 Task: Select the current location as Channel Islands National Park, California, United States . Now zoom + , and verify the location . Show zoom slider
Action: Mouse moved to (329, 105)
Screenshot: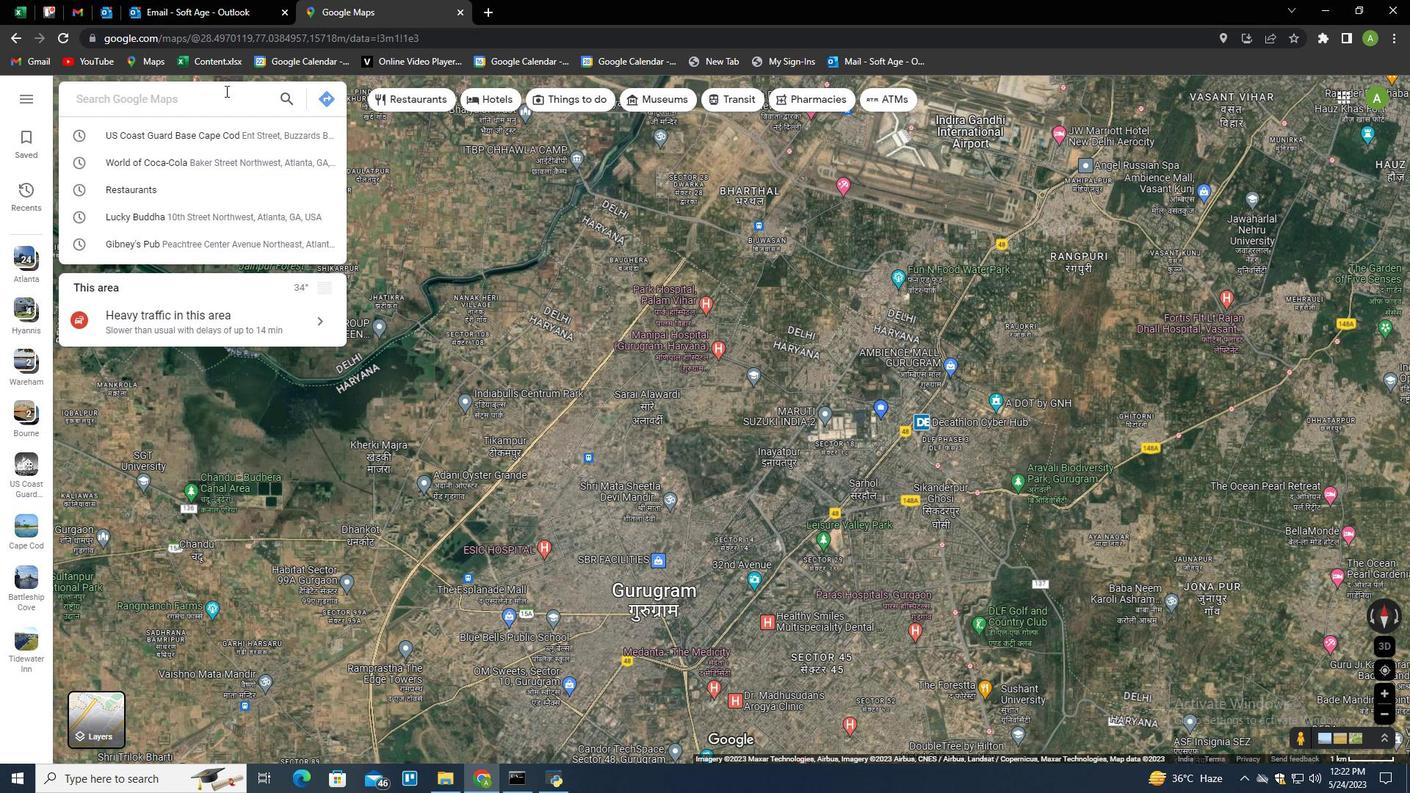 
Action: Mouse pressed left at (329, 105)
Screenshot: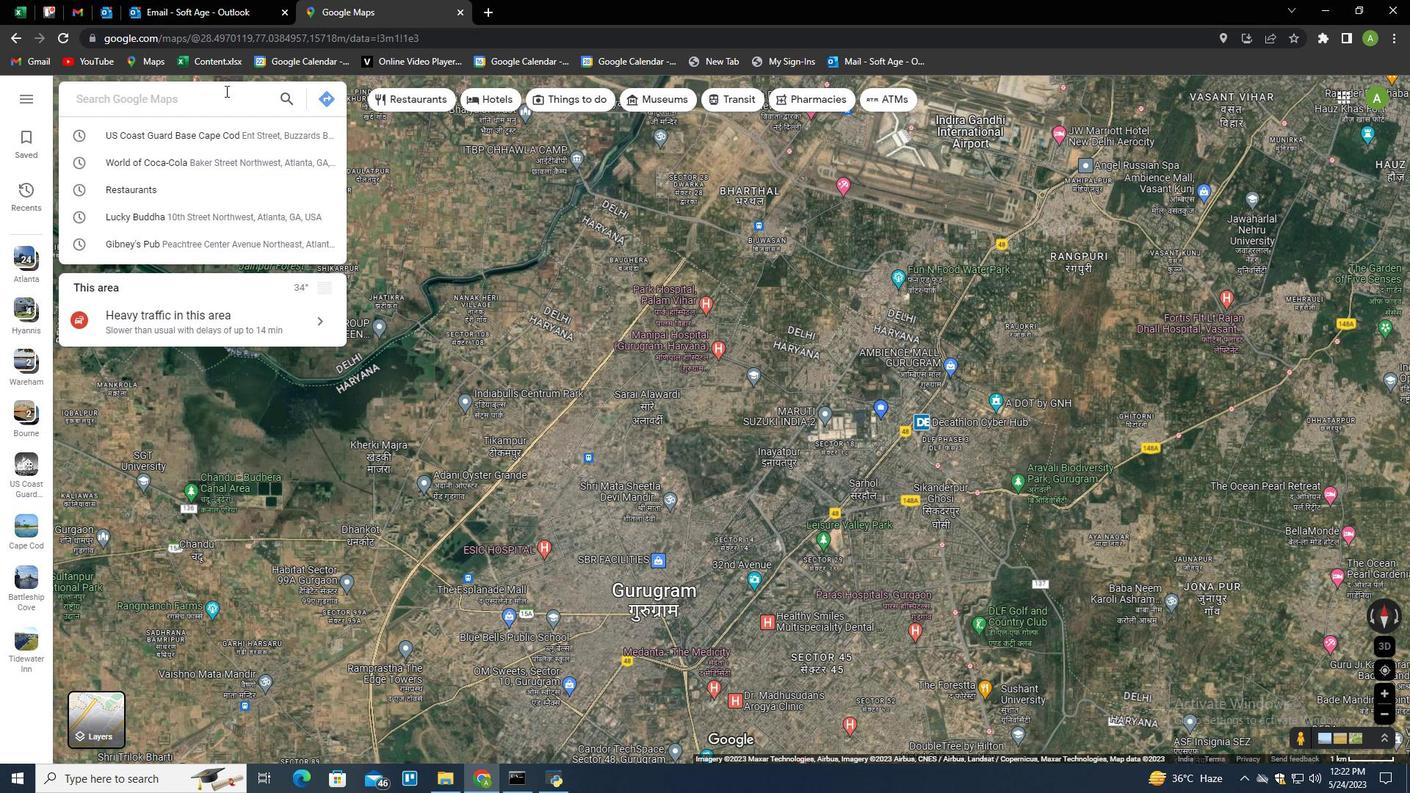 
Action: Mouse moved to (227, 141)
Screenshot: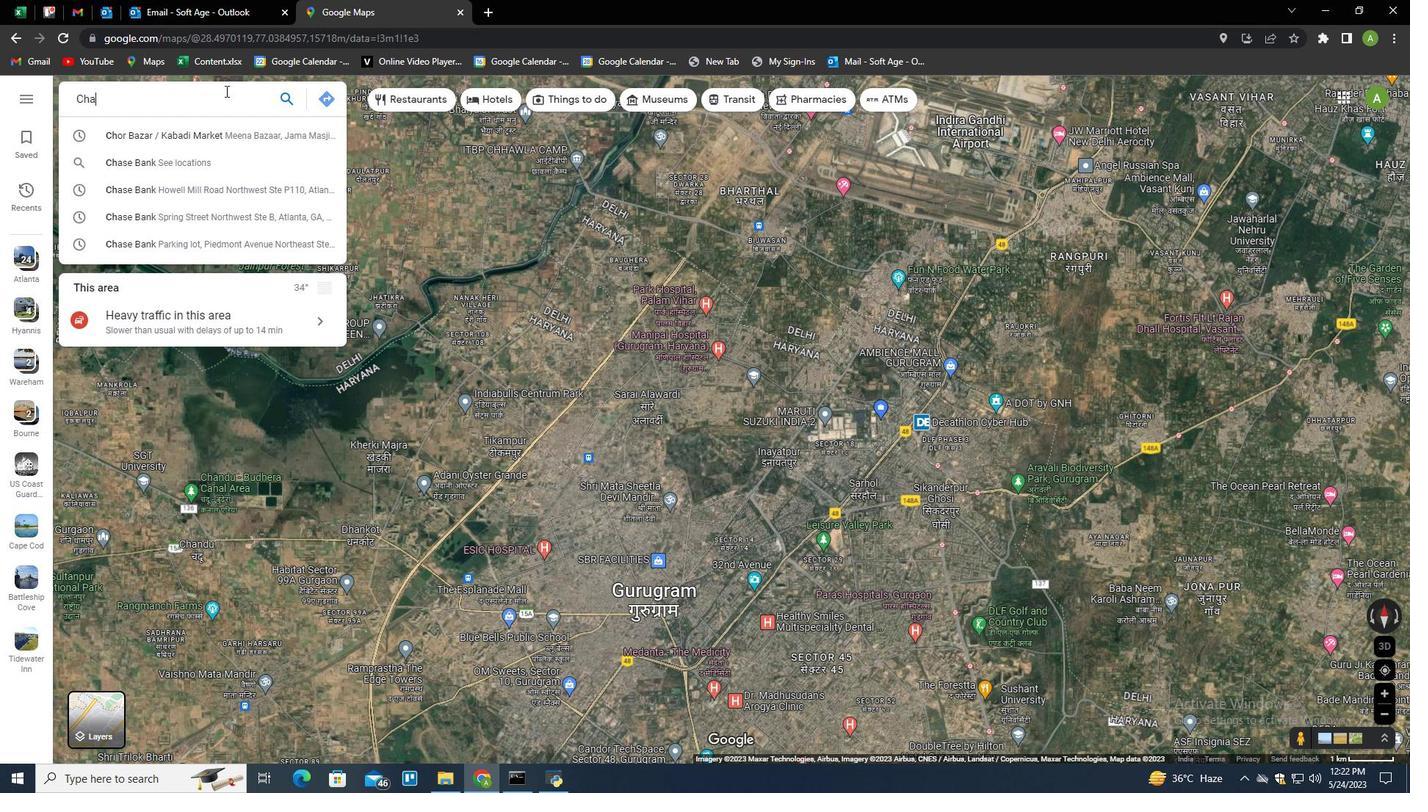 
Action: Mouse pressed left at (227, 141)
Screenshot: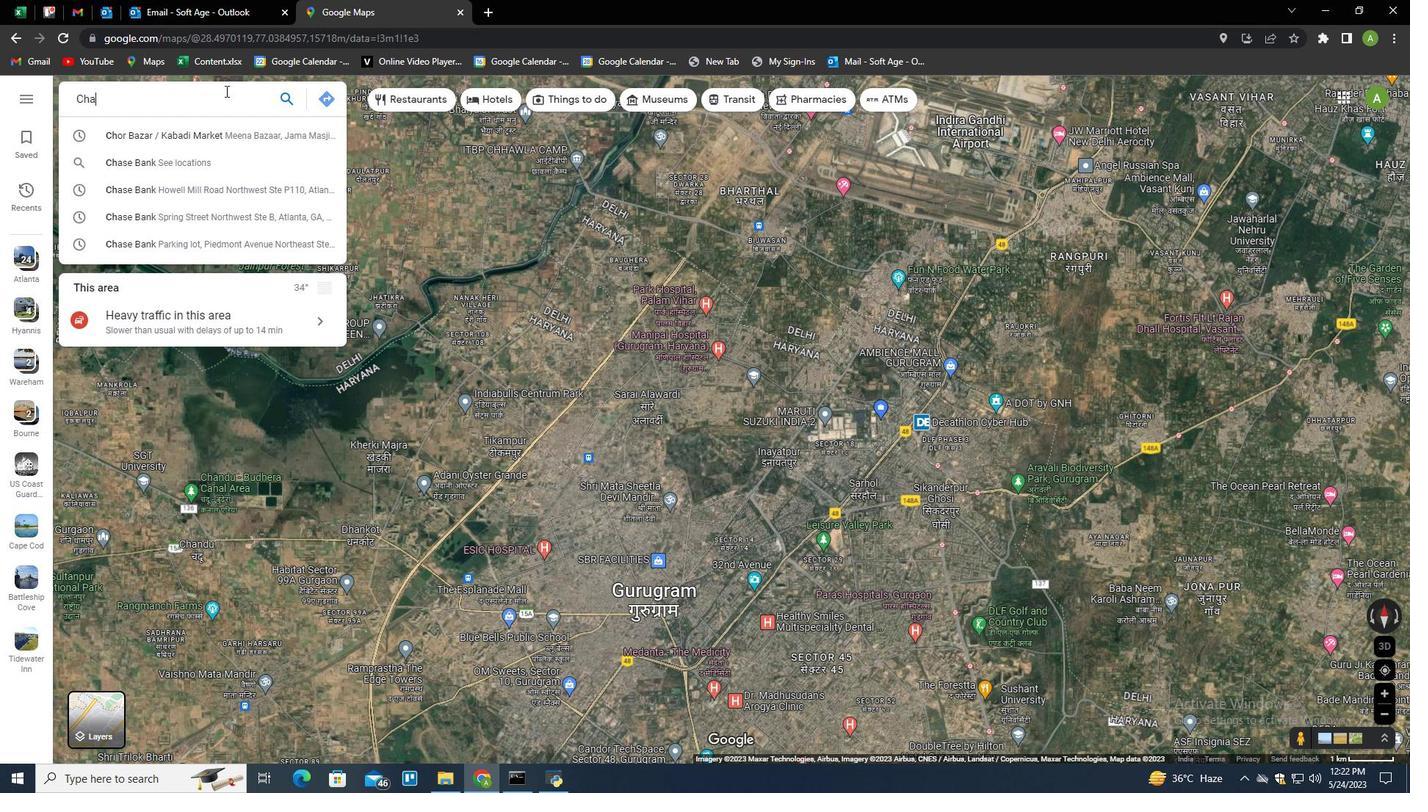 
Action: Mouse moved to (163, 222)
Screenshot: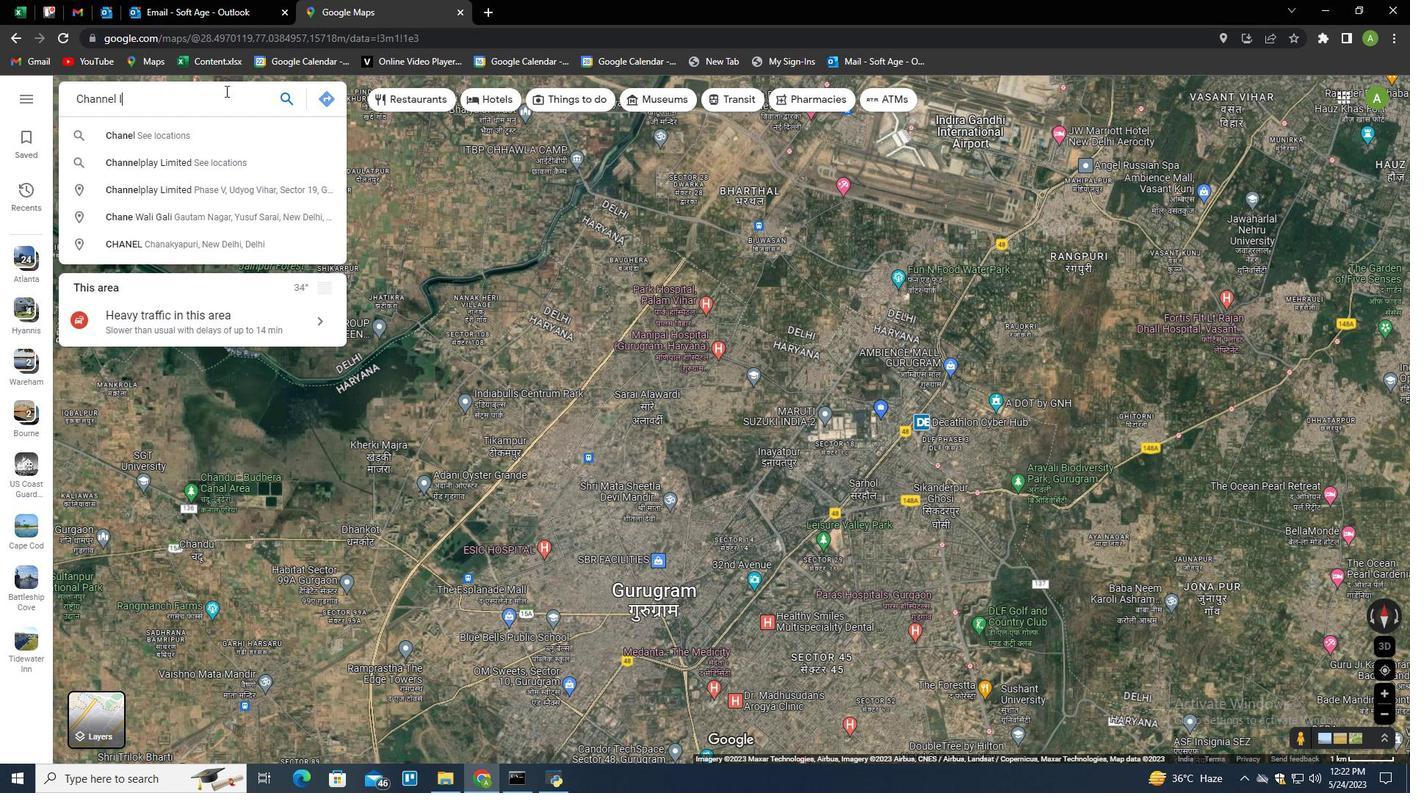 
Action: Mouse pressed left at (163, 222)
Screenshot: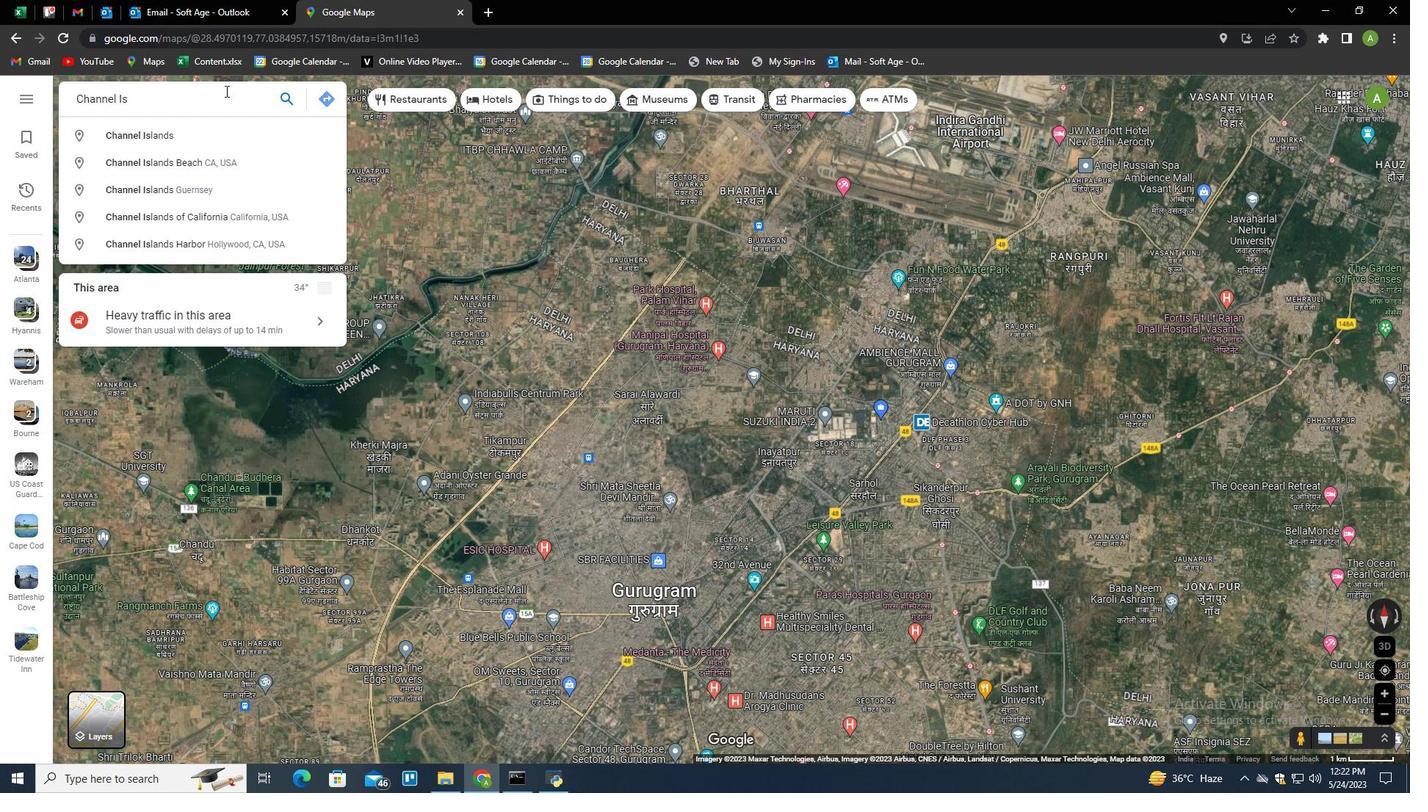 
Action: Mouse moved to (215, 171)
Screenshot: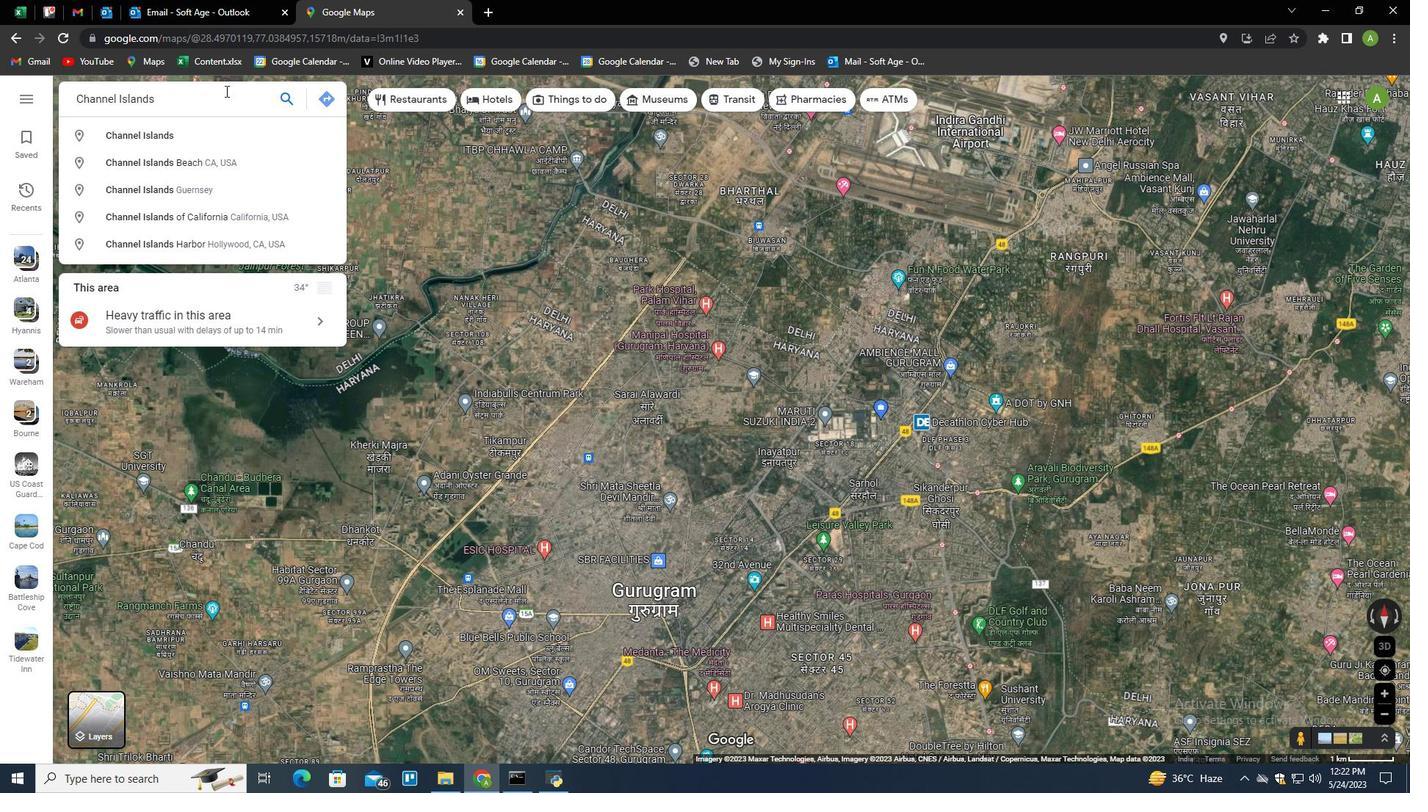 
Action: Mouse pressed left at (215, 171)
Screenshot: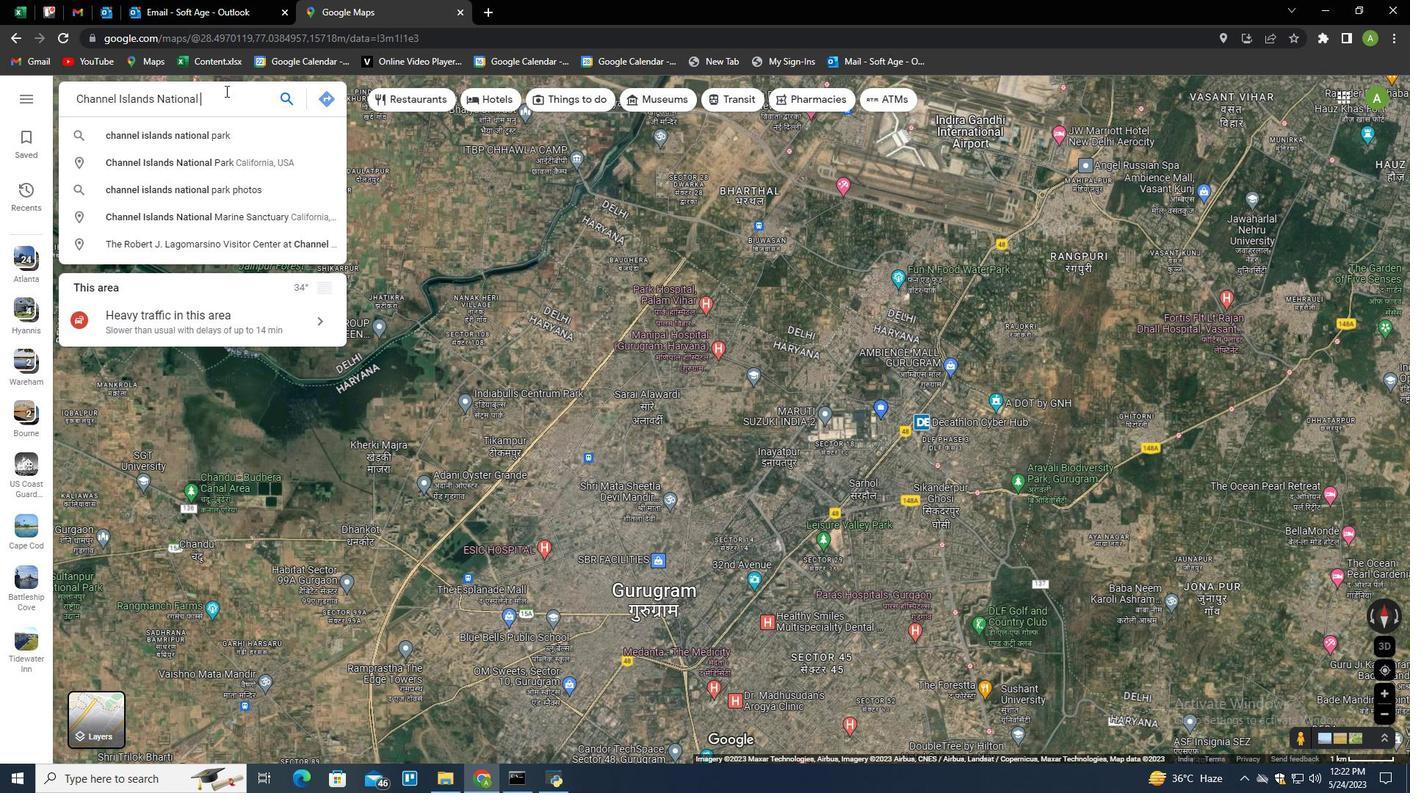 
Action: Key pressed <Key.shift><Key.shift><Key.shift><Key.shift><Key.shift><Key.shift><Key.shift><Key.shift><Key.shift><Key.shift><Key.shift><Key.shift><Key.shift><Key.shift><Key.shift><Key.shift><Key.shift><Key.shift><Key.shift><Key.shift><Key.shift><Key.shift><Key.shift><Key.shift><Key.shift><Key.shift><Key.shift><Key.shift><Key.shift><Key.shift><Key.shift><Key.shift><Key.shift><Key.shift><Key.shift><Key.shift><Key.shift><Key.shift><Key.shift><Key.shift><Key.shift><Key.shift><Key.shift><Key.shift><Key.shift><Key.shift><Key.shift><Key.shift><Key.shift><Key.shift><Key.shift><Key.shift><Key.shift><Key.shift><Key.shift><Key.shift><Key.shift><Key.shift><Key.shift><Key.shift><Key.shift><Key.shift><Key.shift><Key.shift><Key.shift><Key.shift><Key.shift><Key.shift><Key.shift><Key.shift><Key.shift><Key.shift><Key.shift><Key.shift><Key.shift><Key.shift><Key.shift><Key.shift><Key.shift>
Screenshot: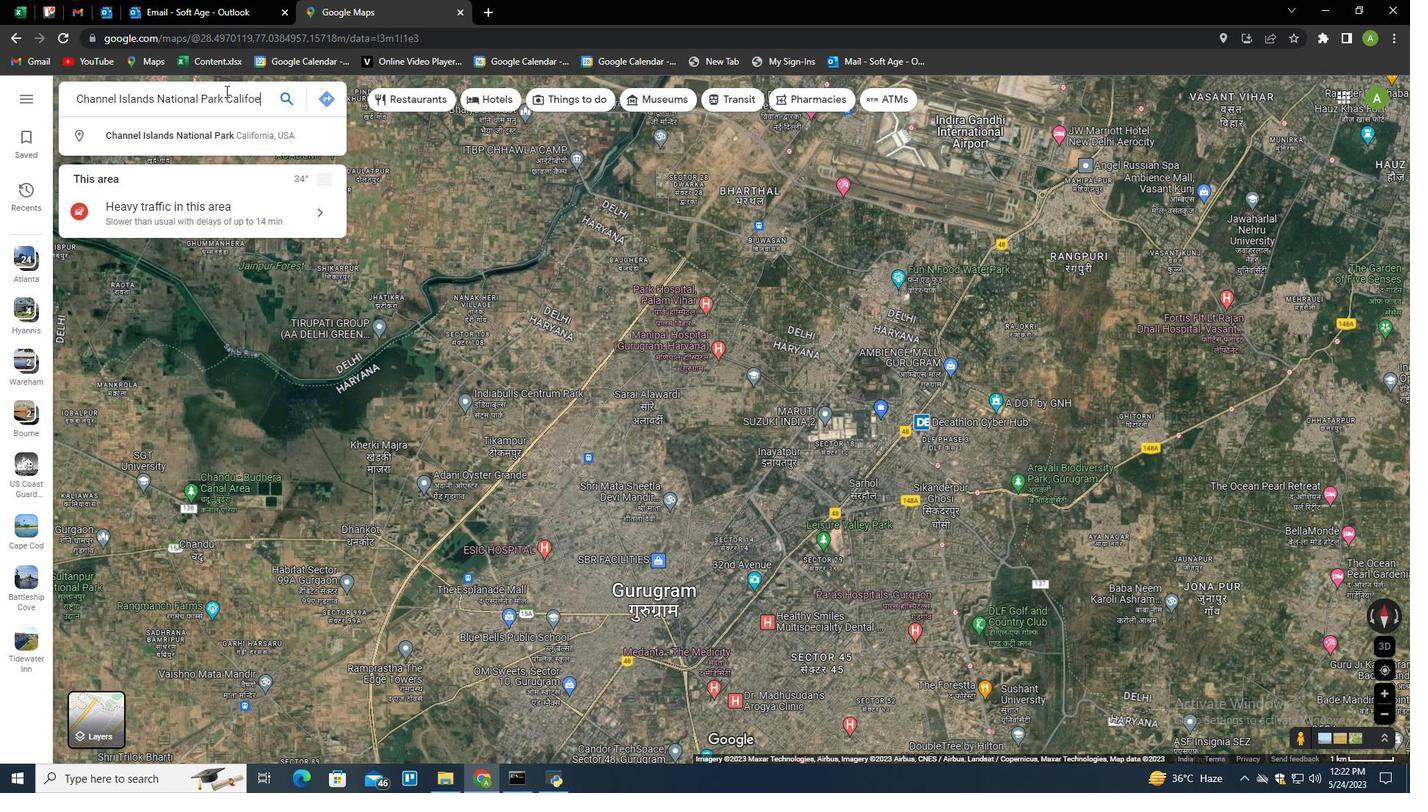 
Action: Mouse moved to (225, 91)
Screenshot: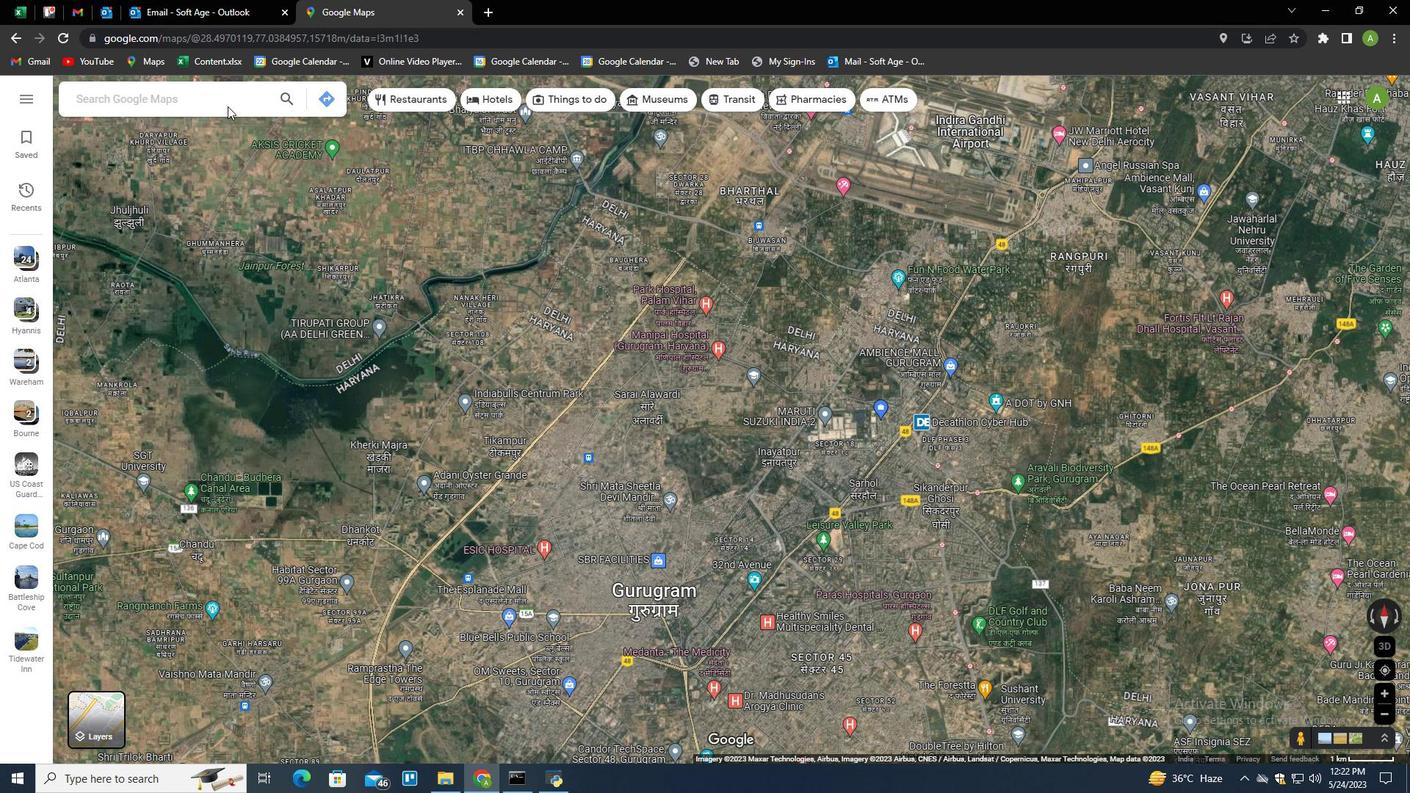 
Action: Mouse pressed left at (225, 91)
Screenshot: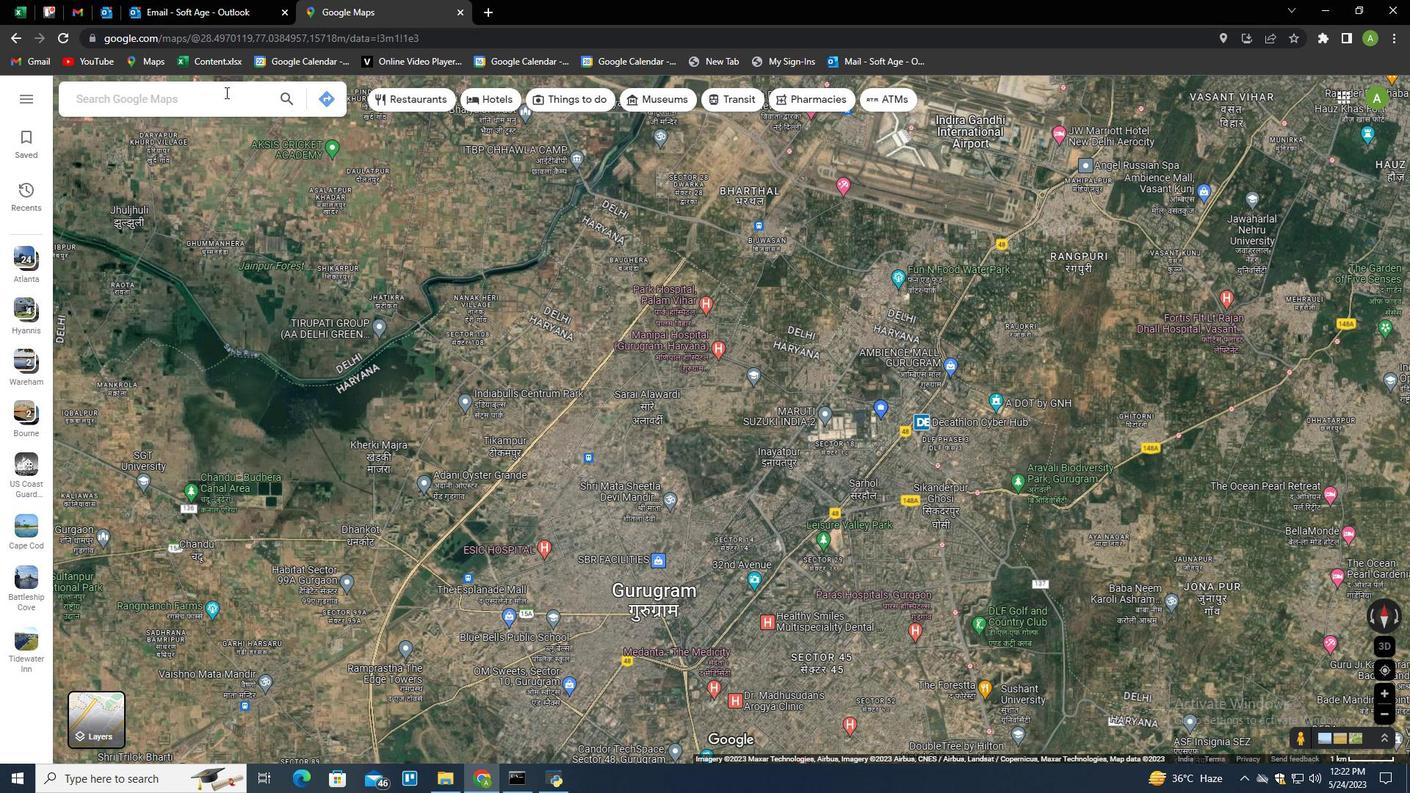 
Action: Key pressed <Key.shift>Channel<Key.space><Key.shift>Islands<Key.space><Key.shift>National<Key.space><Key.shift>Park<Key.space><Key.shift>Califoenia,<Key.shift><Key.space><Key.shift>Unites<Key.backspace>d<Key.space><Key.shift>States<Key.down>'
Screenshot: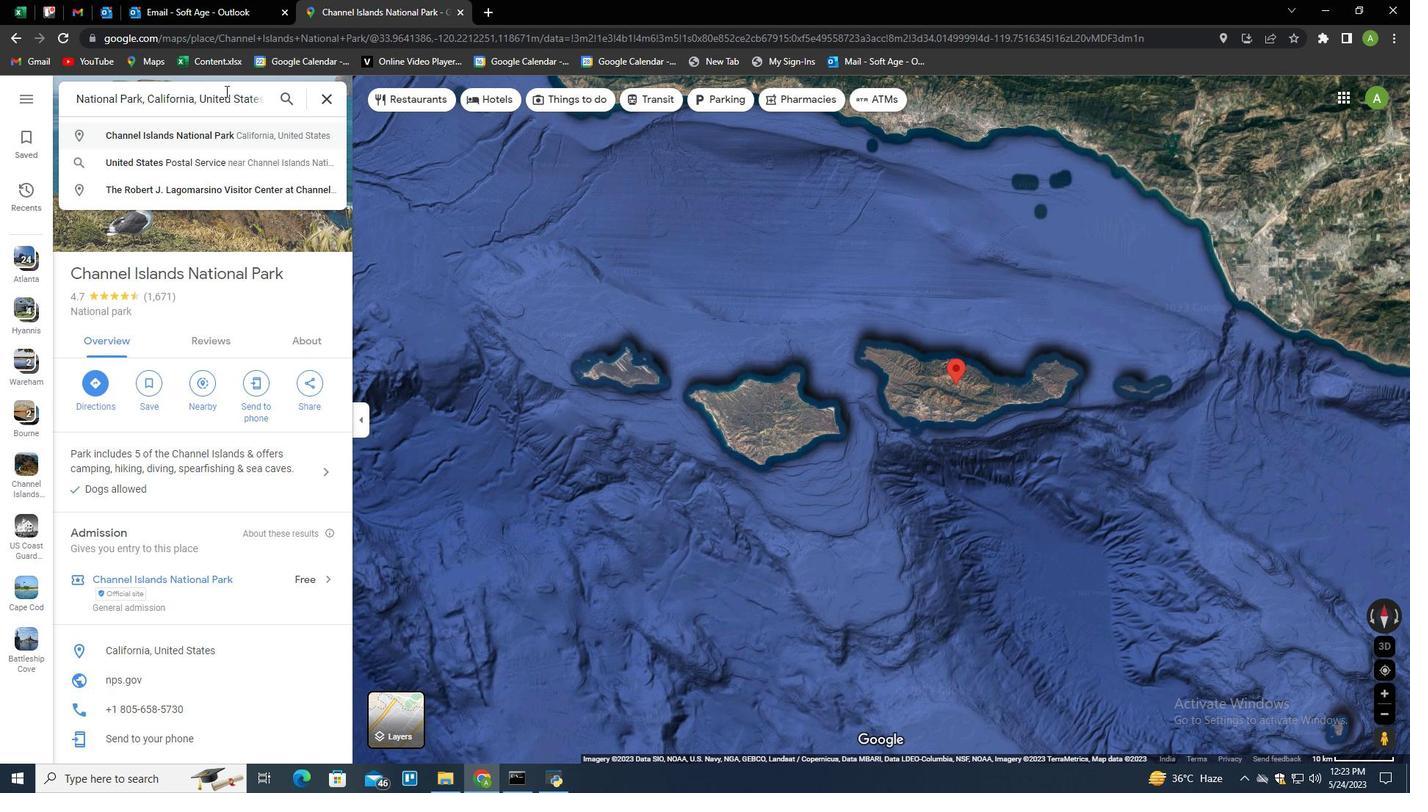 
Action: Mouse moved to (1158, 619)
Screenshot: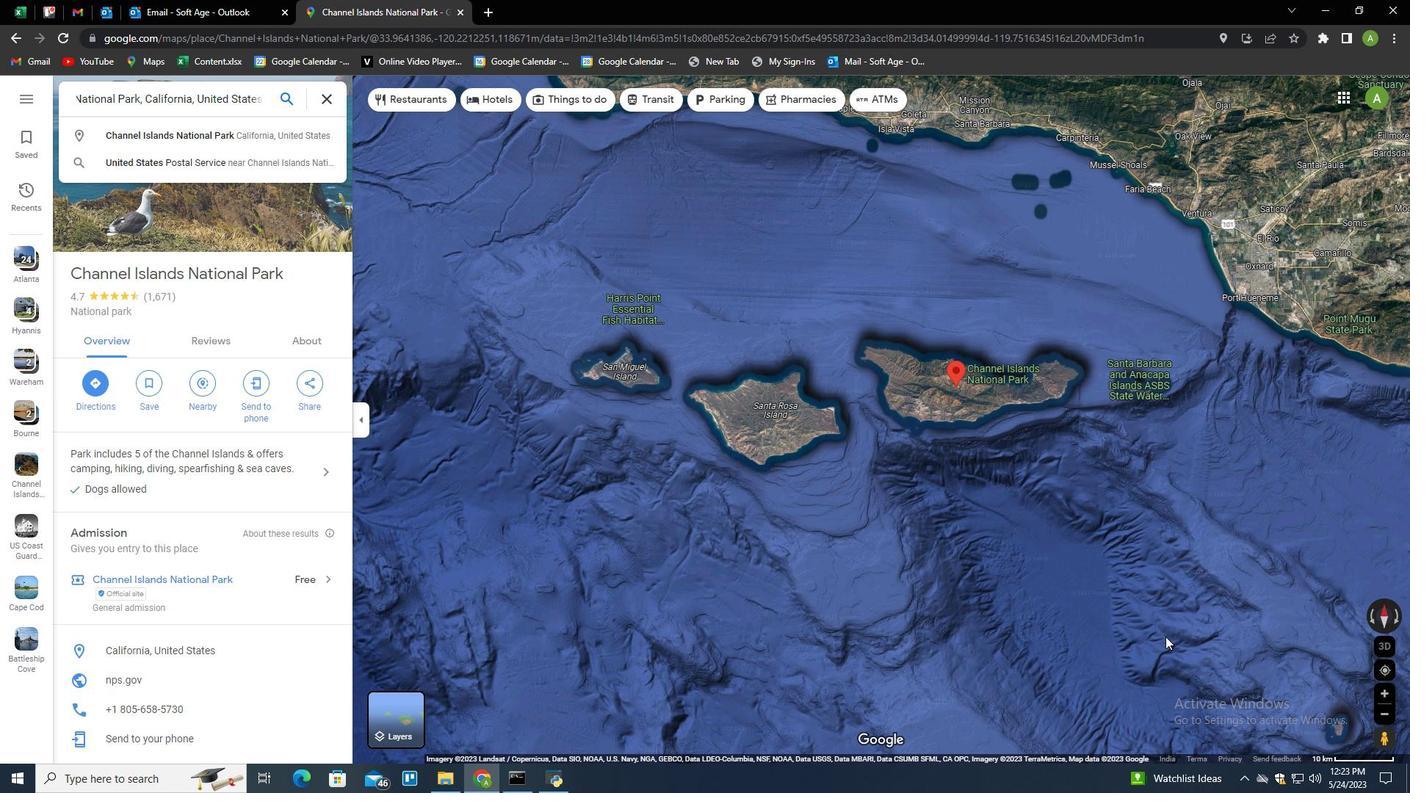 
Action: Mouse scrolled (1158, 619) with delta (0, 0)
Screenshot: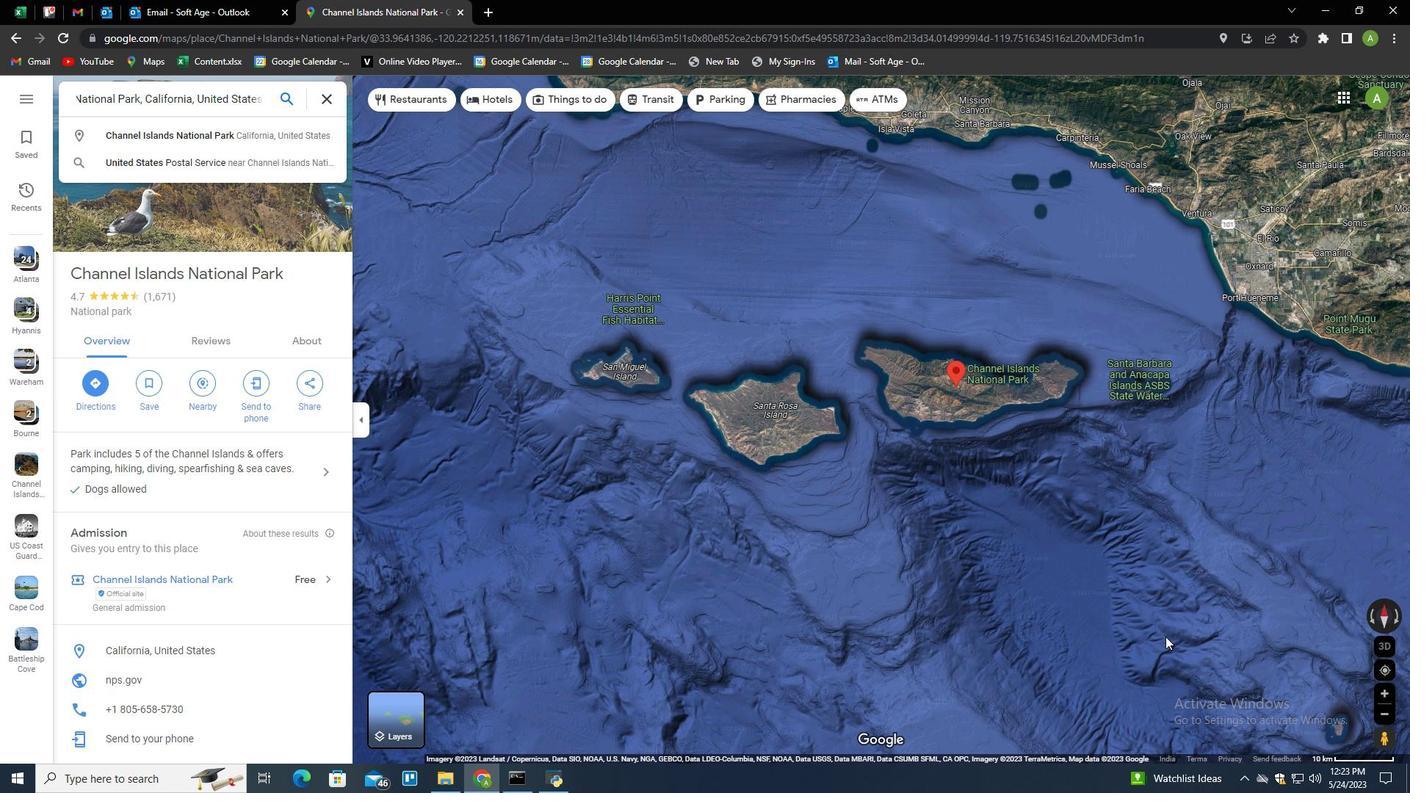 
Action: Mouse scrolled (1158, 619) with delta (0, 0)
Screenshot: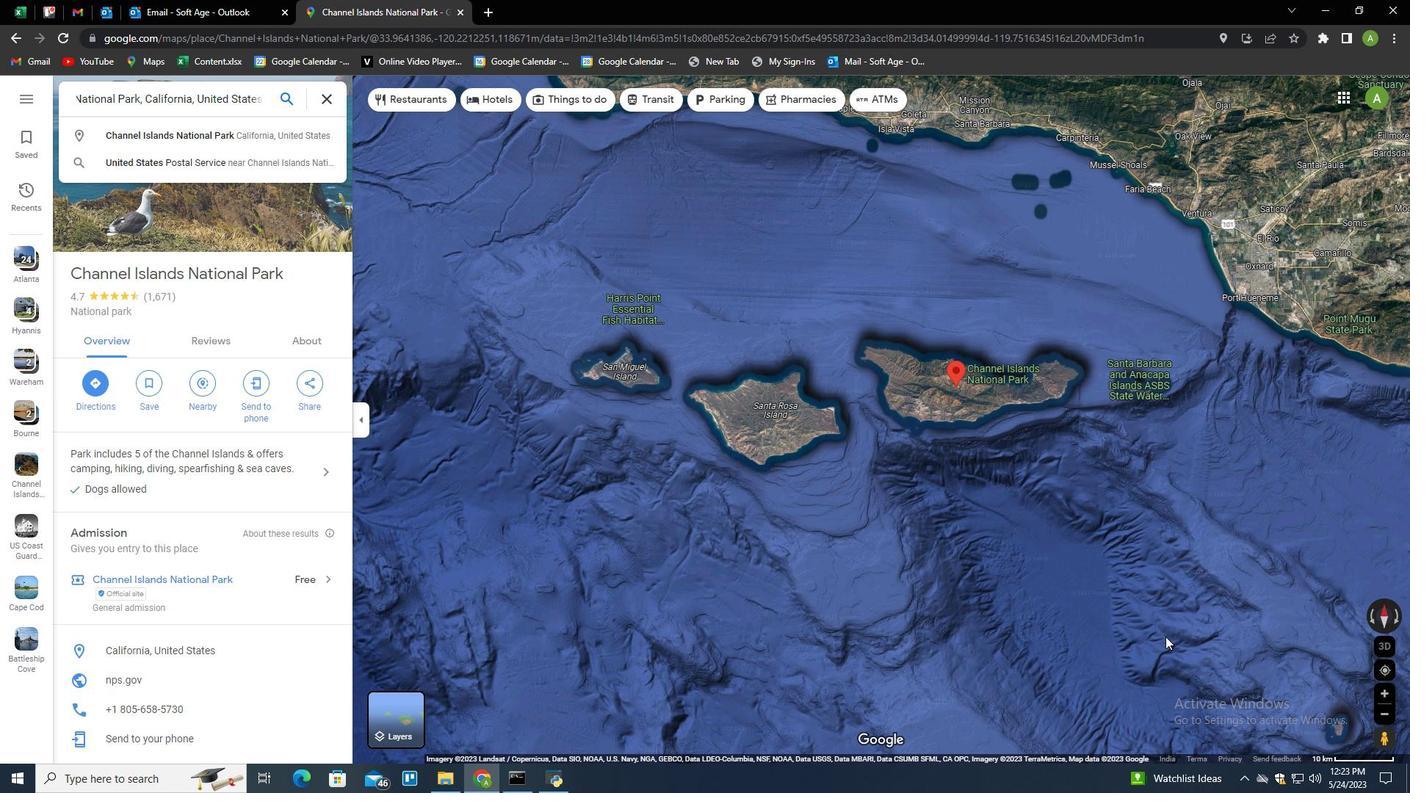 
Action: Mouse scrolled (1158, 619) with delta (0, 0)
Screenshot: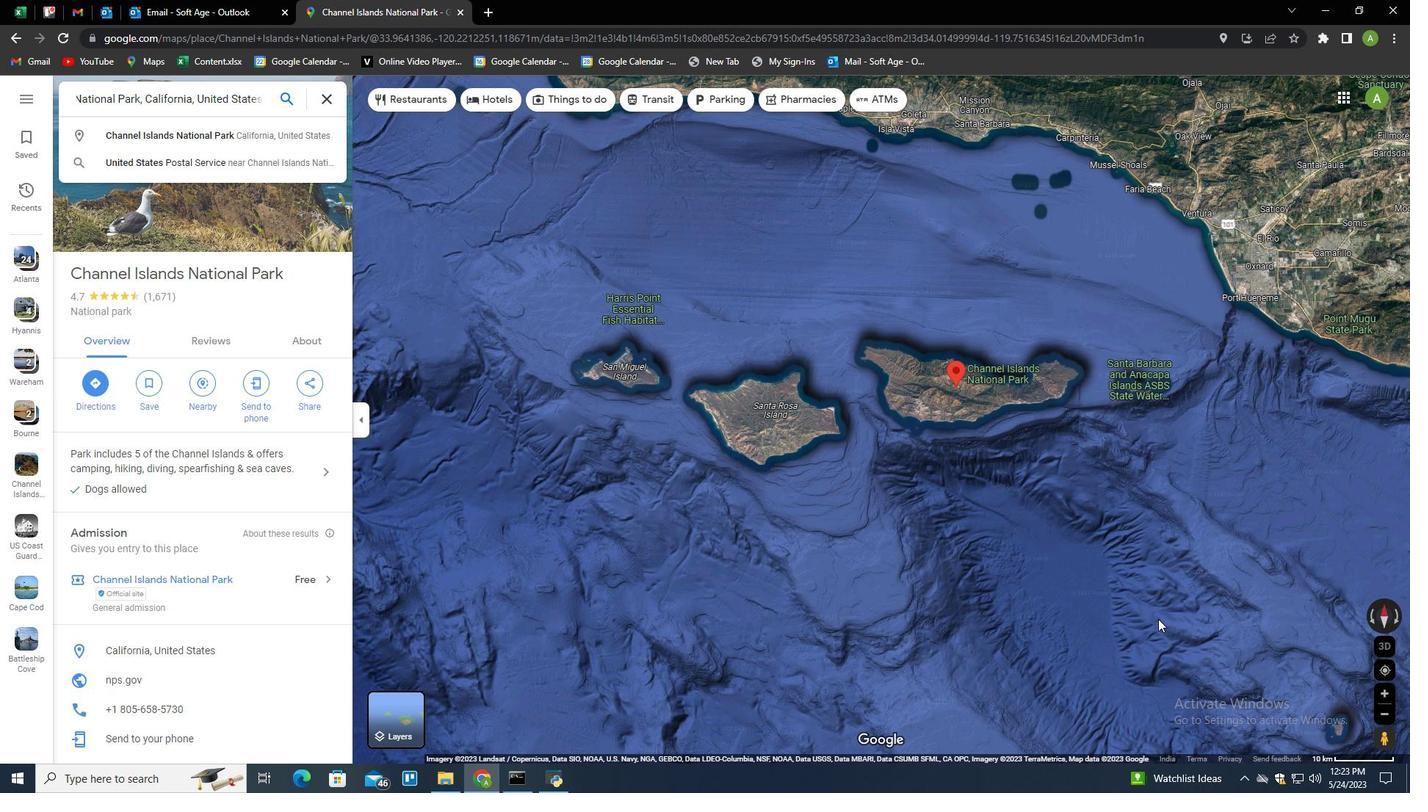 
Action: Mouse scrolled (1158, 619) with delta (0, 0)
Screenshot: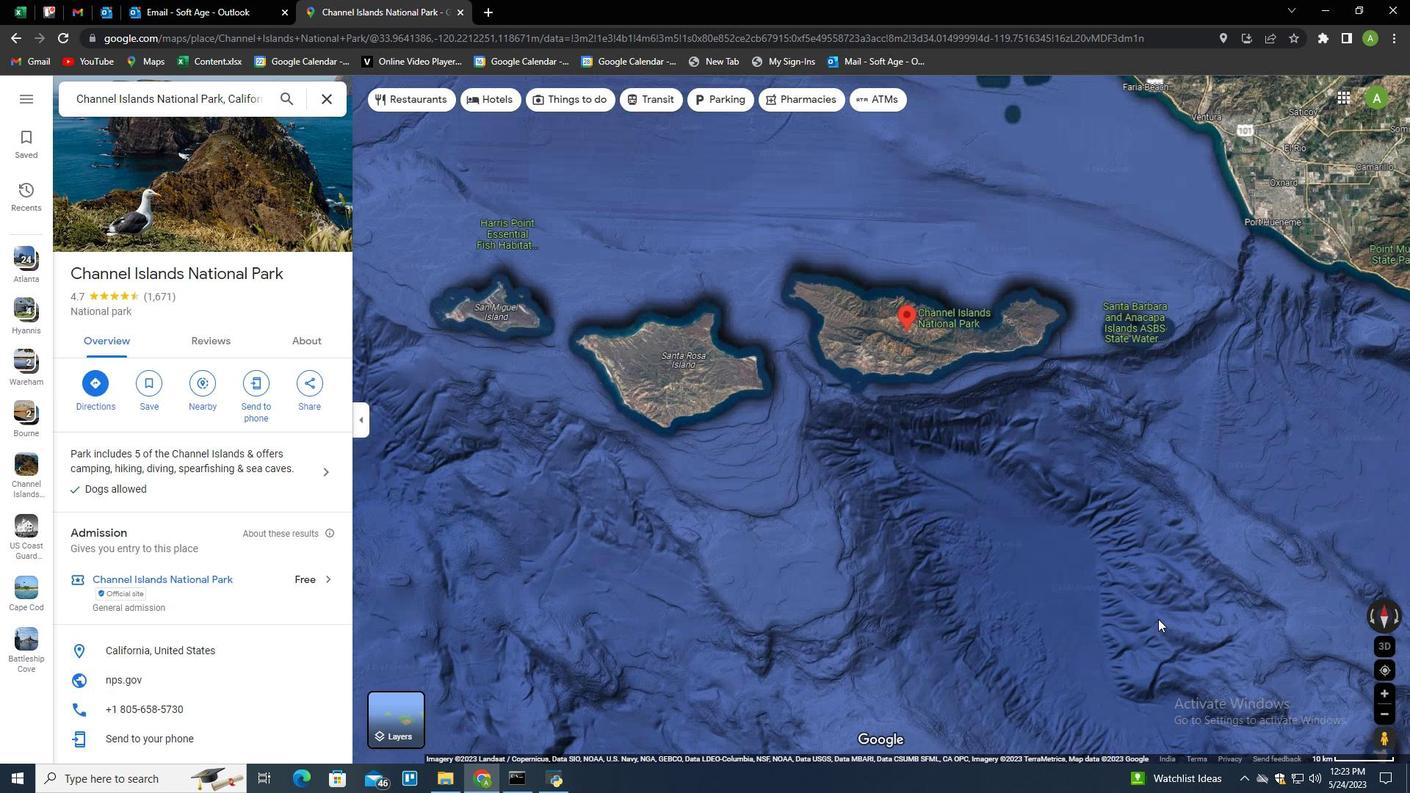 
Action: Mouse moved to (934, 321)
Screenshot: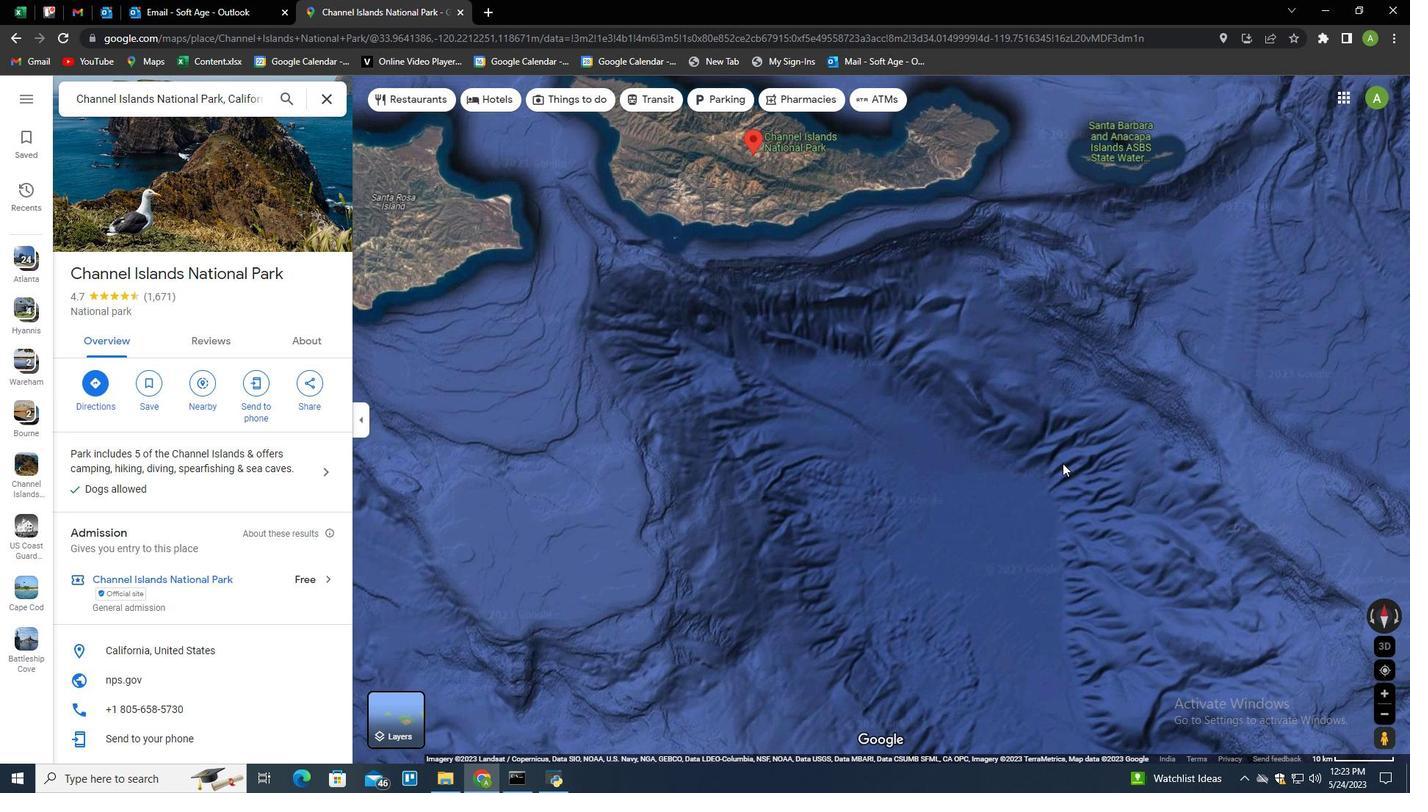
Action: Mouse pressed left at (934, 321)
Screenshot: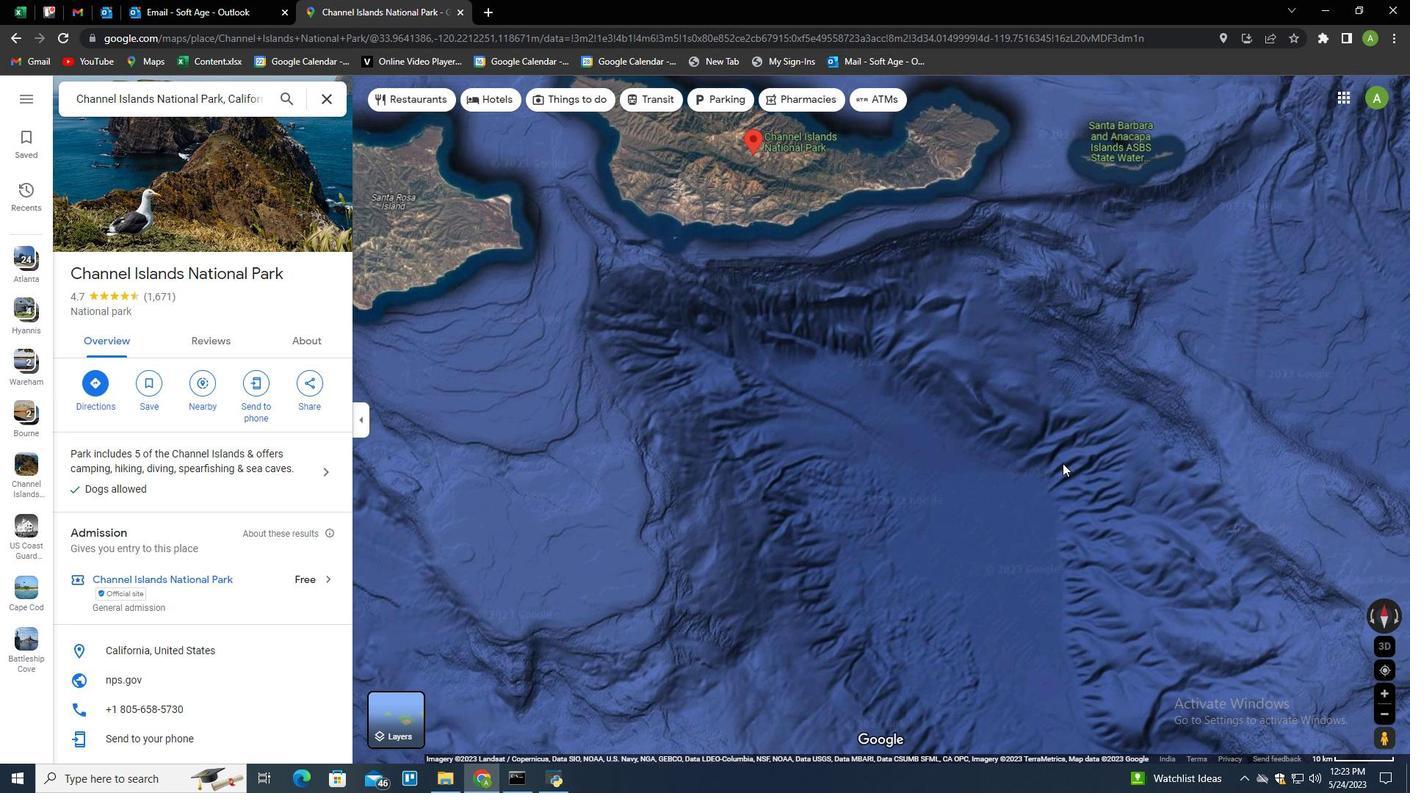 
Action: Mouse moved to (991, 552)
Screenshot: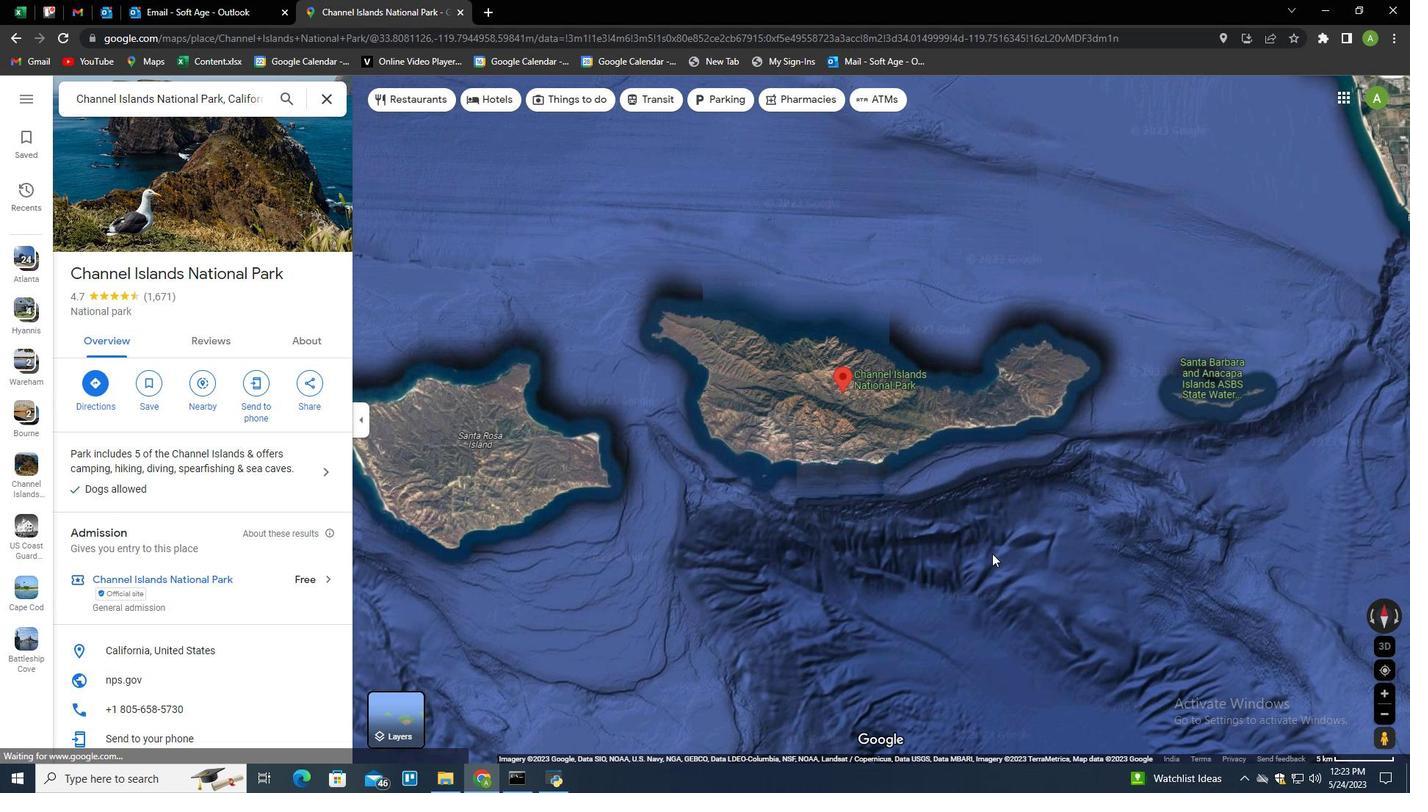 
Action: Mouse scrolled (991, 553) with delta (0, 0)
Screenshot: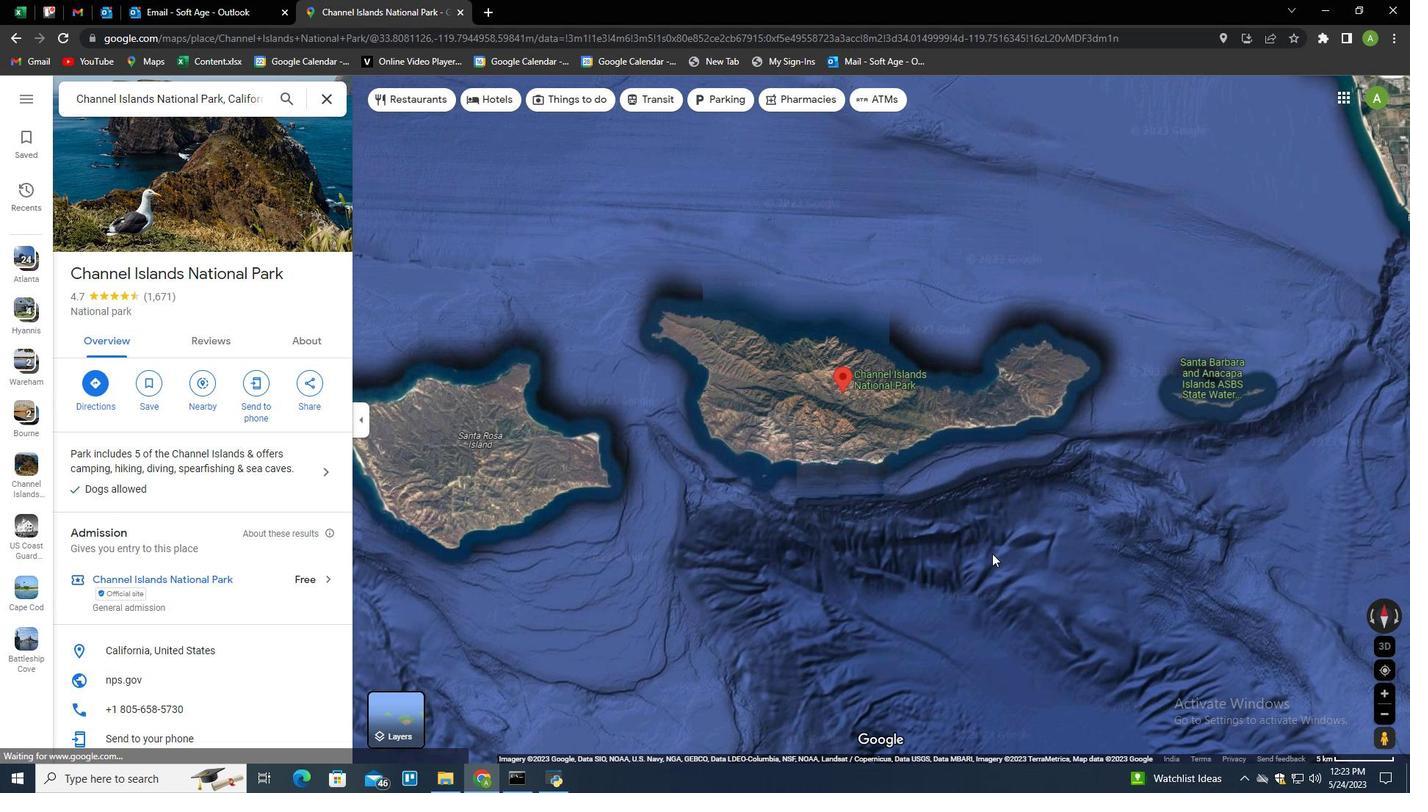 
Action: Mouse scrolled (991, 553) with delta (0, 0)
Screenshot: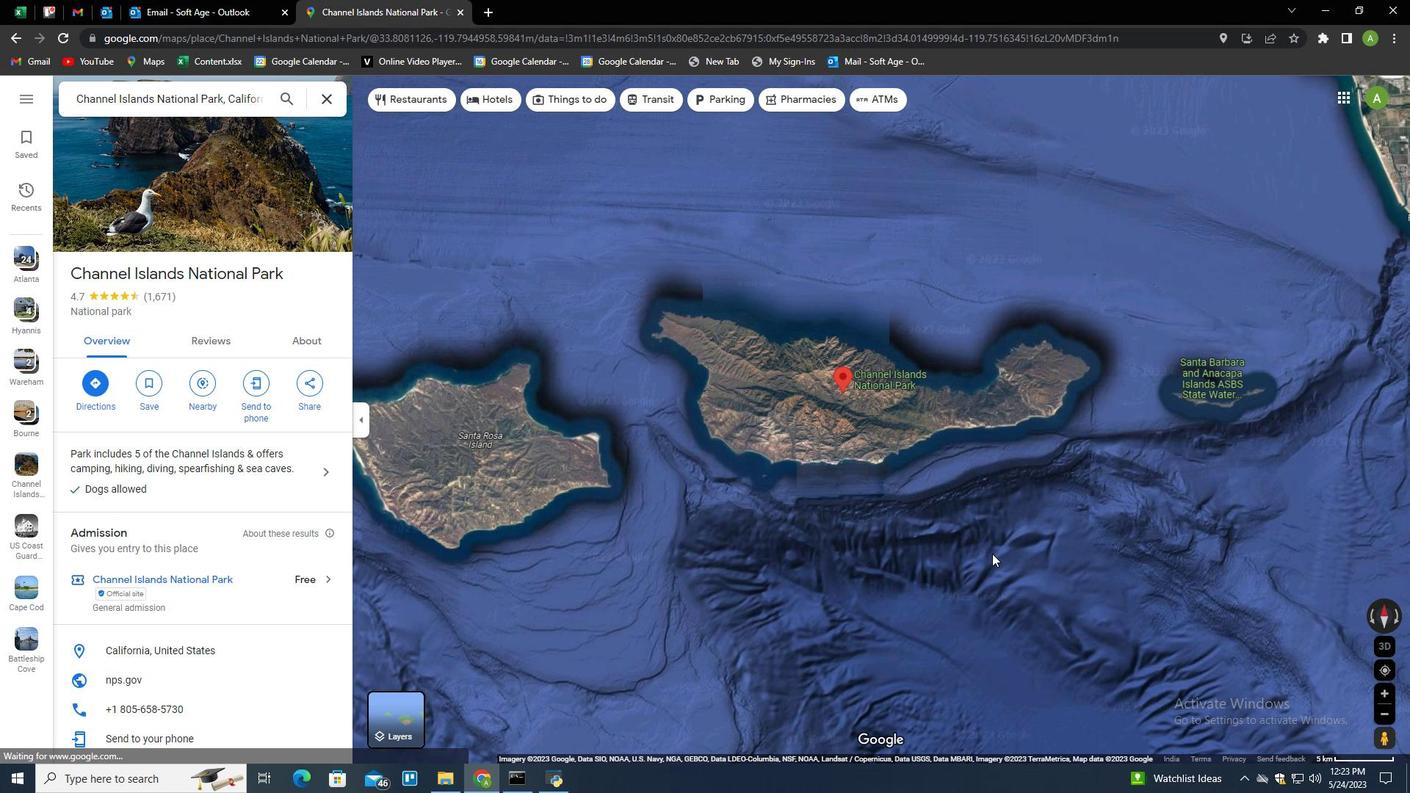 
Action: Mouse scrolled (991, 553) with delta (0, 0)
Screenshot: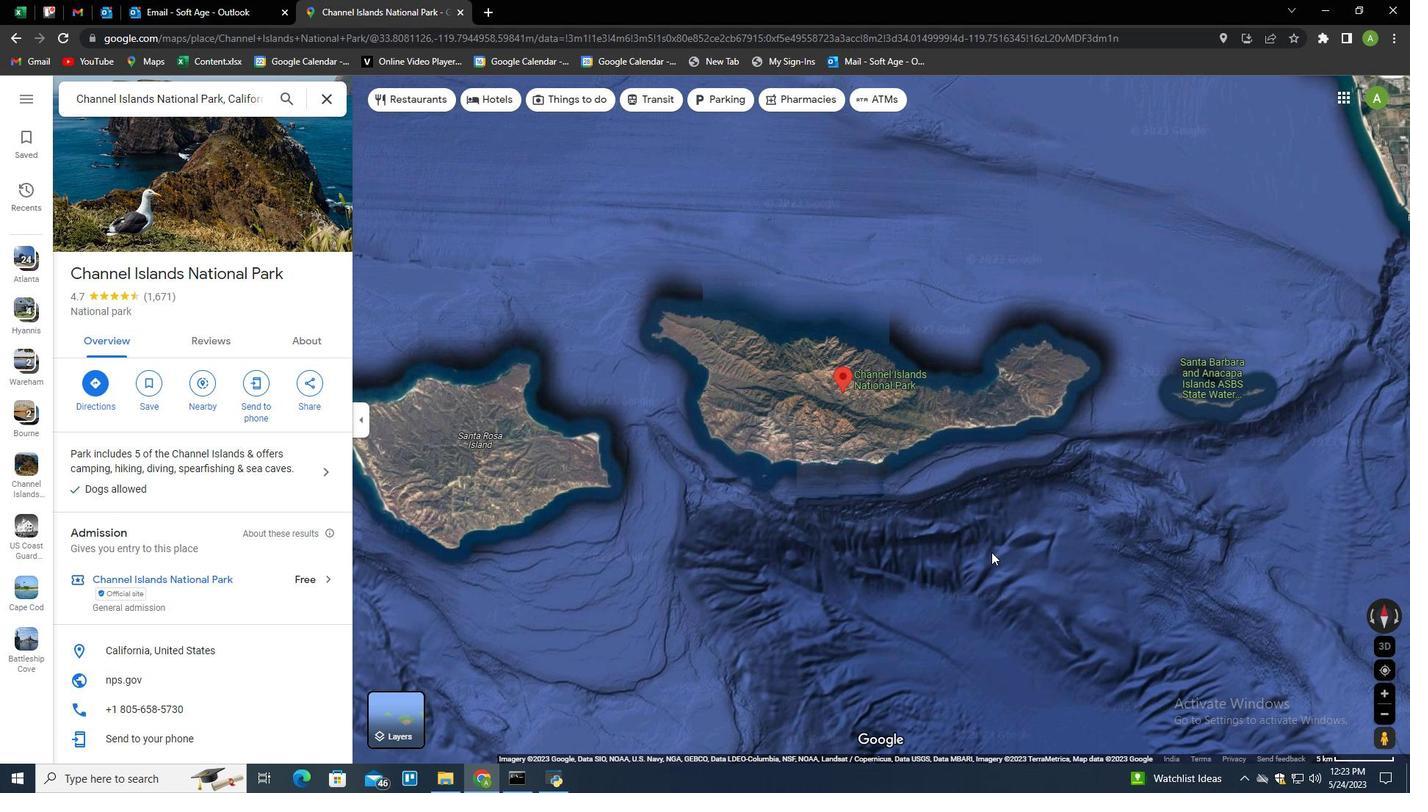 
Action: Mouse scrolled (991, 553) with delta (0, 0)
Screenshot: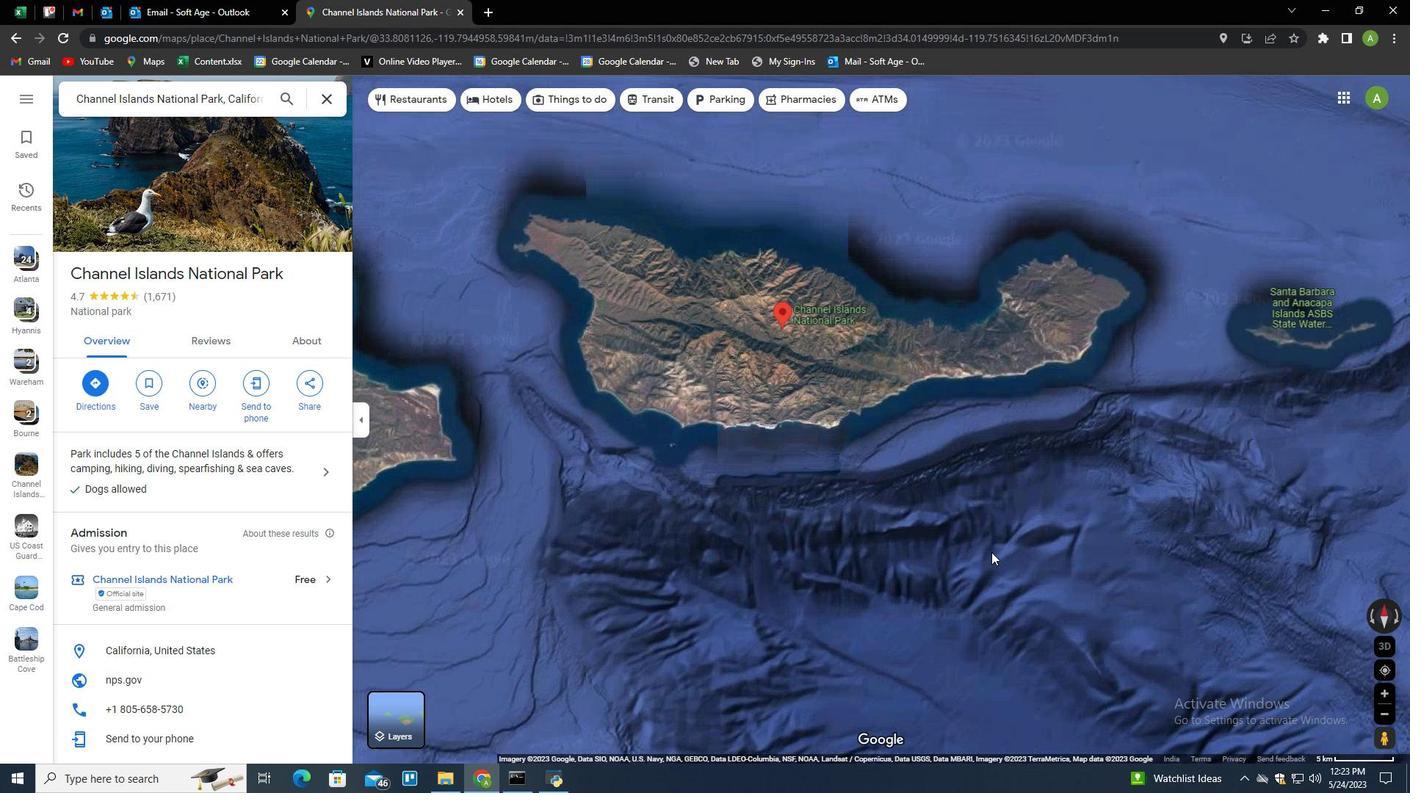 
Action: Mouse moved to (843, 392)
Screenshot: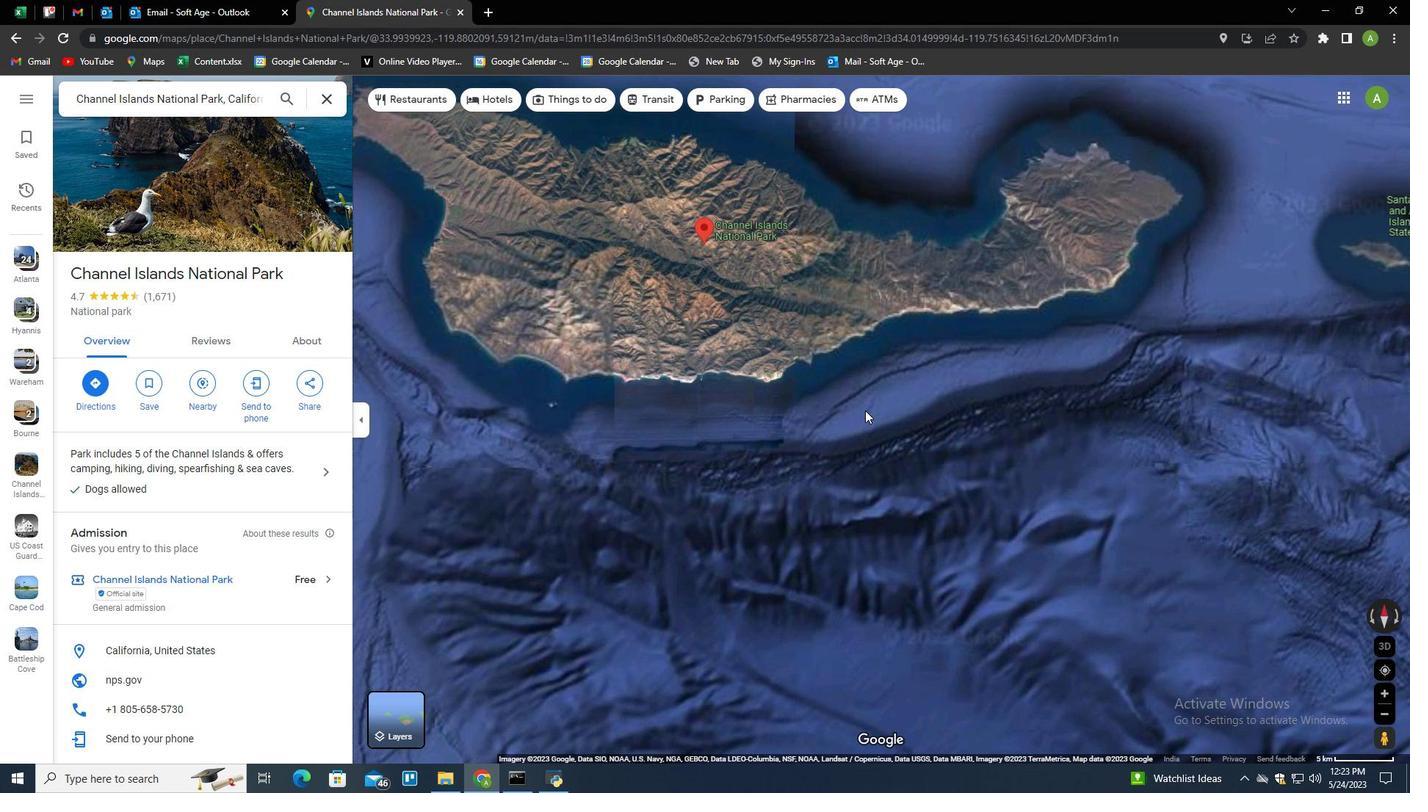 
Action: Mouse pressed left at (843, 392)
Screenshot: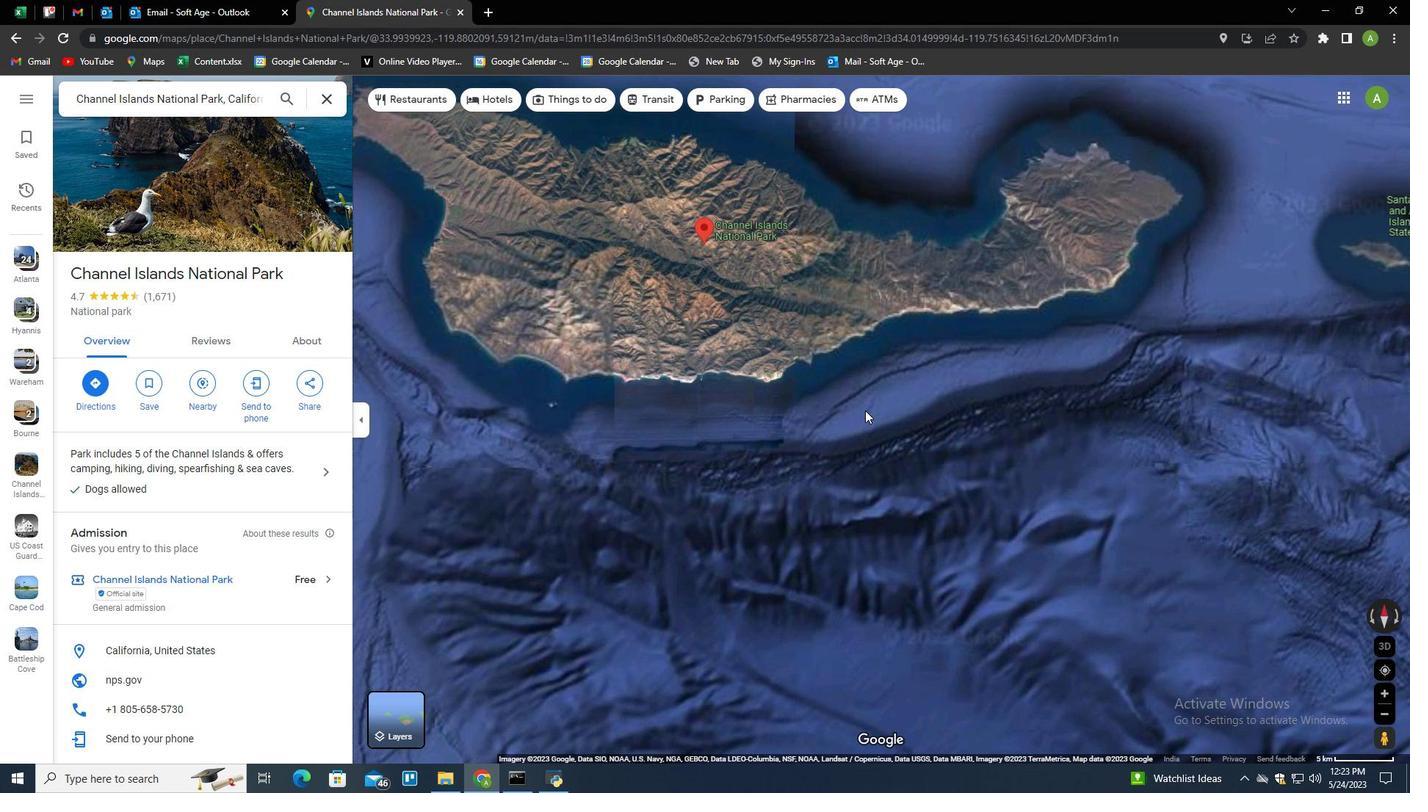 
Action: Mouse moved to (1020, 615)
Screenshot: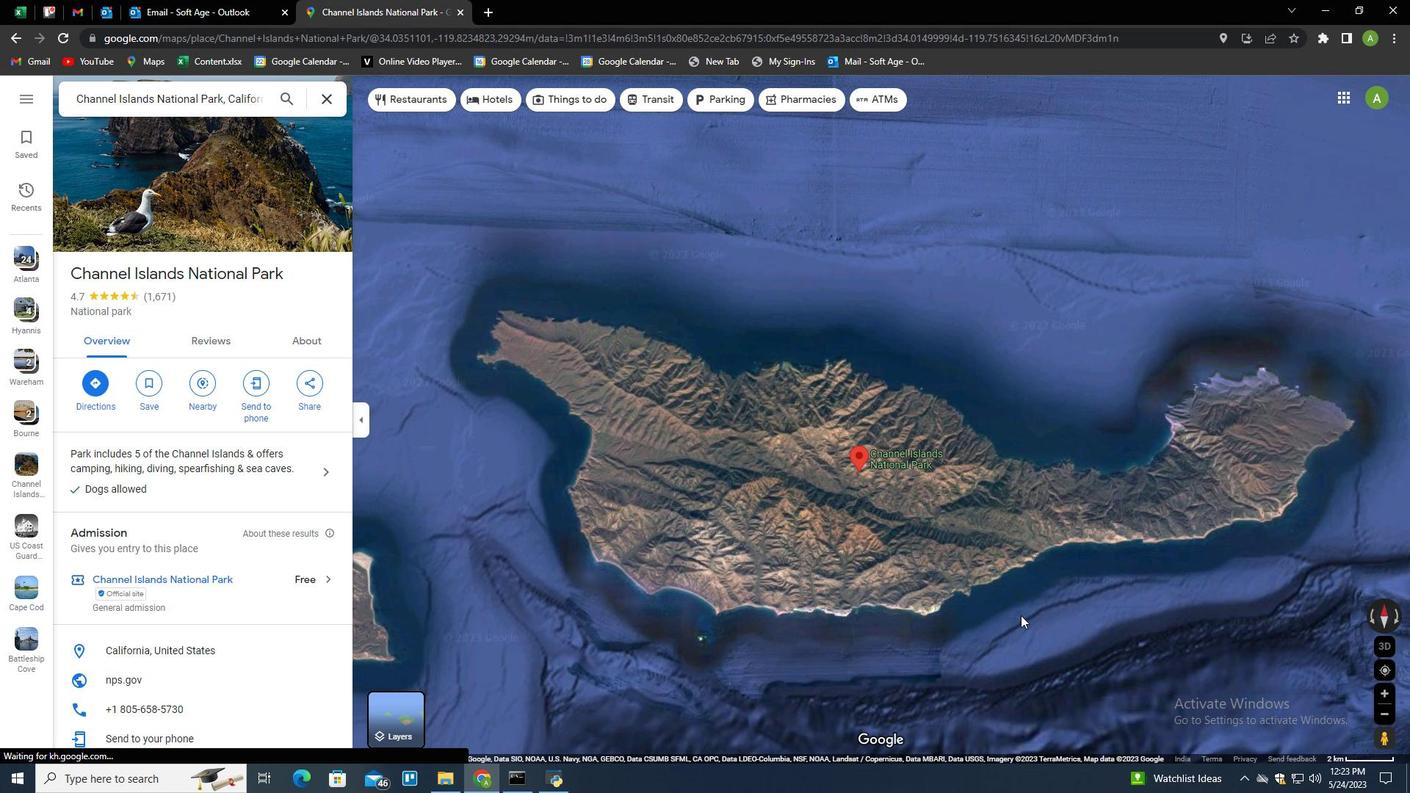 
Action: Mouse scrolled (1020, 616) with delta (0, 0)
Screenshot: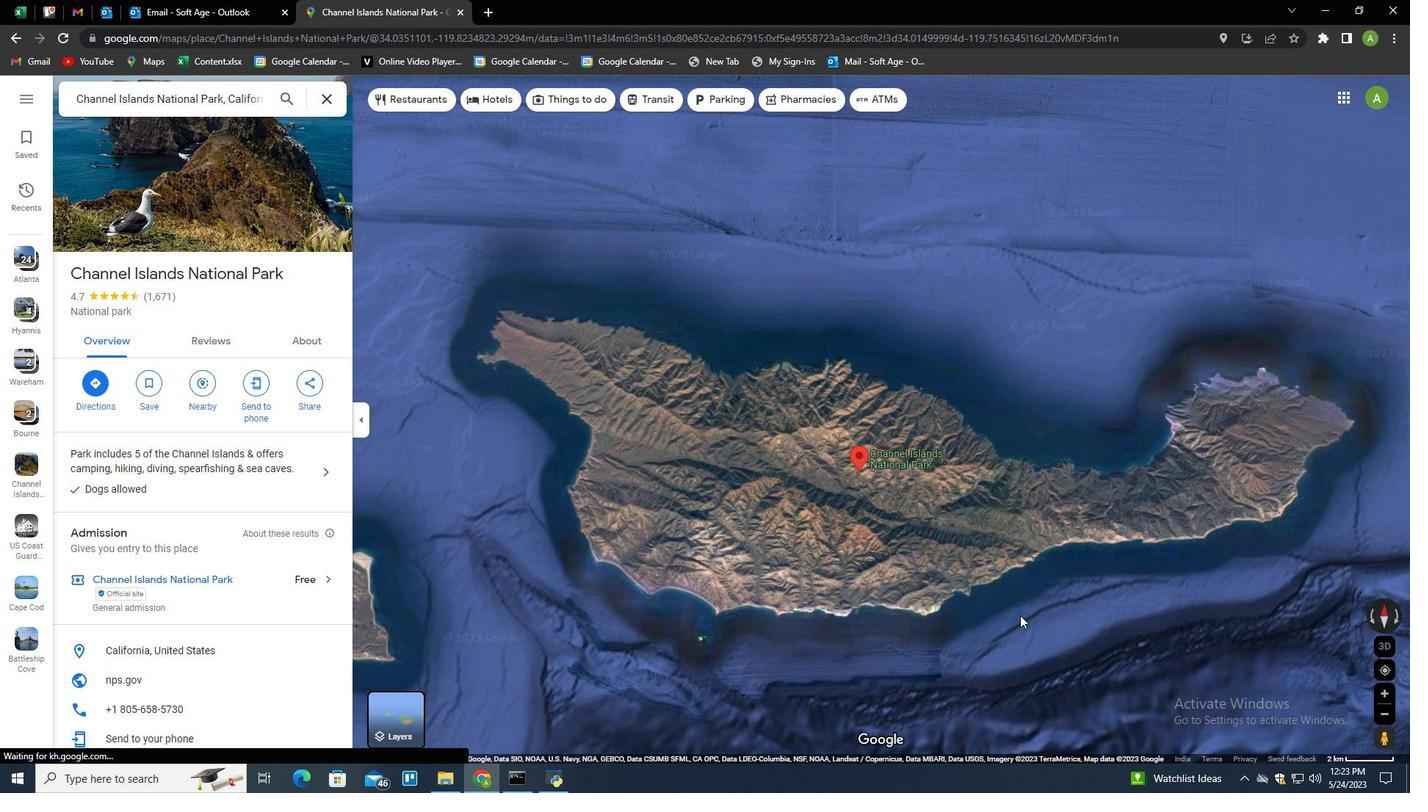 
Action: Mouse moved to (1391, 693)
Screenshot: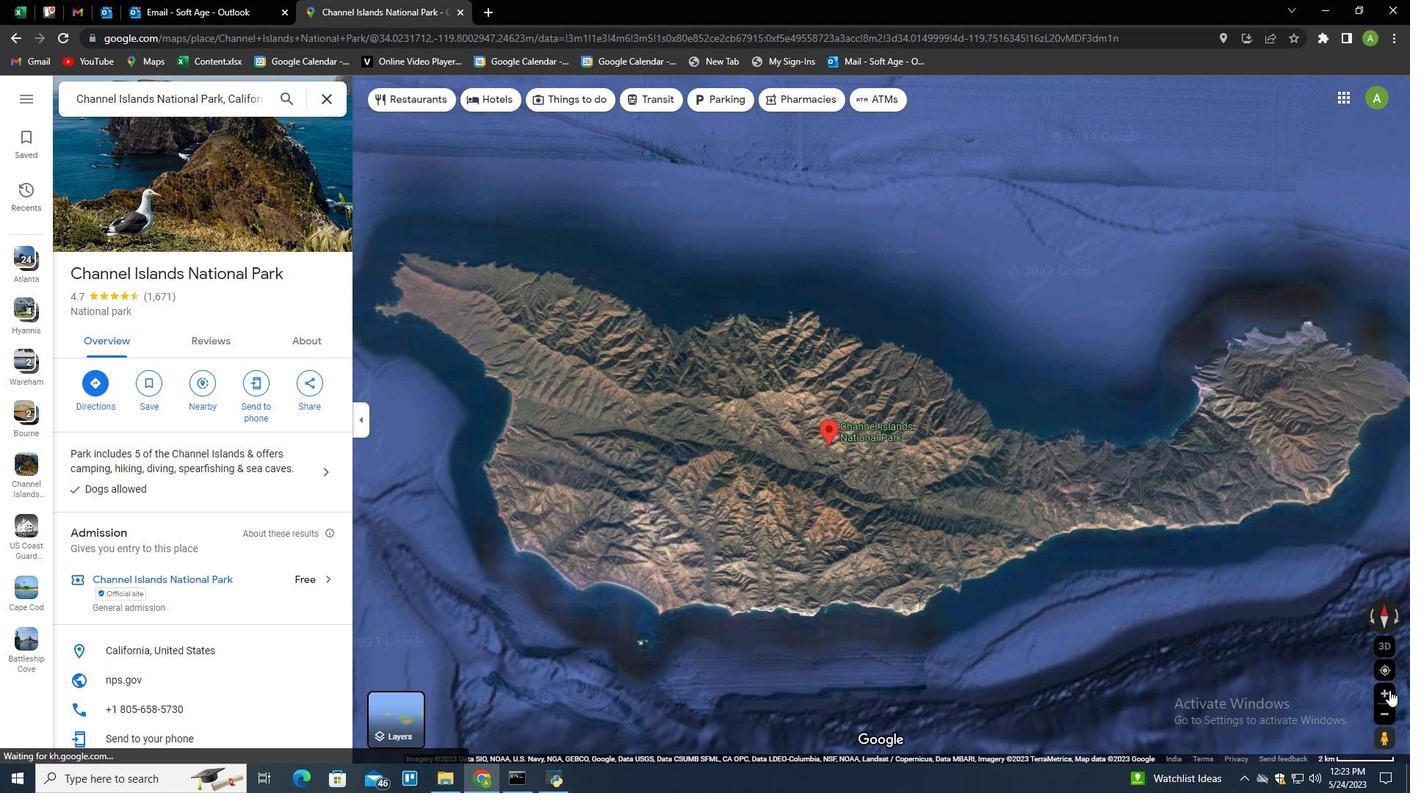 
Action: Mouse pressed left at (1391, 693)
Screenshot: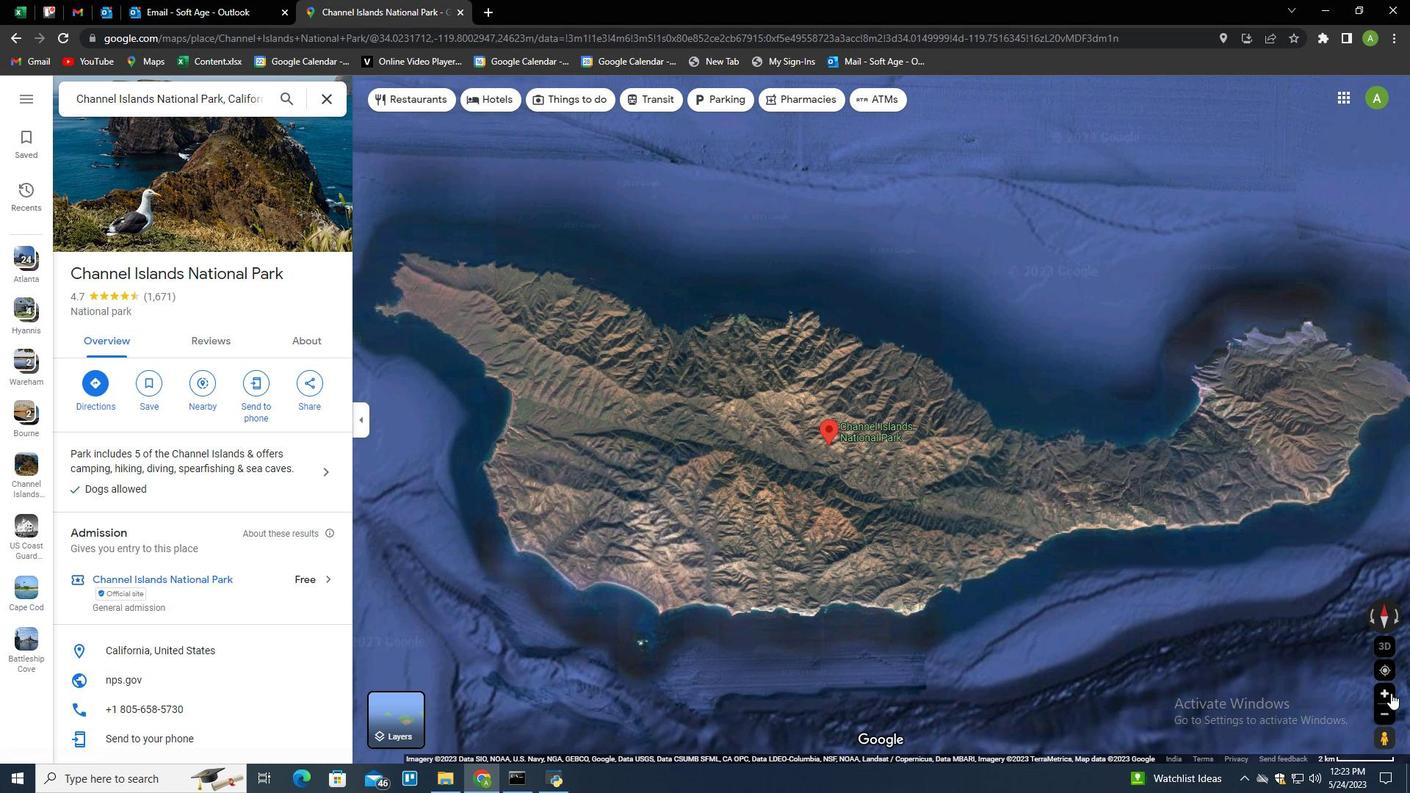 
Action: Mouse pressed left at (1391, 693)
Screenshot: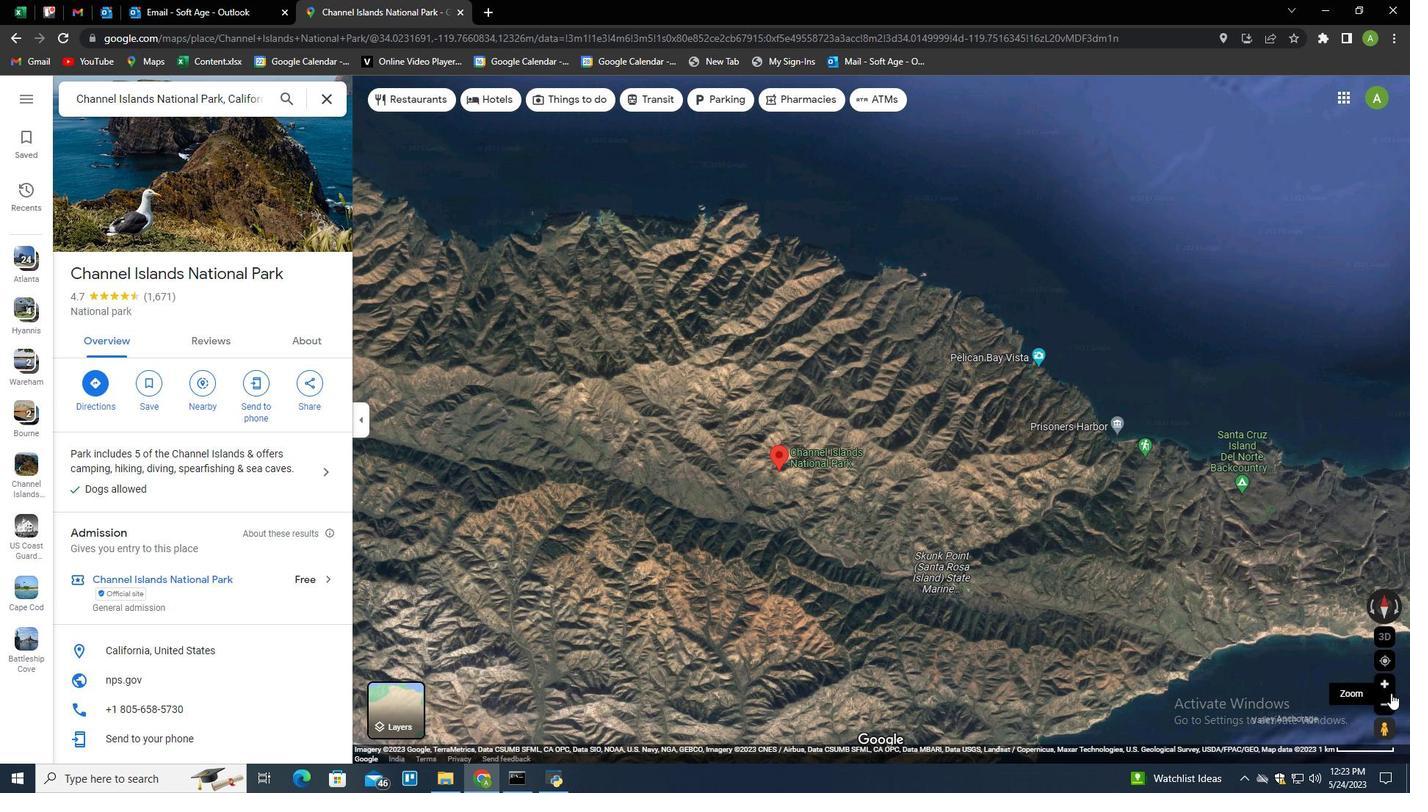 
Action: Mouse pressed left at (1391, 693)
Screenshot: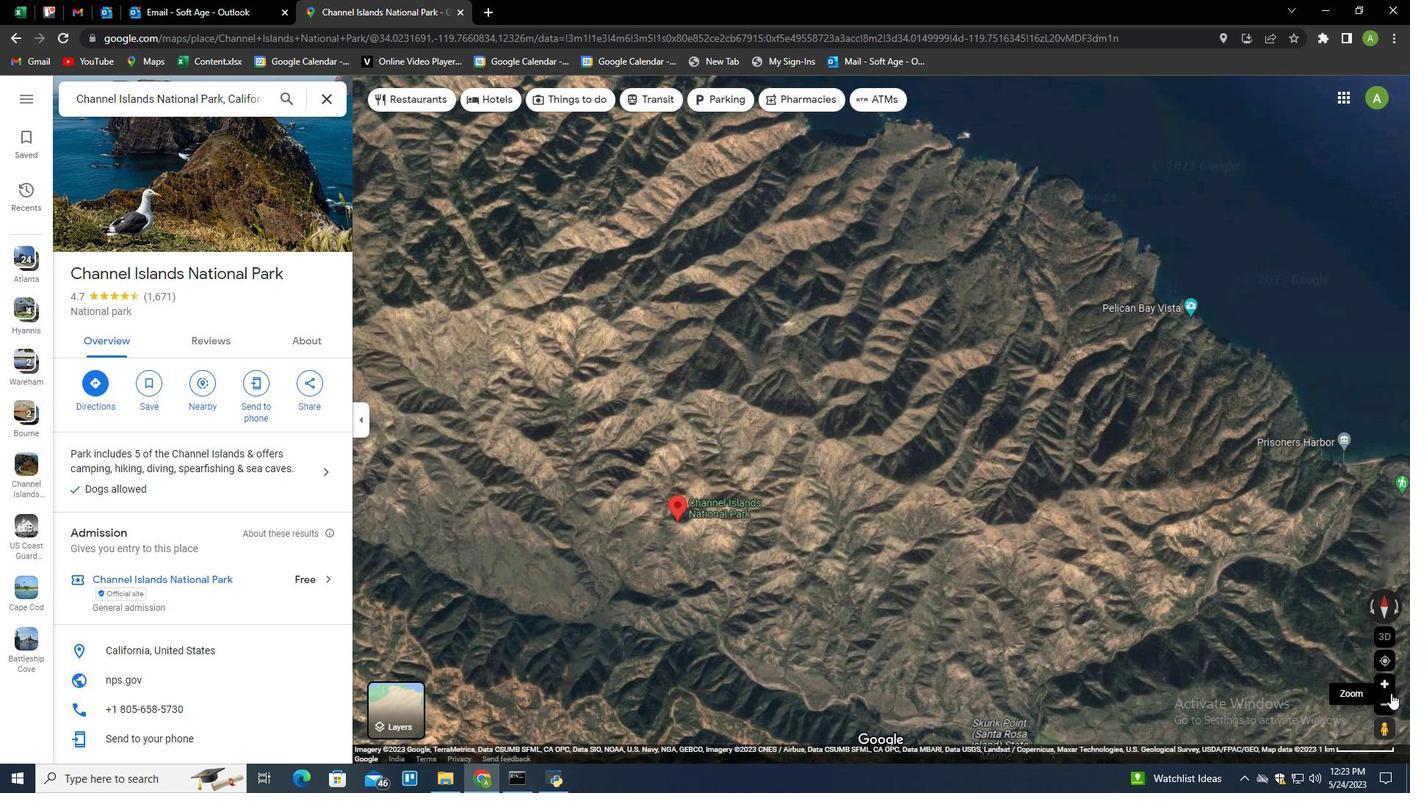 
Action: Mouse pressed left at (1391, 693)
Screenshot: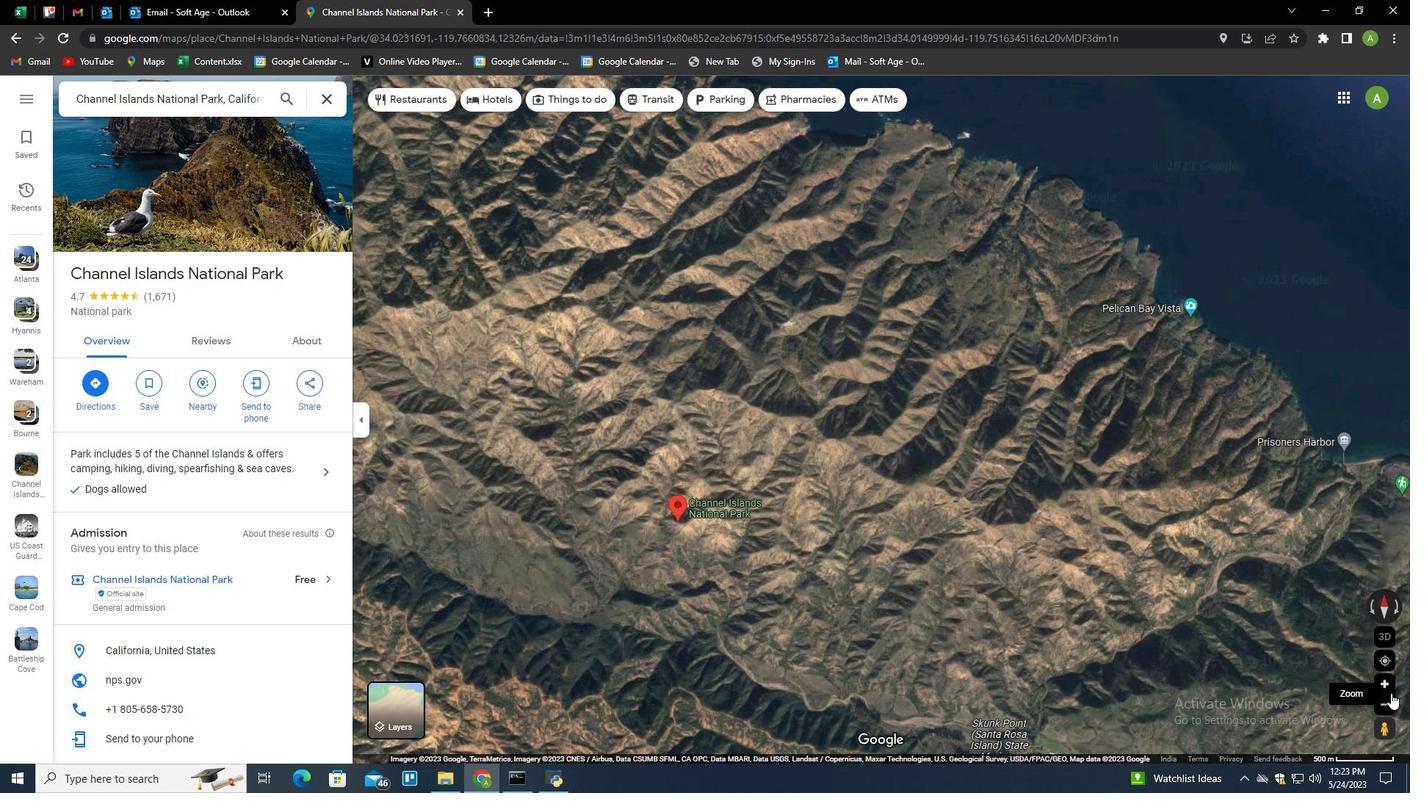 
Action: Mouse pressed left at (1391, 693)
Screenshot: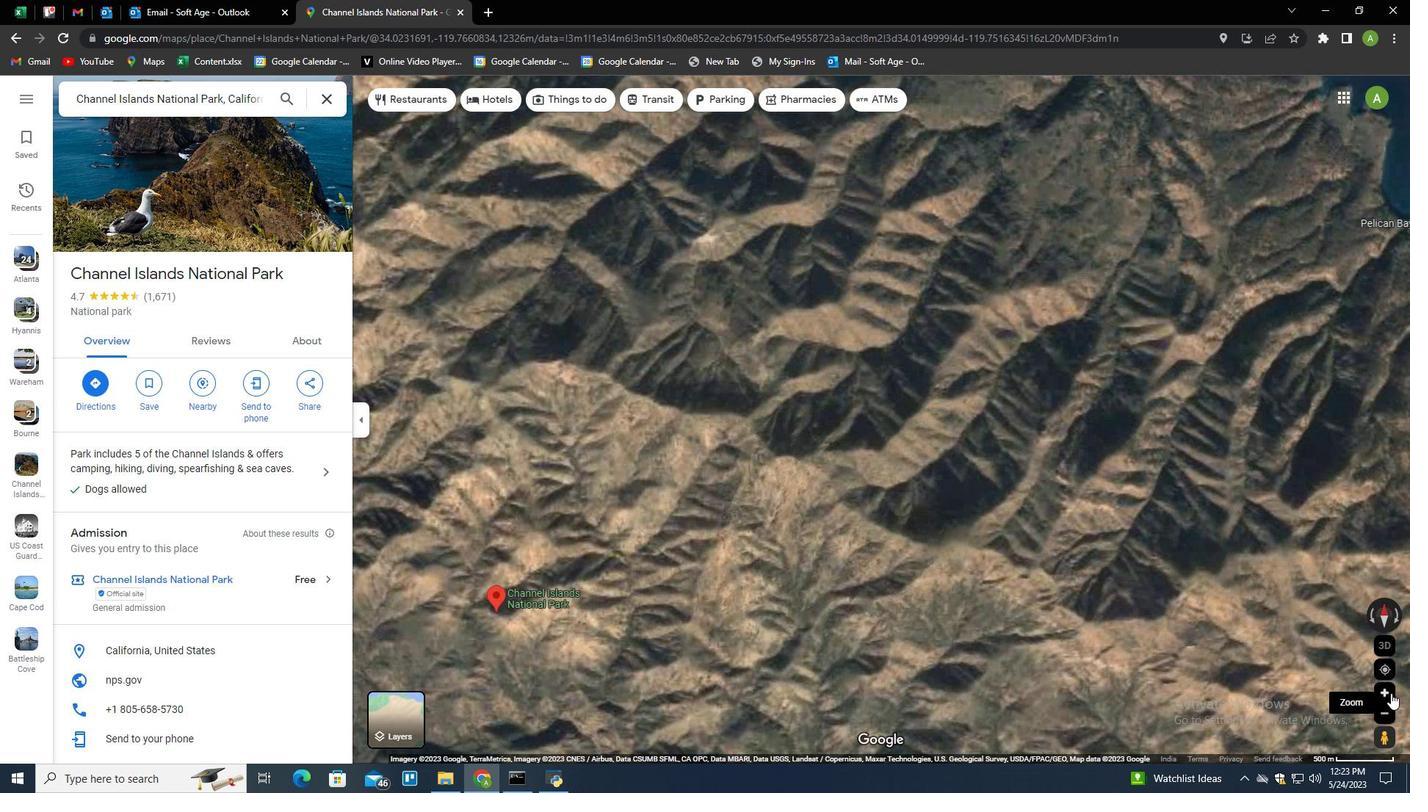 
Action: Mouse pressed left at (1391, 693)
Screenshot: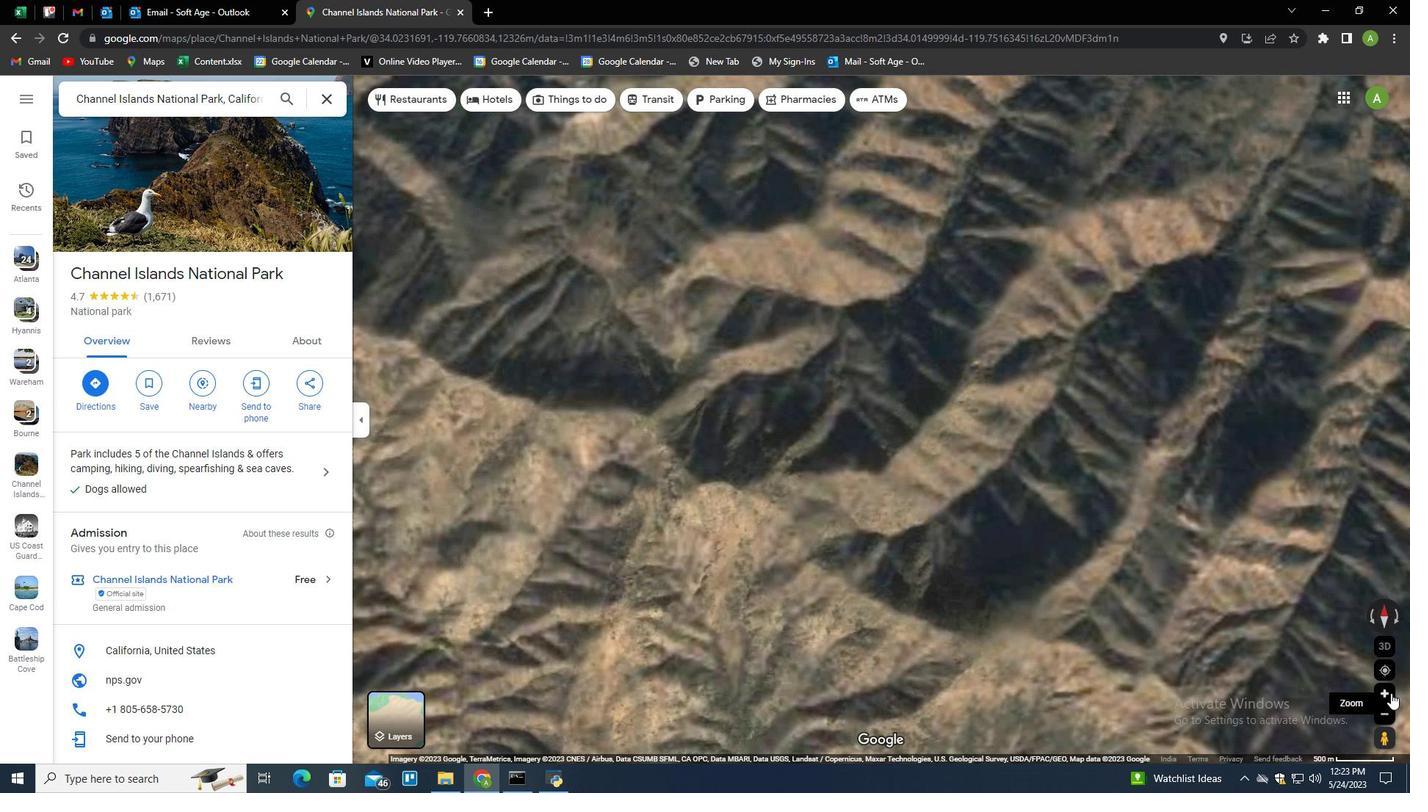 
Action: Mouse pressed left at (1391, 693)
Screenshot: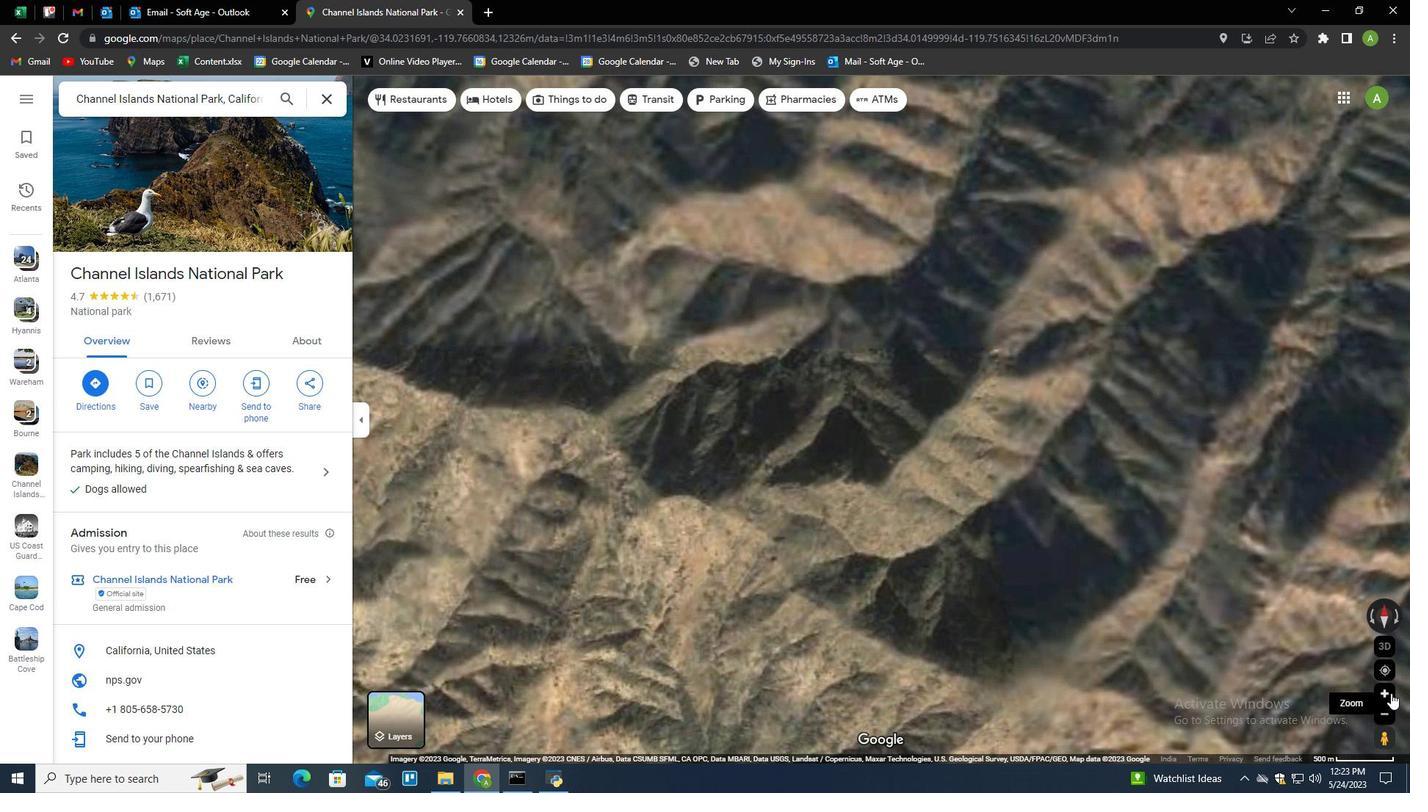 
Action: Mouse pressed left at (1391, 693)
Screenshot: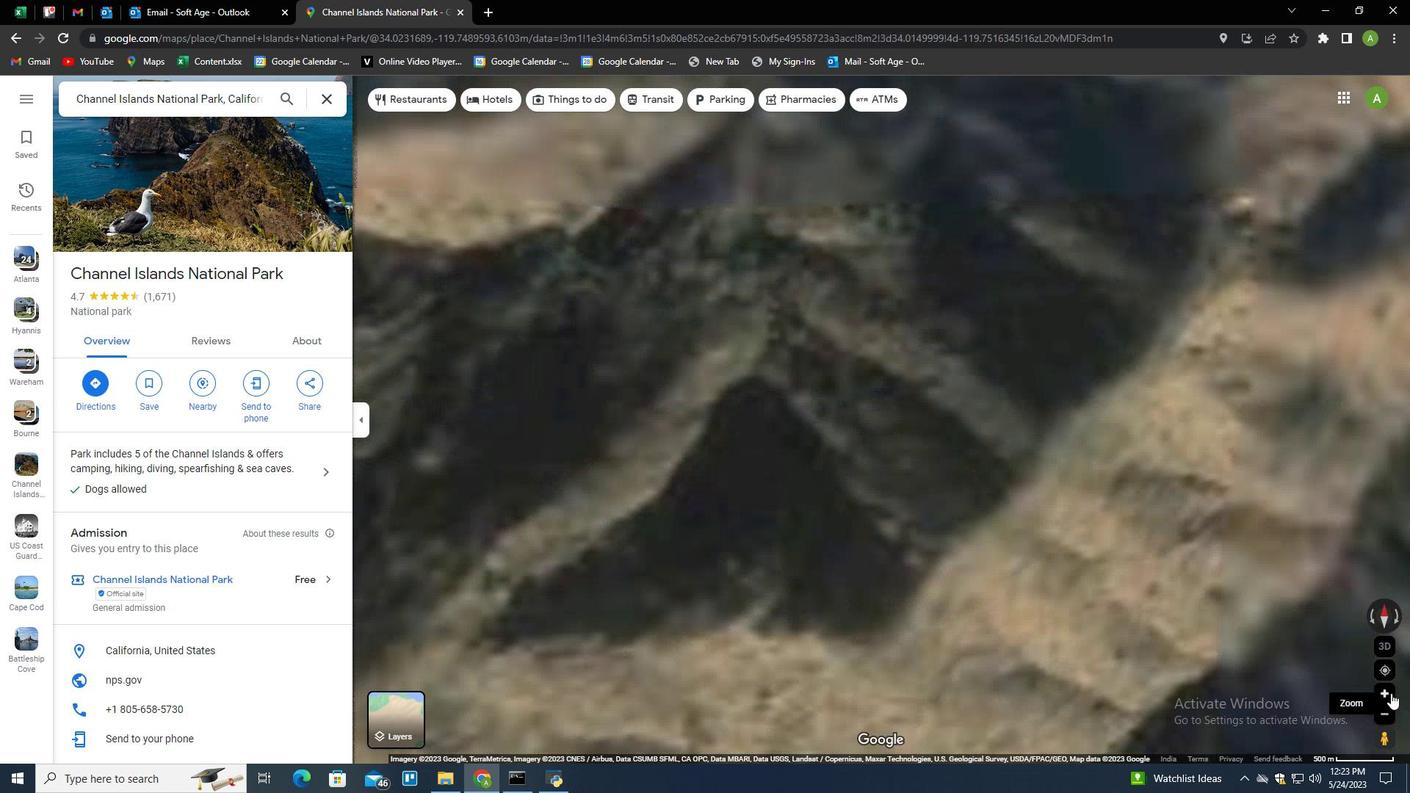 
Action: Mouse pressed left at (1391, 693)
Screenshot: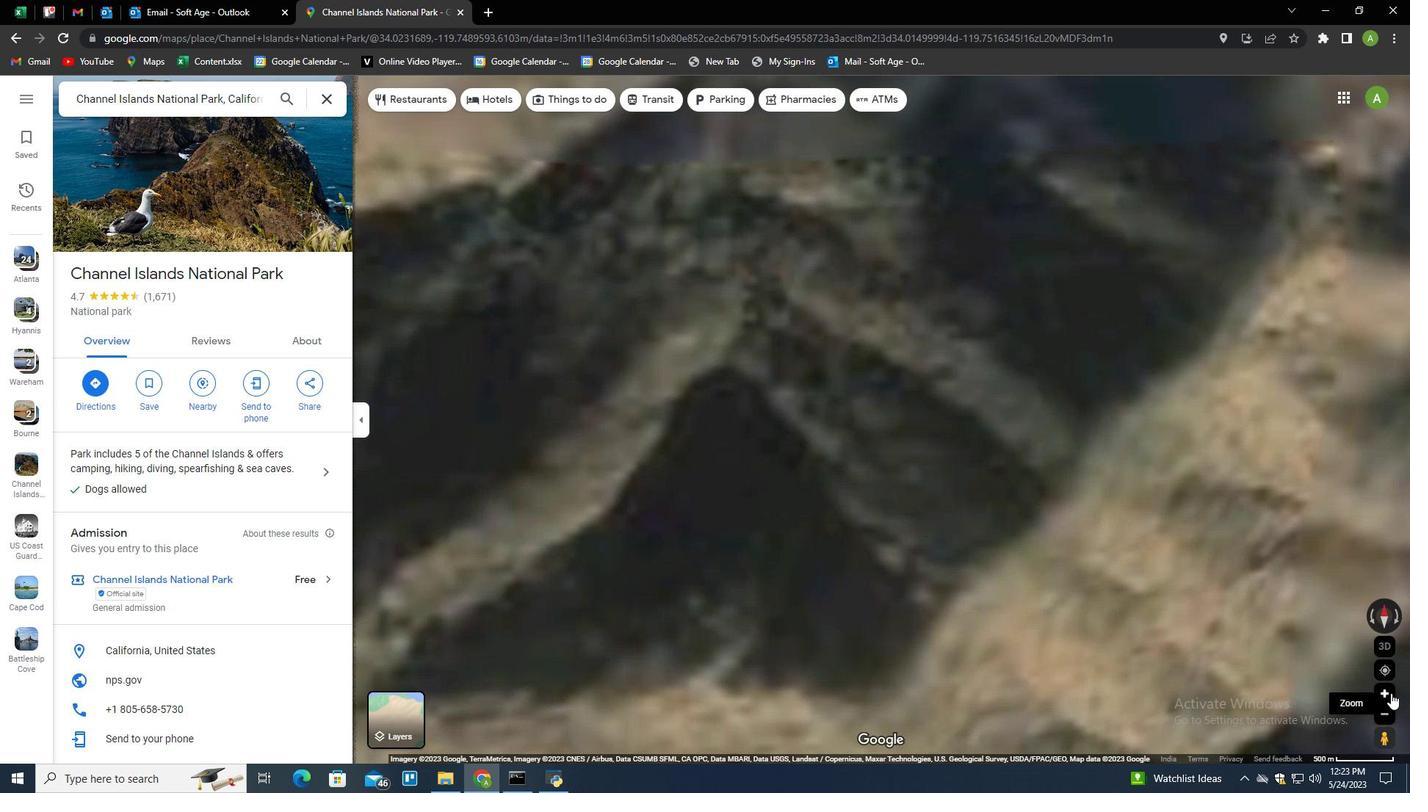 
Action: Mouse moved to (1053, 481)
Screenshot: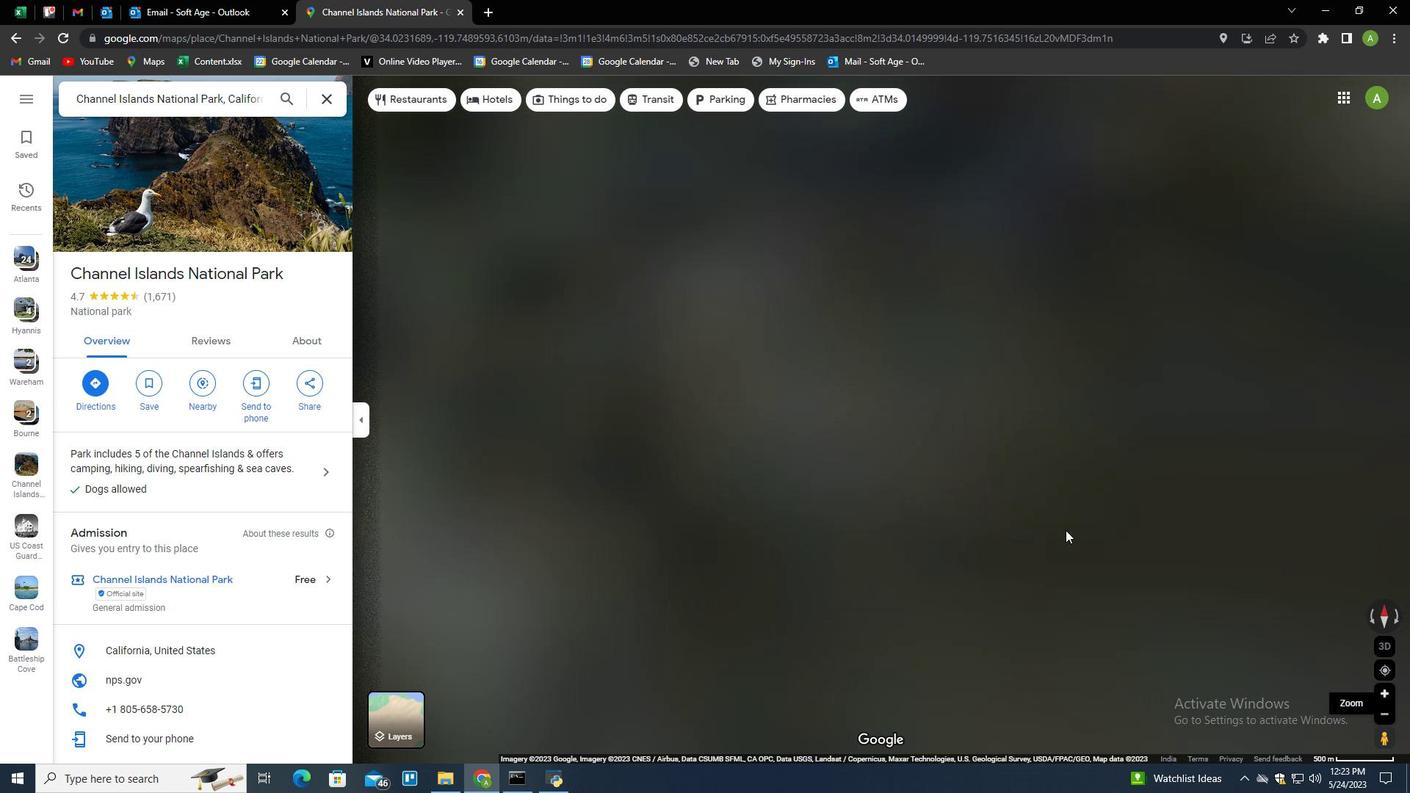 
Action: Mouse scrolled (1053, 480) with delta (0, 0)
Screenshot: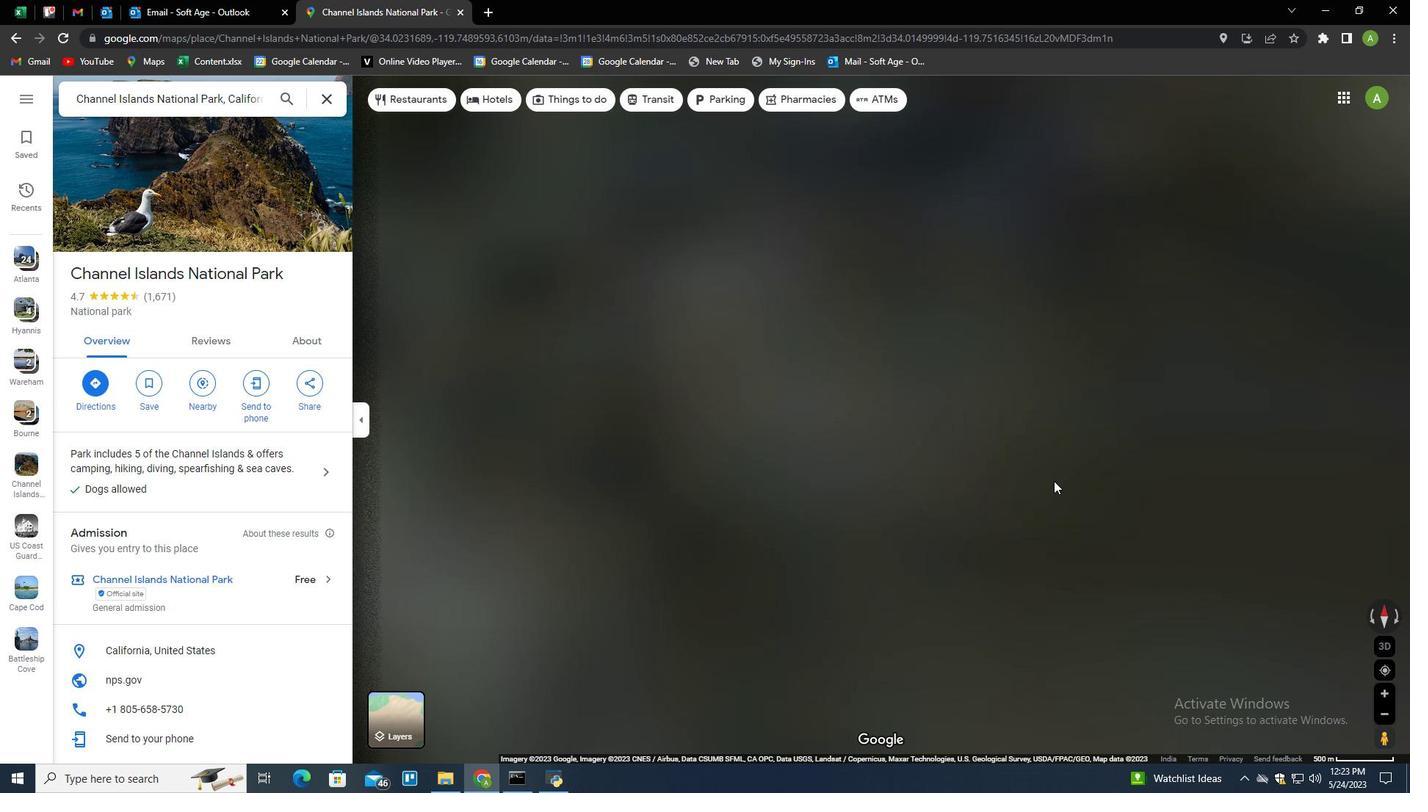 
Action: Mouse scrolled (1053, 480) with delta (0, 0)
Screenshot: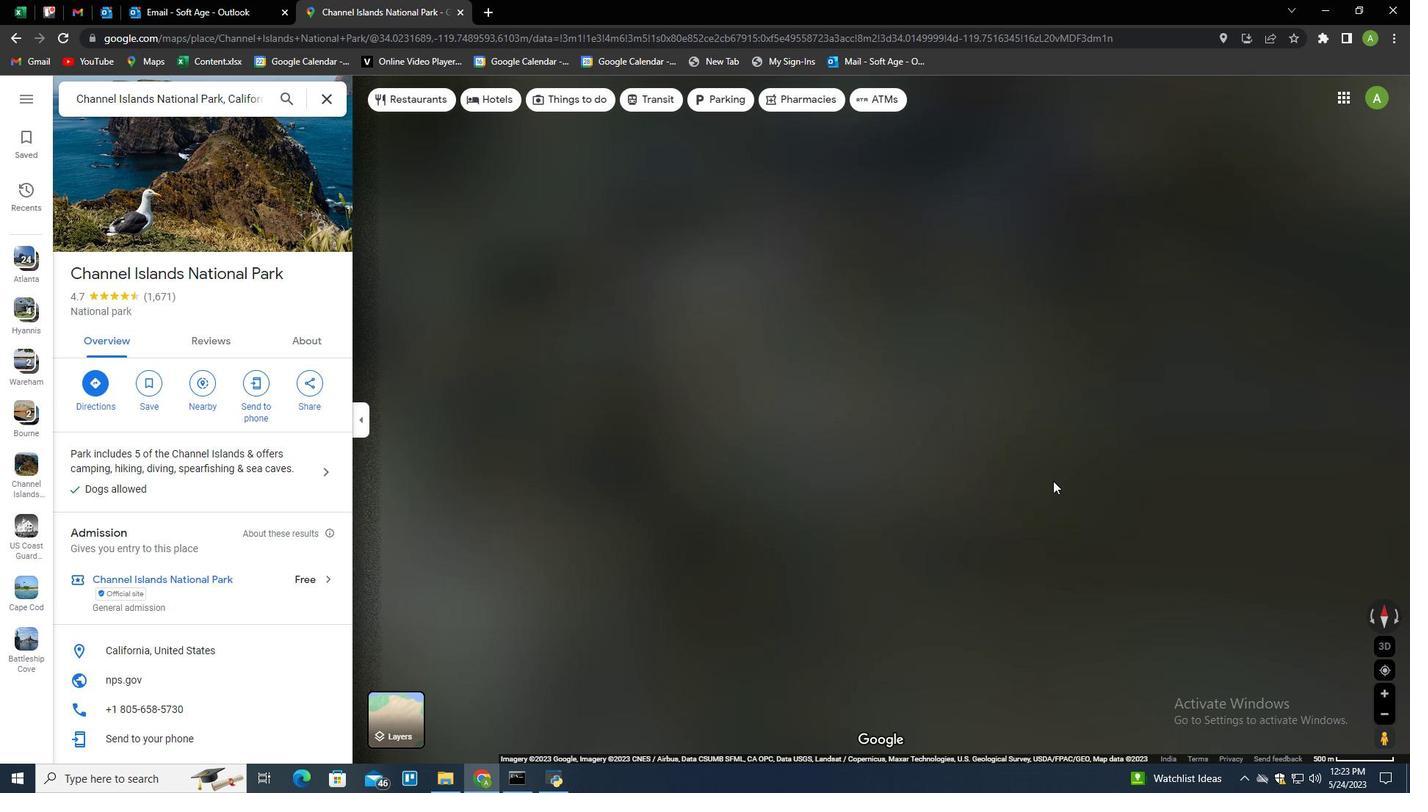 
Action: Mouse scrolled (1053, 480) with delta (0, 0)
Screenshot: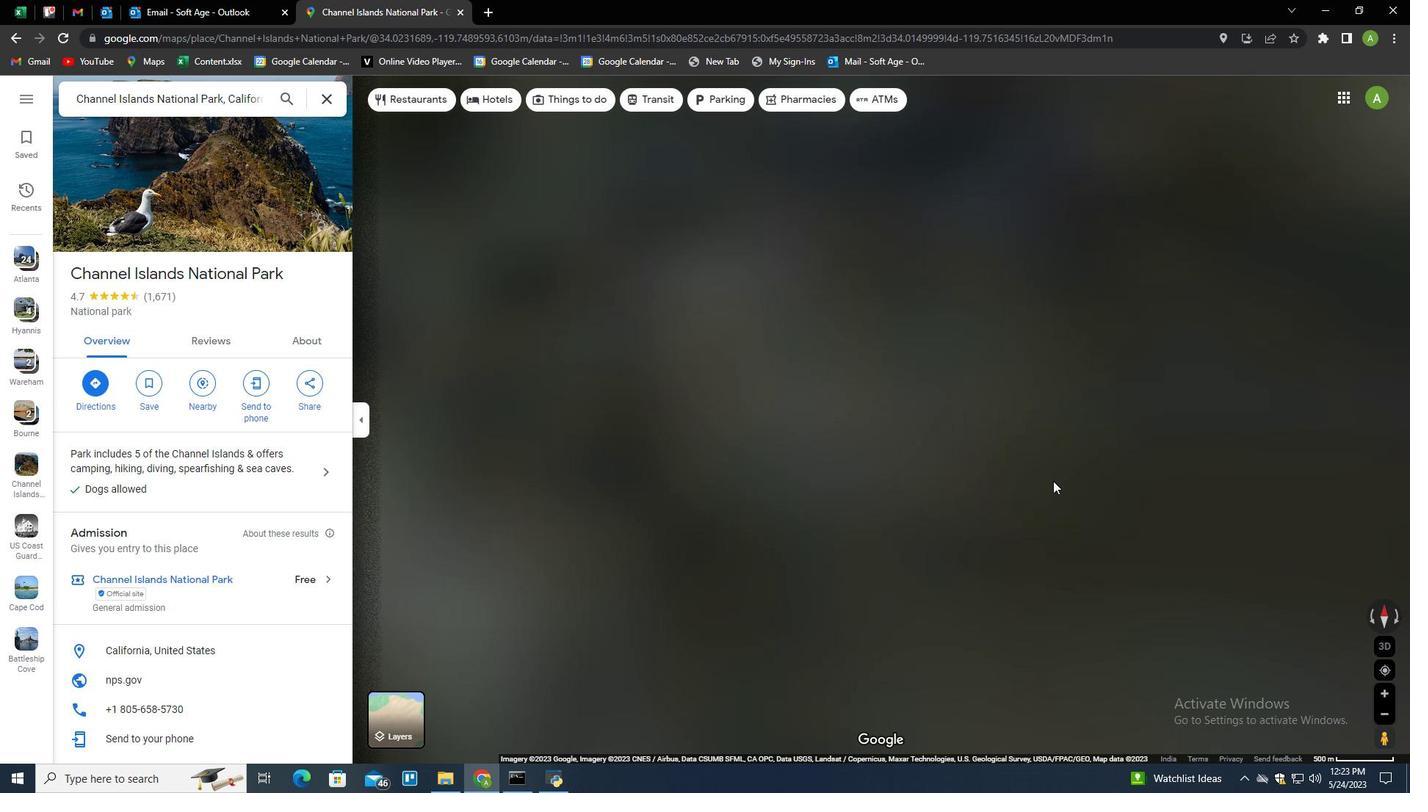 
Action: Mouse scrolled (1053, 480) with delta (0, 0)
Screenshot: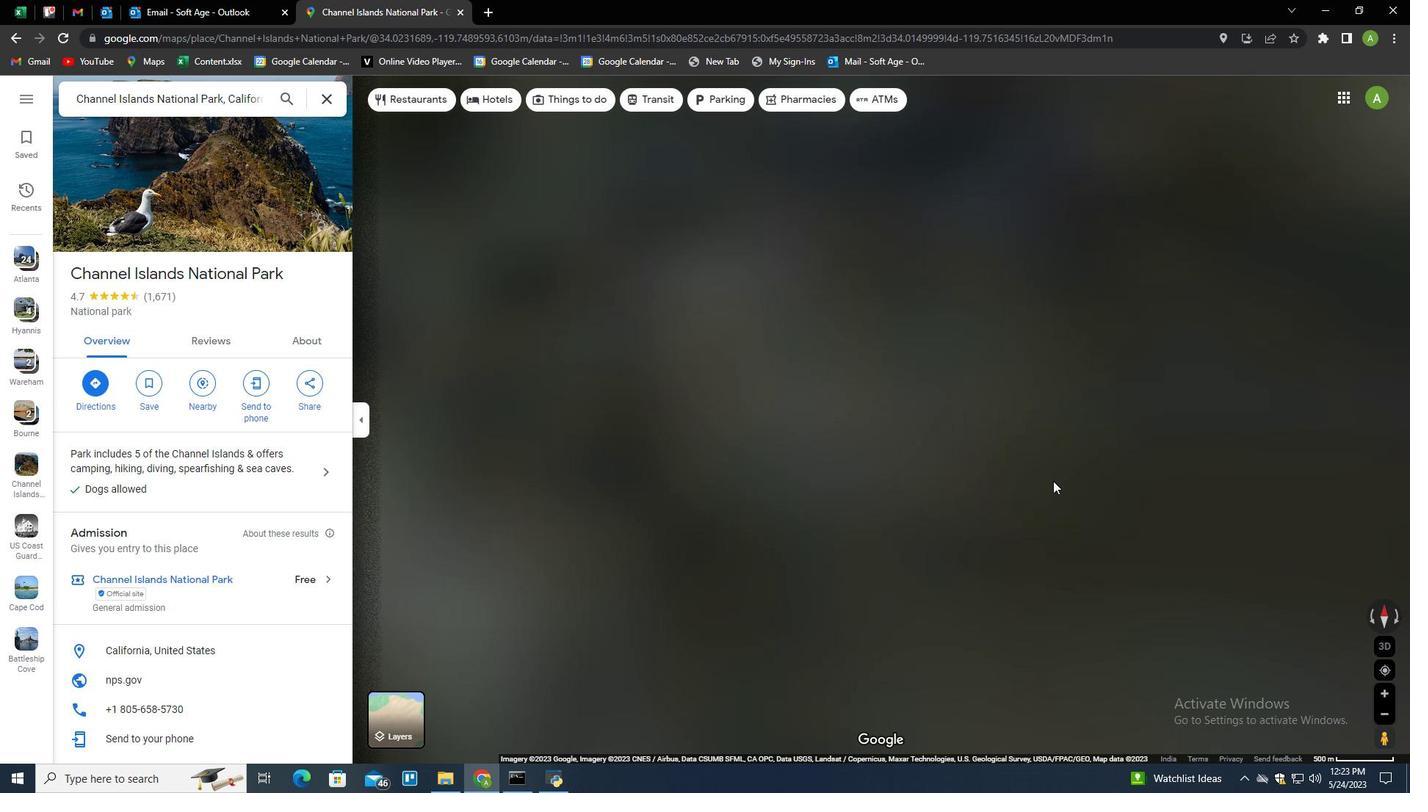 
Action: Mouse scrolled (1053, 480) with delta (0, 0)
Screenshot: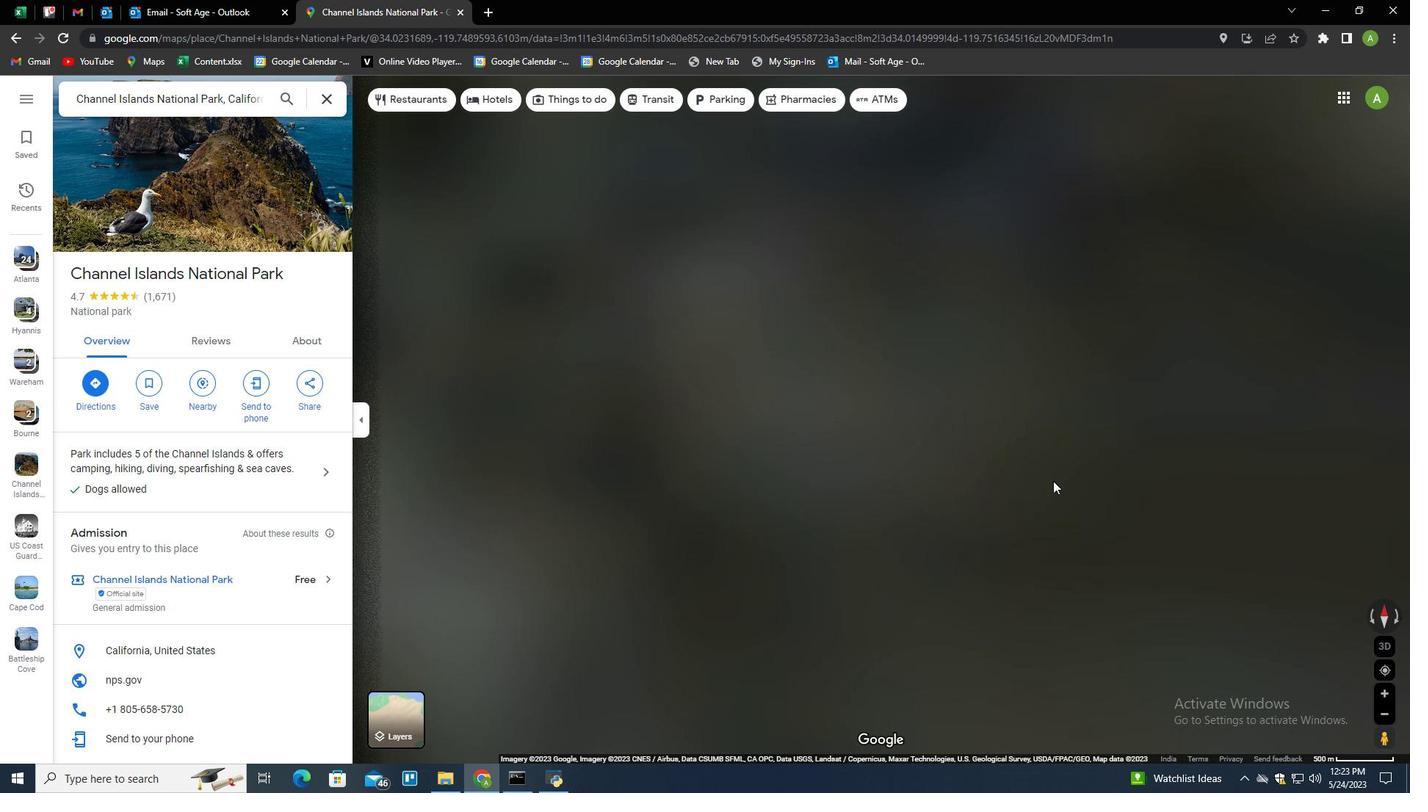 
Action: Mouse scrolled (1053, 480) with delta (0, 0)
Screenshot: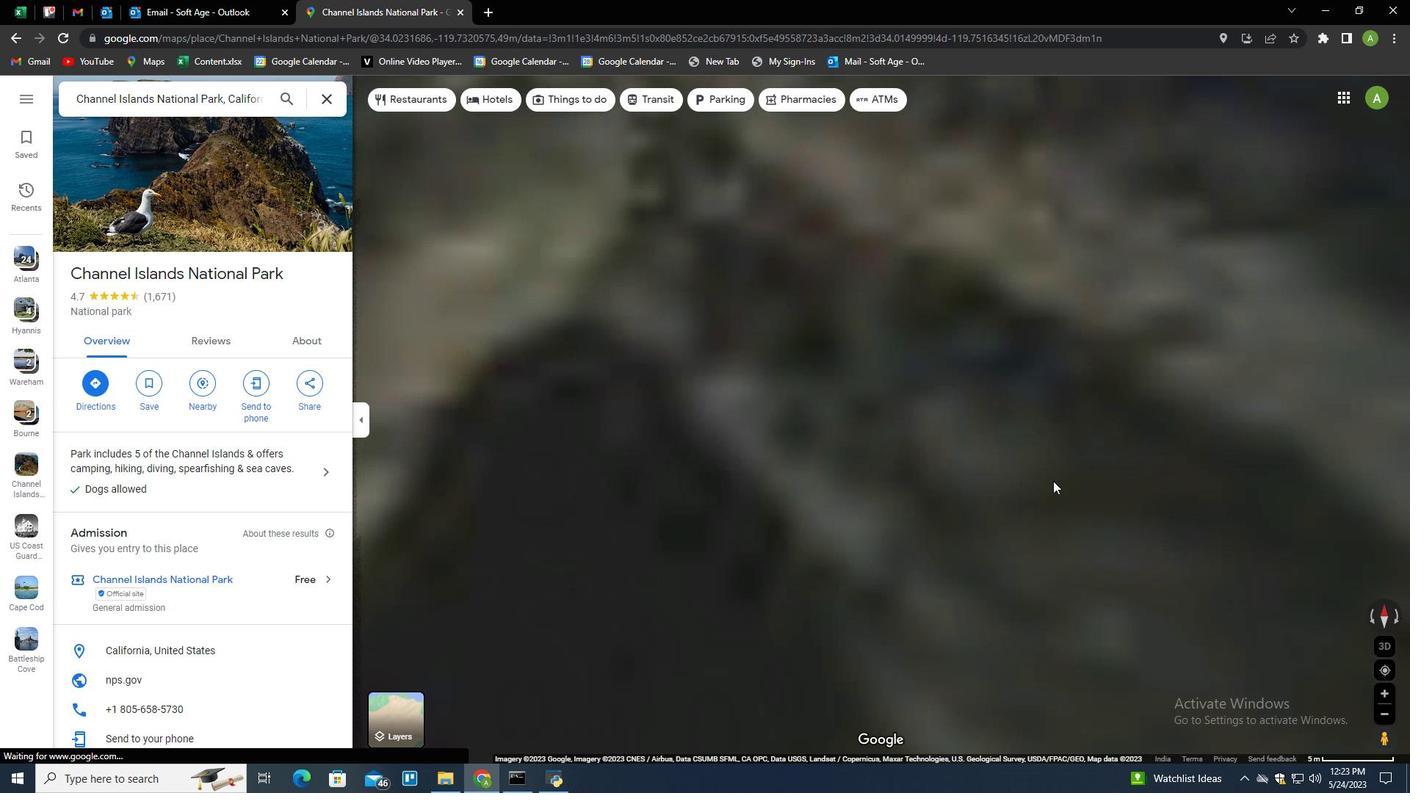 
Action: Mouse scrolled (1053, 480) with delta (0, 0)
Screenshot: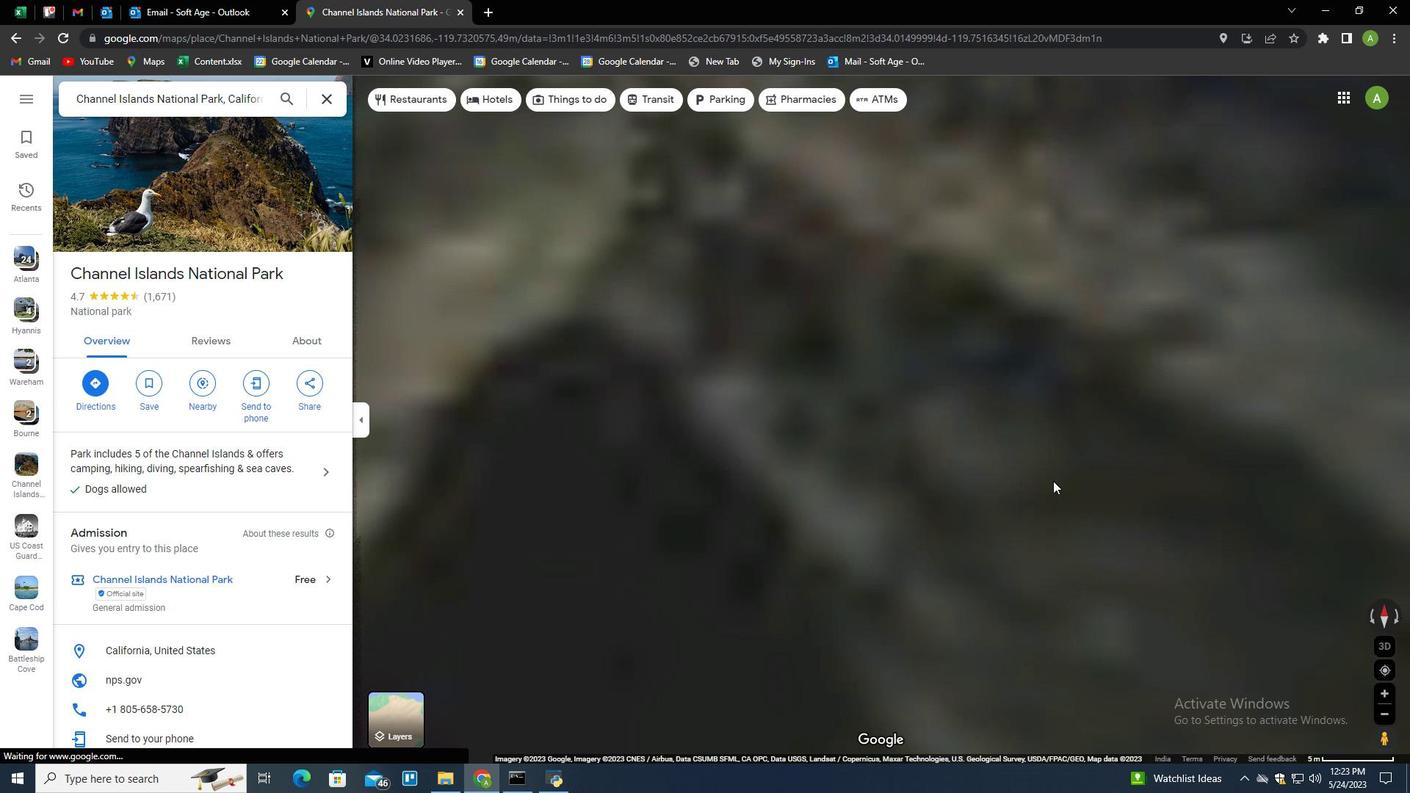 
Action: Mouse scrolled (1053, 480) with delta (0, 0)
Screenshot: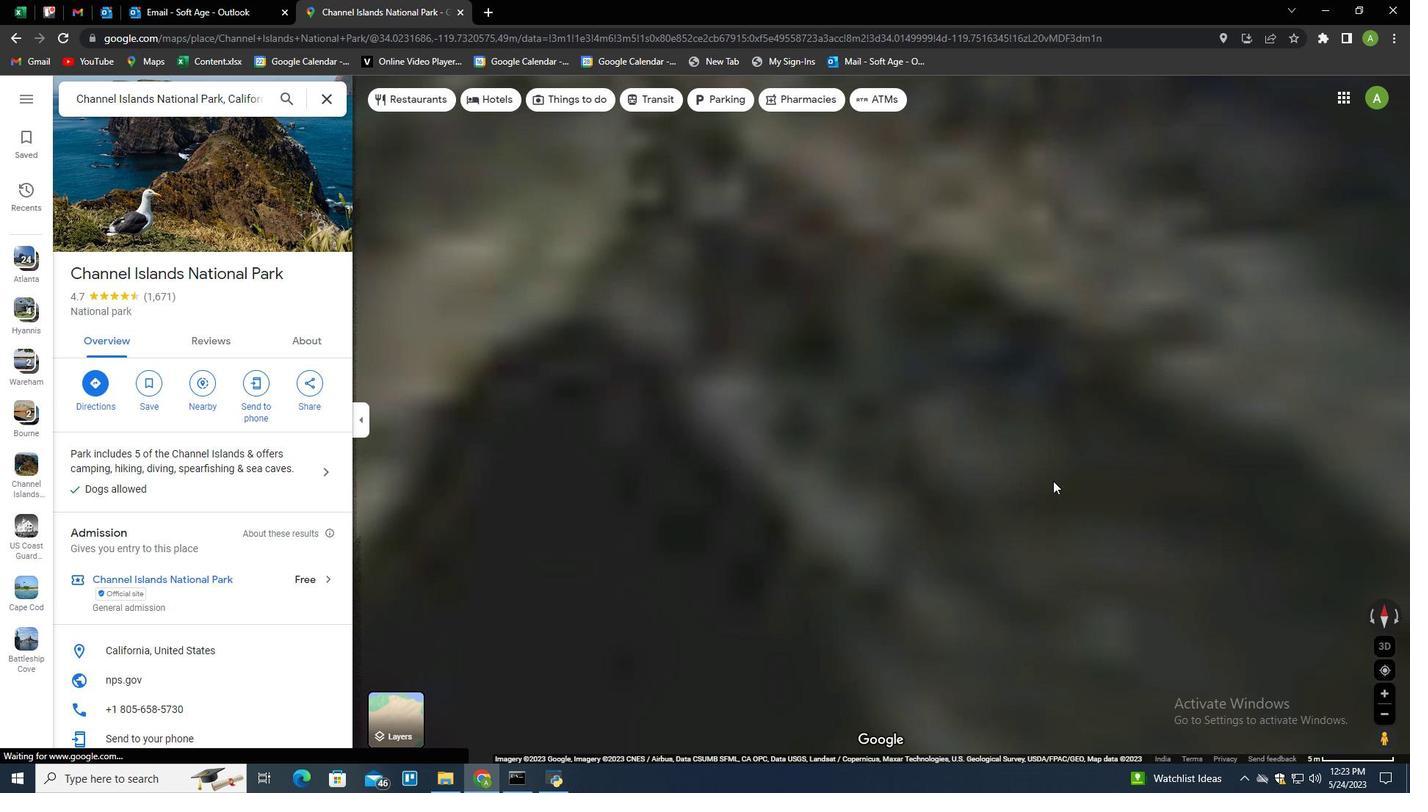 
Action: Mouse scrolled (1053, 480) with delta (0, 0)
Screenshot: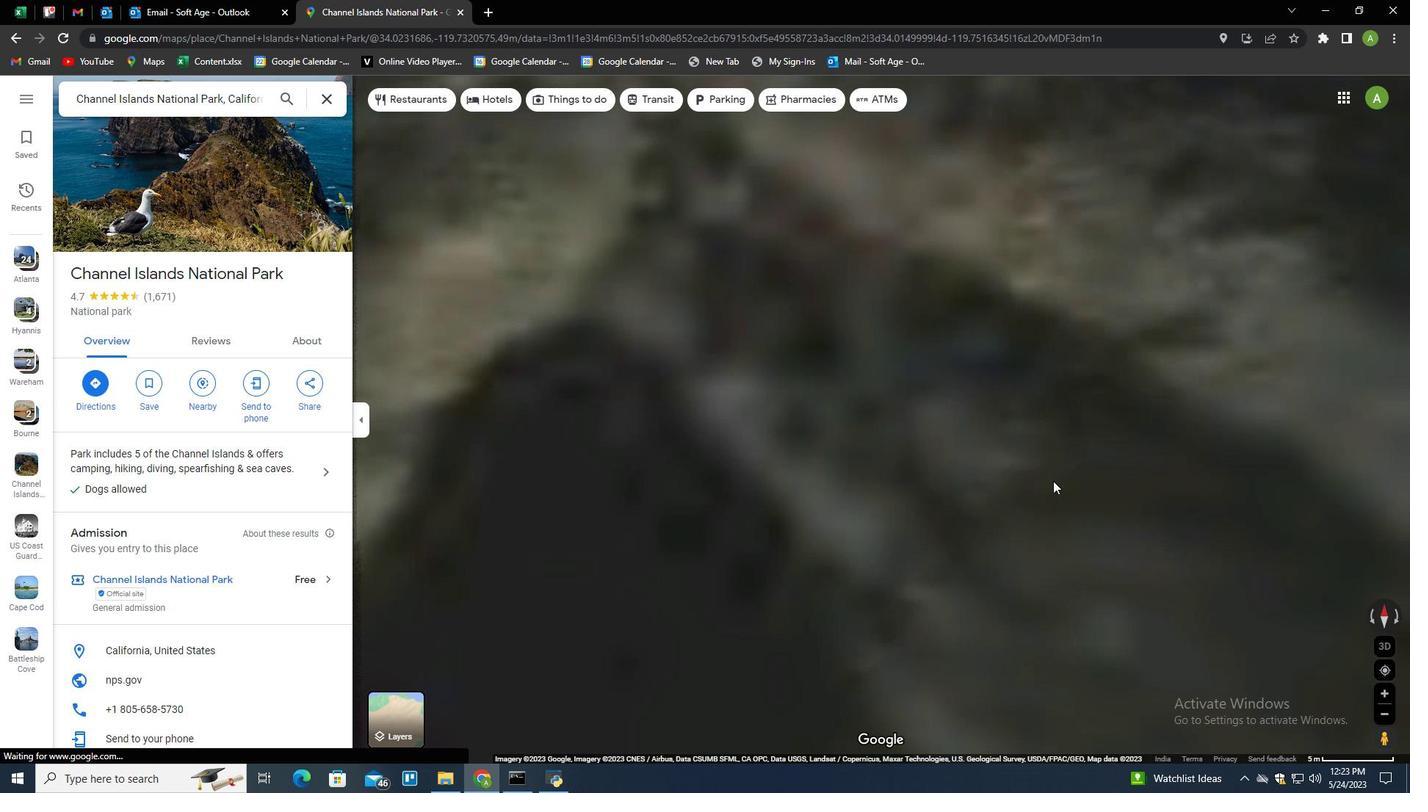 
Action: Mouse scrolled (1053, 480) with delta (0, 0)
Screenshot: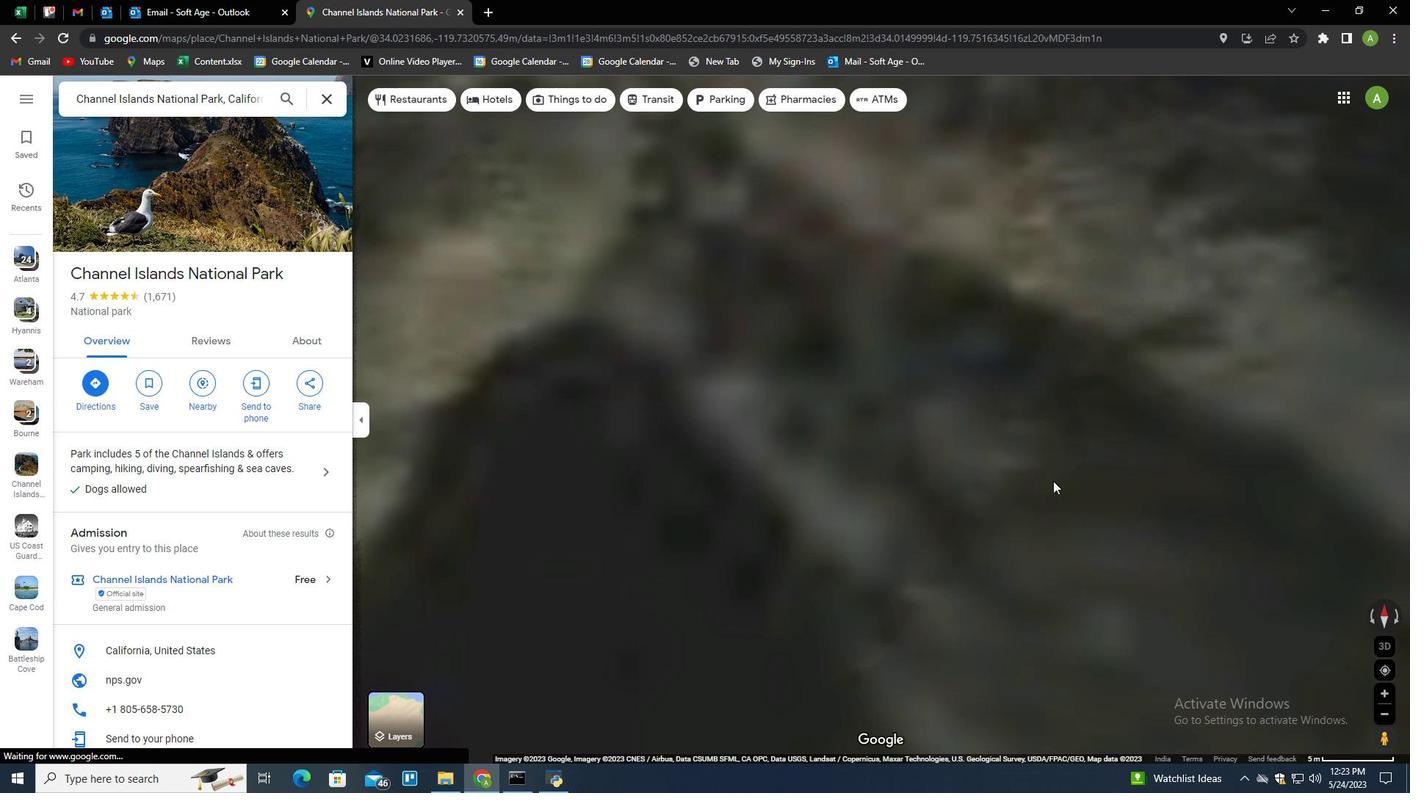 
Action: Mouse scrolled (1053, 480) with delta (0, 0)
Screenshot: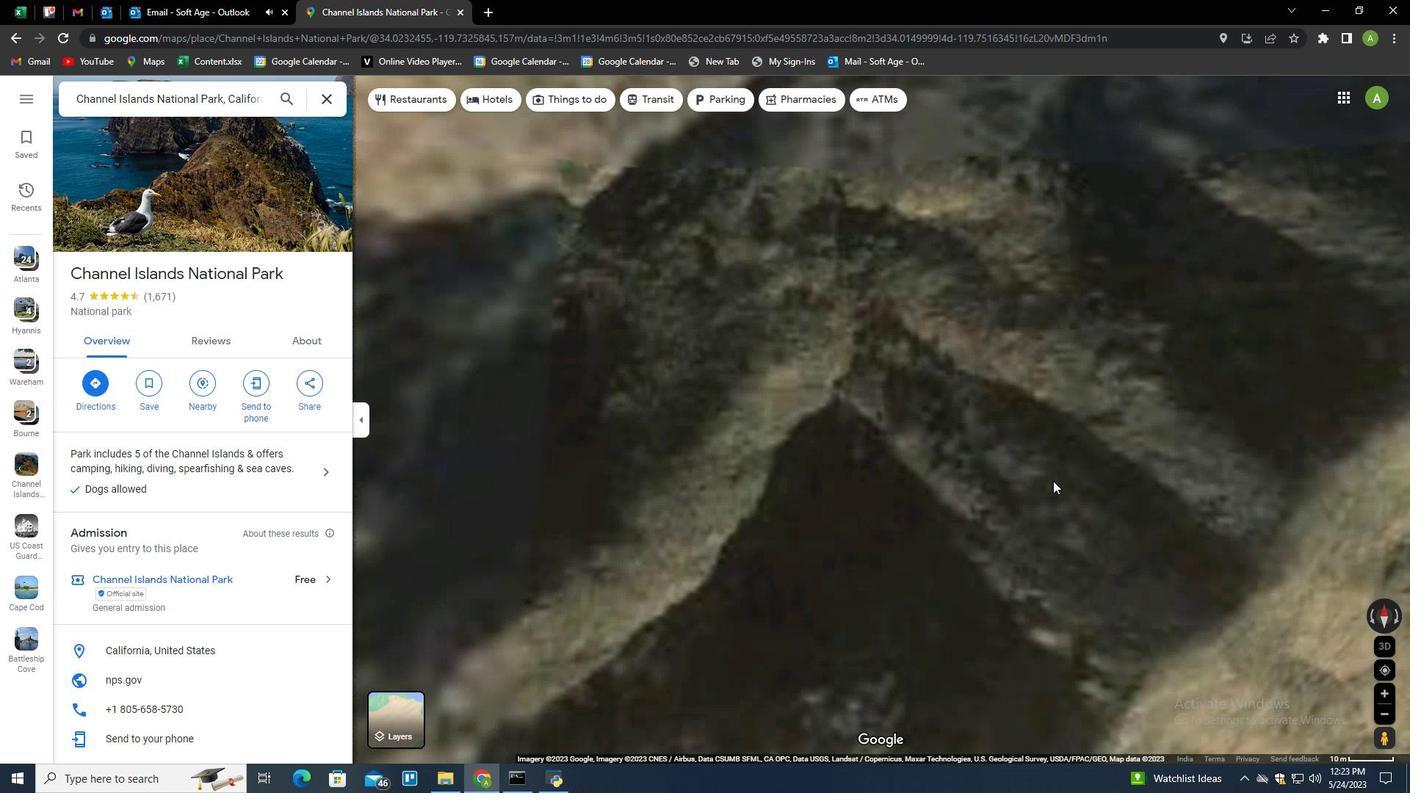 
Action: Mouse scrolled (1053, 480) with delta (0, 0)
Screenshot: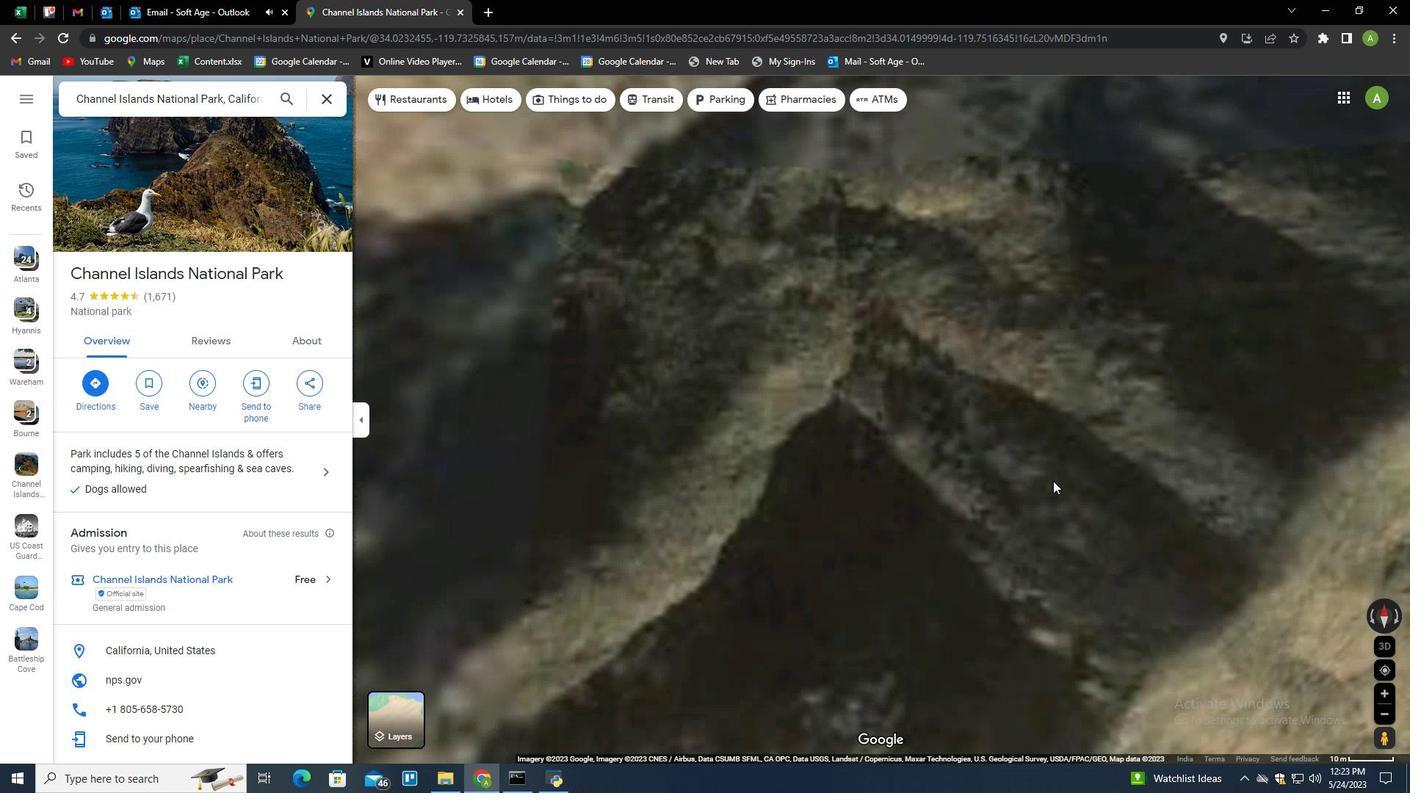 
Action: Mouse scrolled (1053, 480) with delta (0, 0)
Screenshot: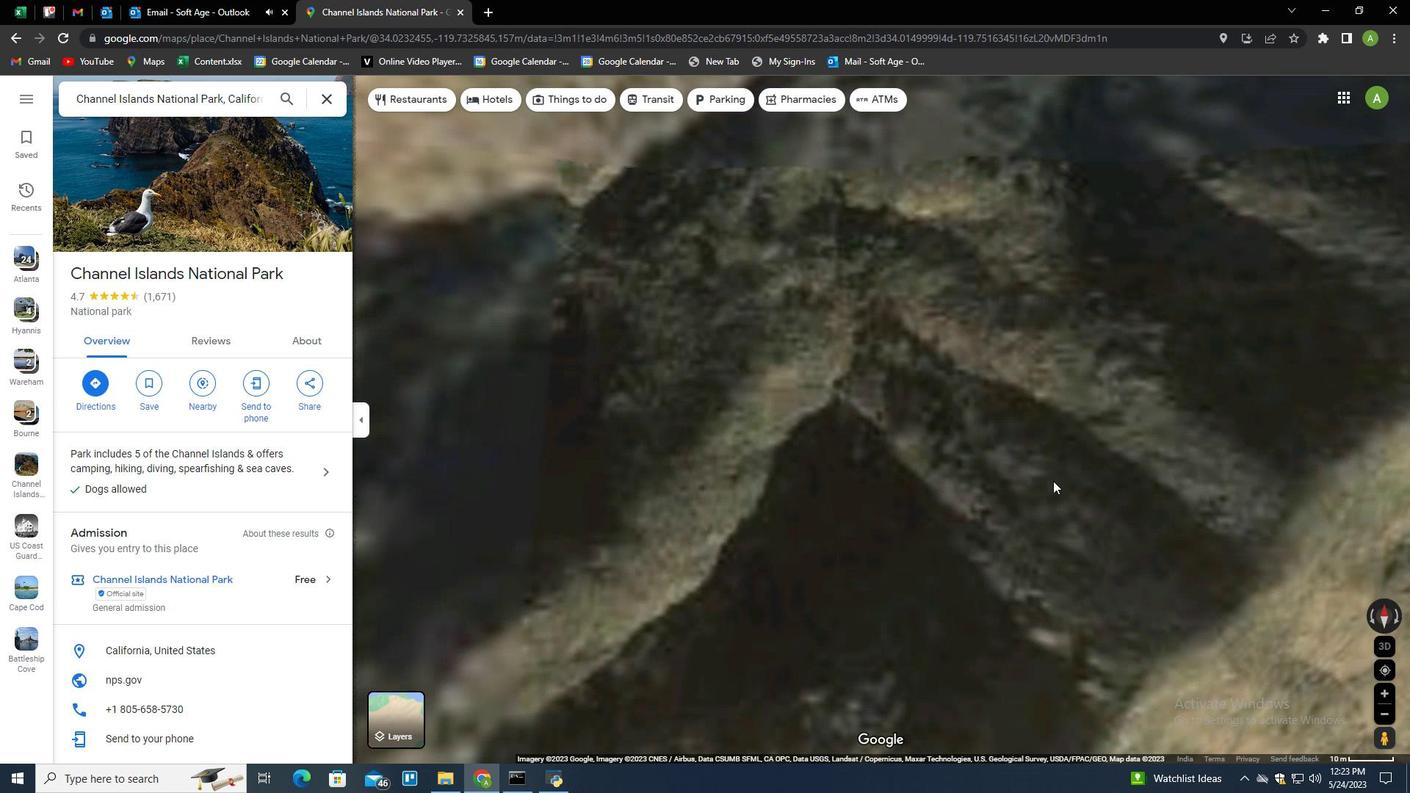 
Action: Mouse scrolled (1053, 480) with delta (0, 0)
Screenshot: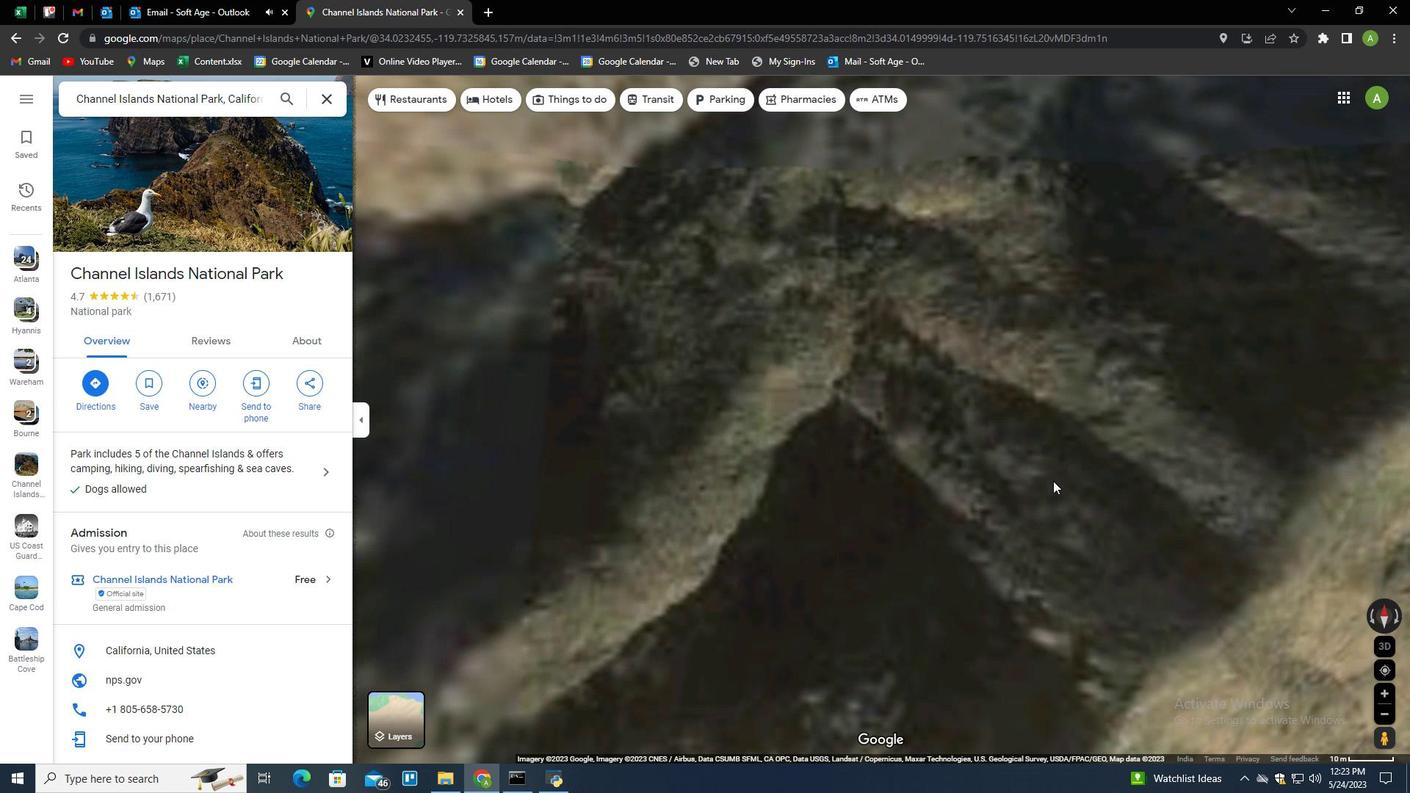 
Action: Mouse scrolled (1053, 480) with delta (0, 0)
Screenshot: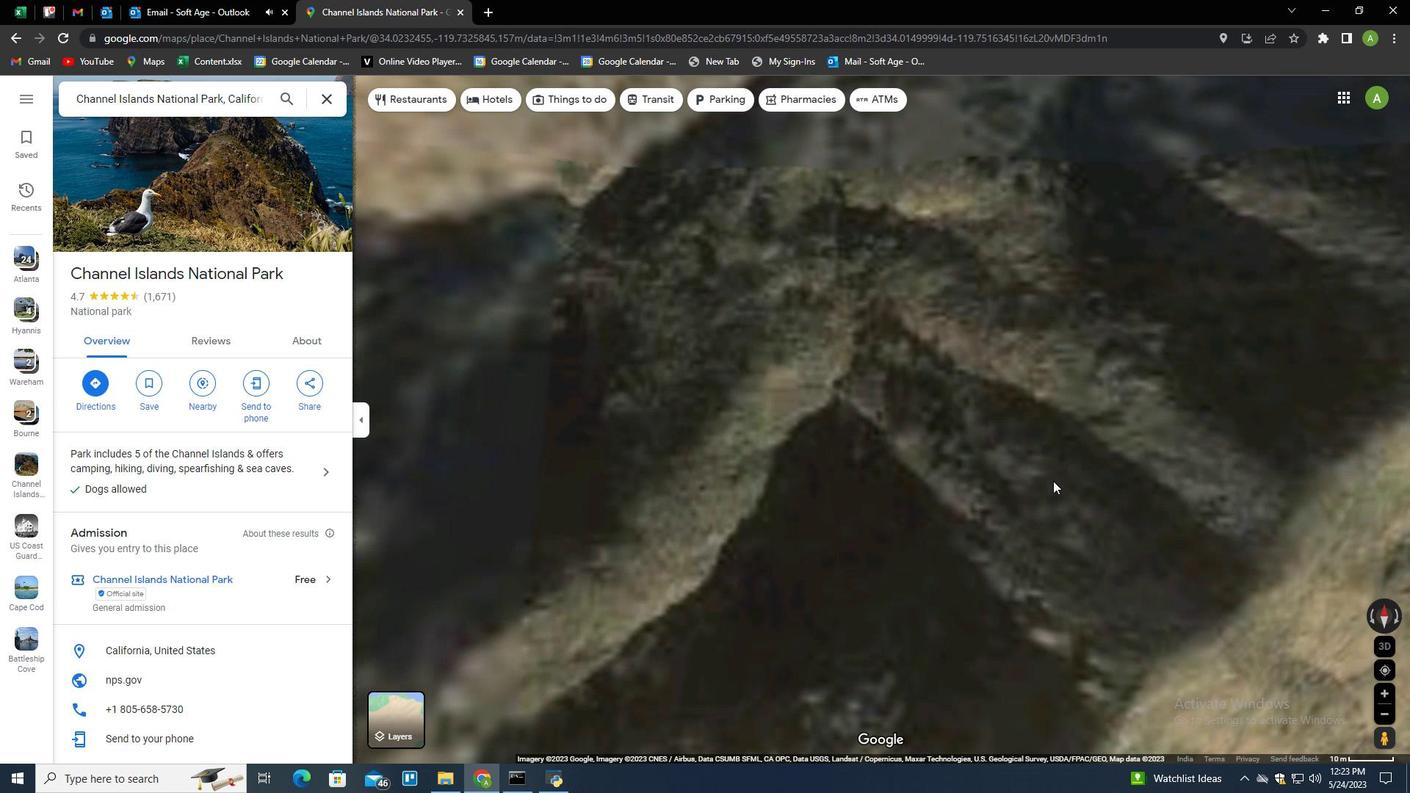 
Action: Mouse scrolled (1053, 480) with delta (0, 0)
Screenshot: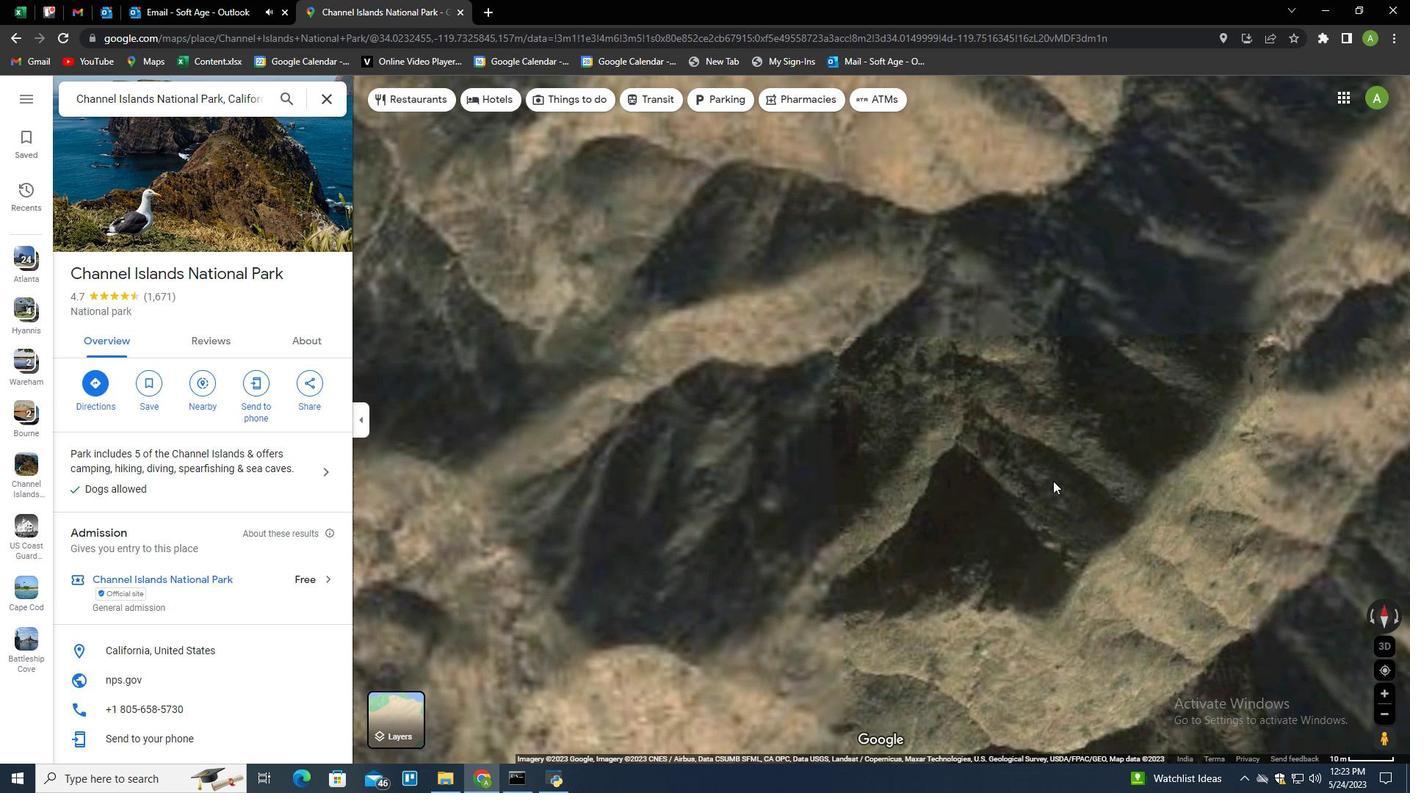 
Action: Mouse scrolled (1053, 480) with delta (0, 0)
Screenshot: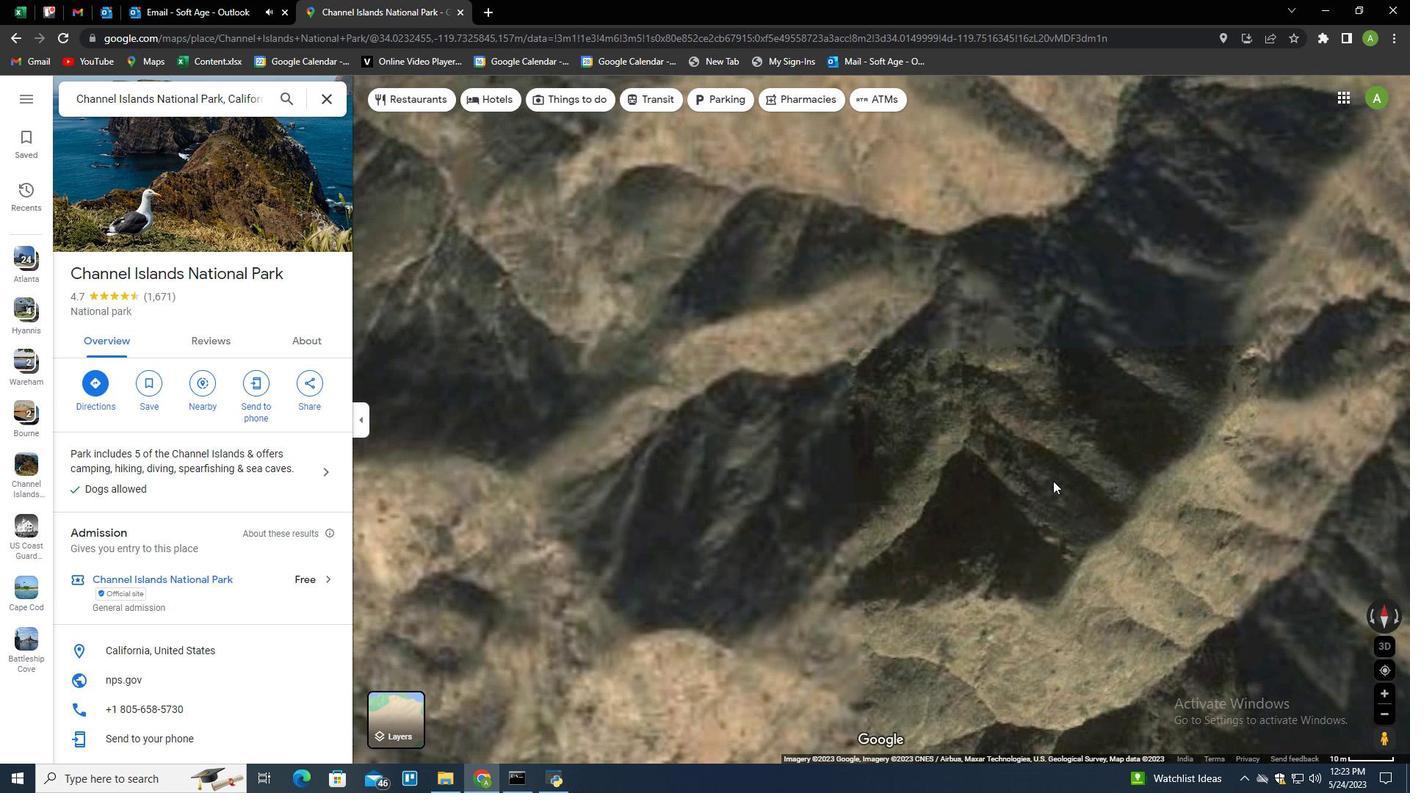 
Action: Mouse scrolled (1053, 480) with delta (0, 0)
Screenshot: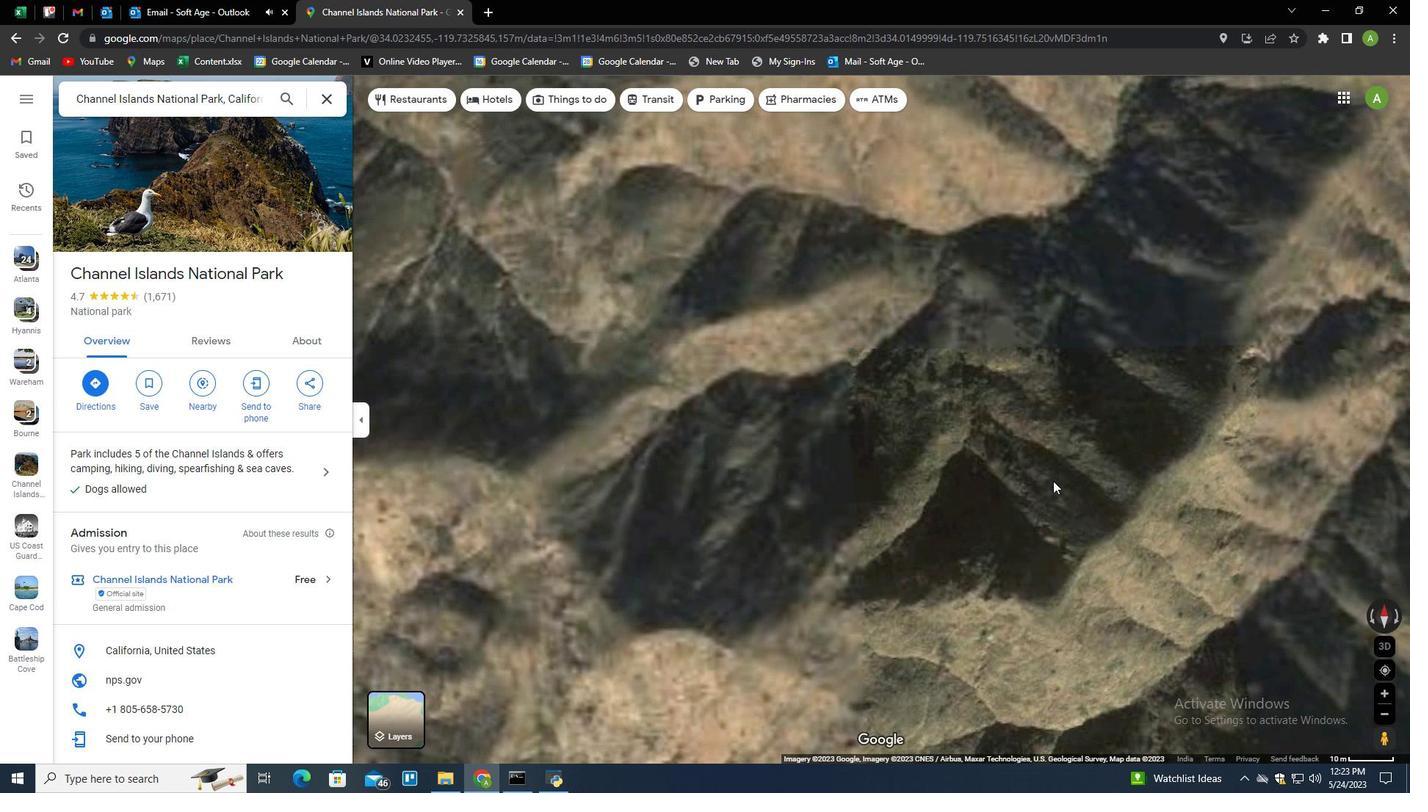 
Action: Mouse scrolled (1053, 480) with delta (0, 0)
Screenshot: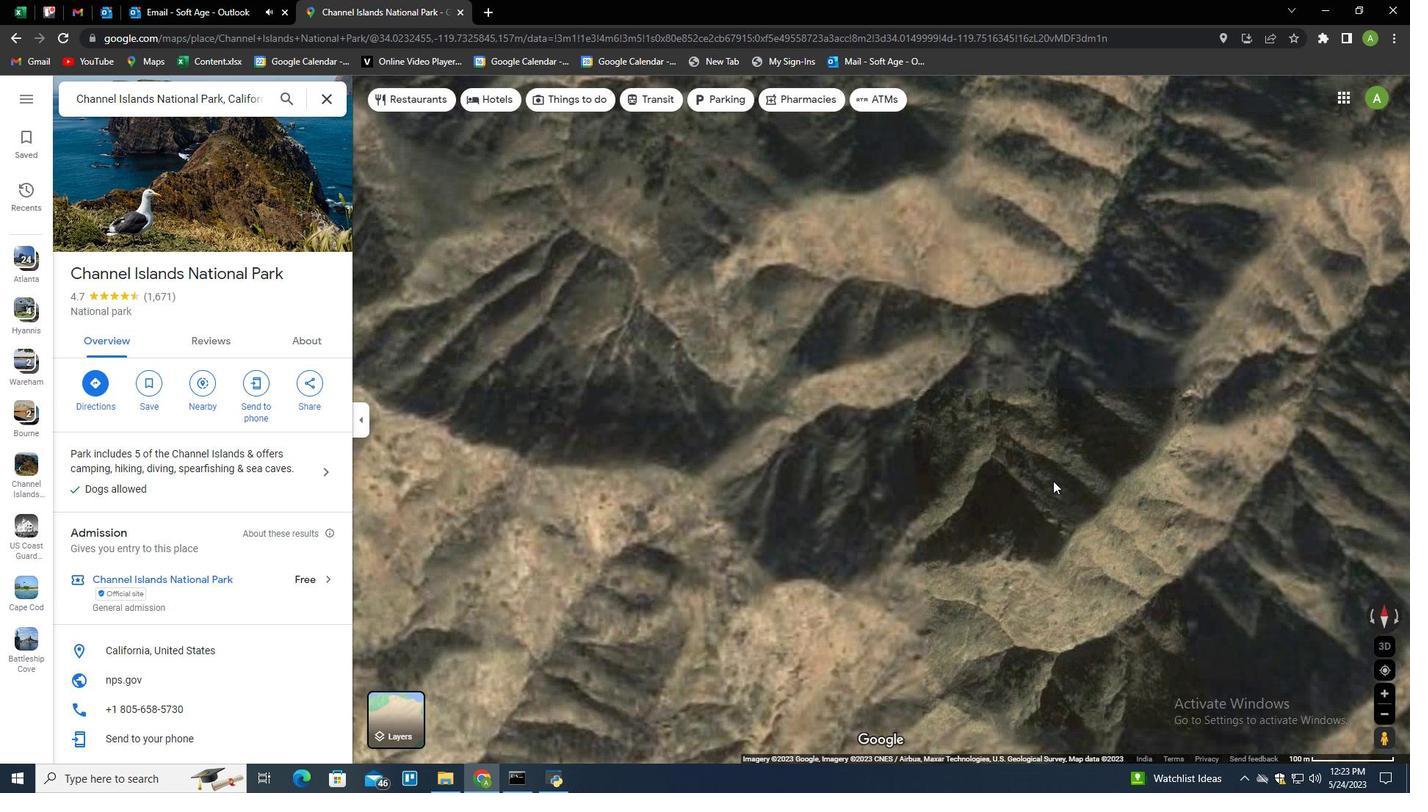 
Action: Mouse scrolled (1053, 480) with delta (0, 0)
Screenshot: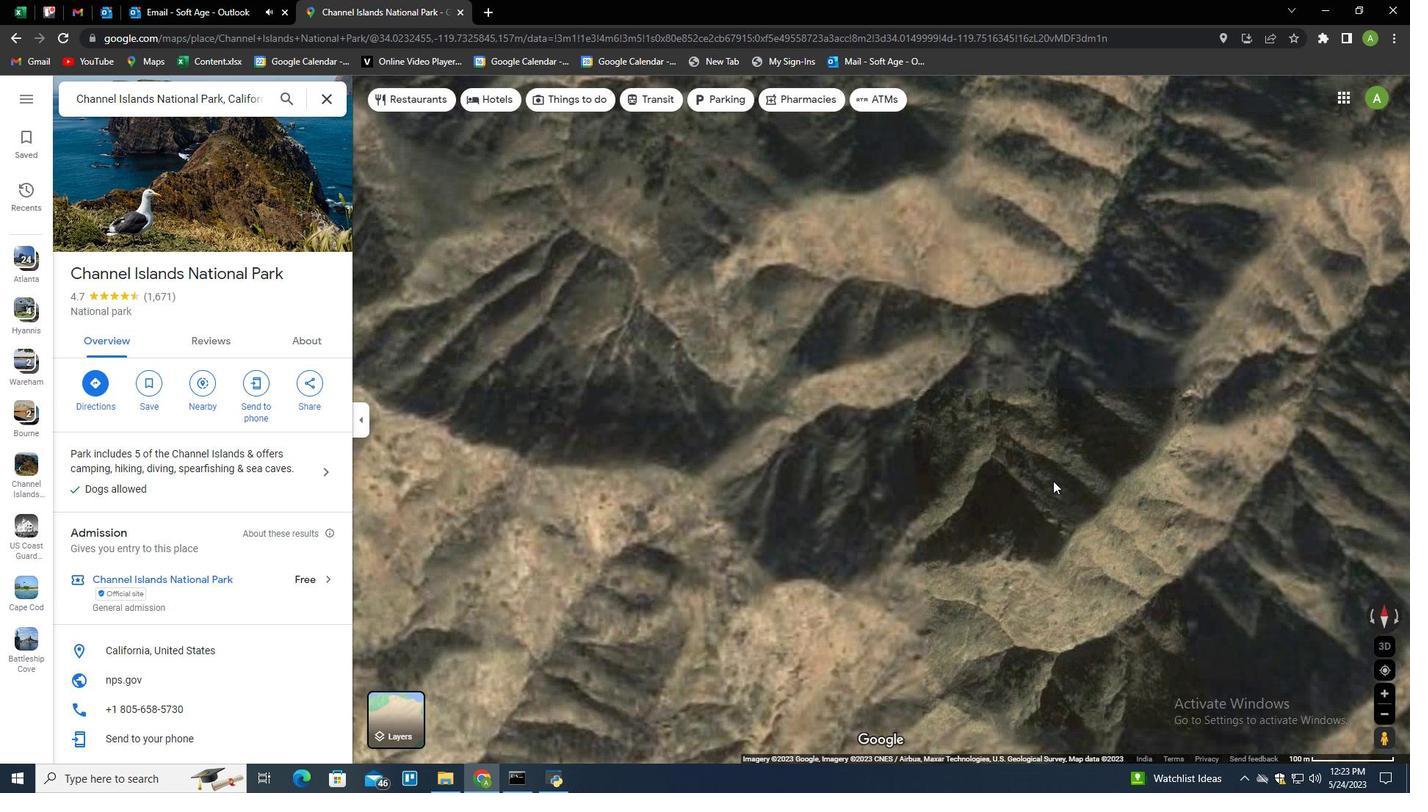 
Action: Mouse scrolled (1053, 480) with delta (0, 0)
Screenshot: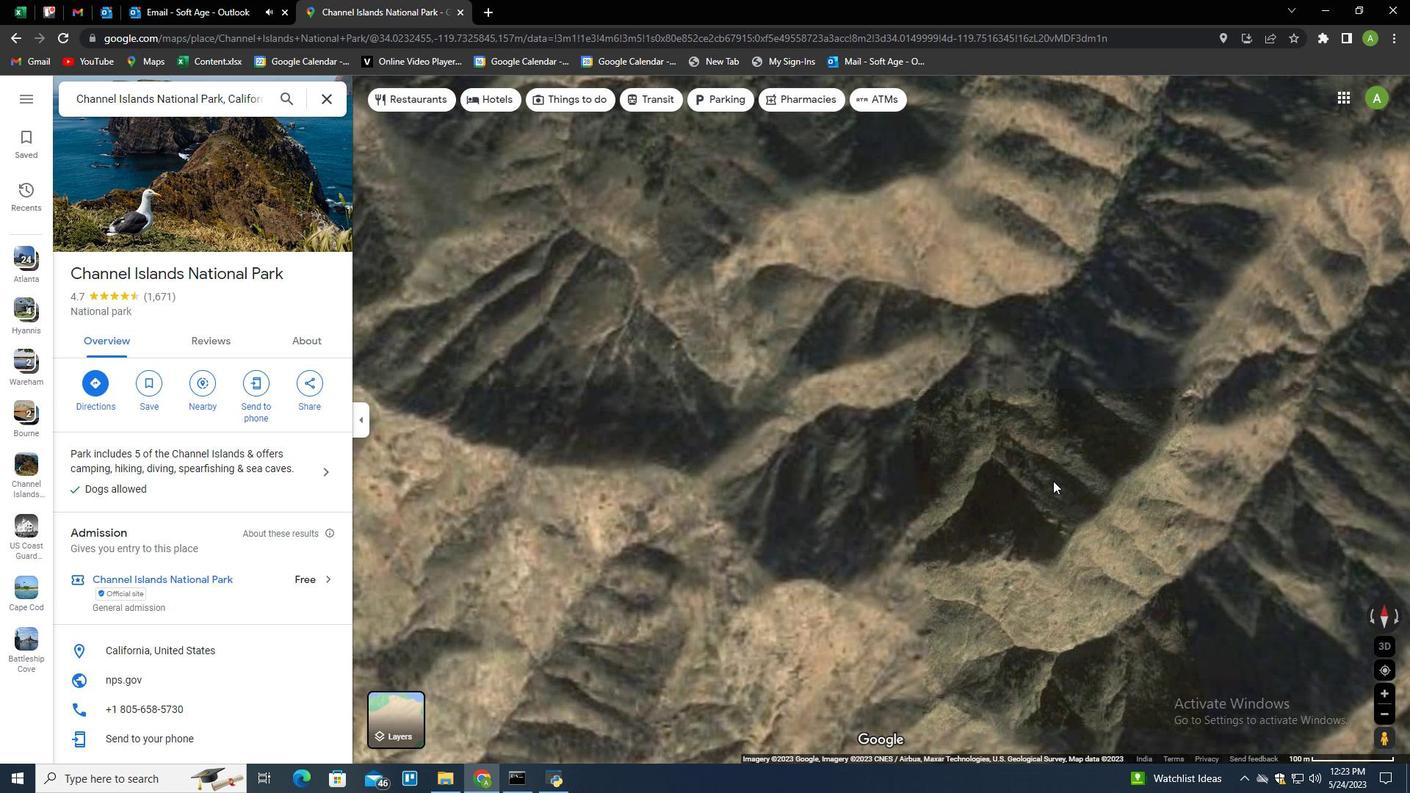 
Action: Mouse moved to (1177, 522)
Screenshot: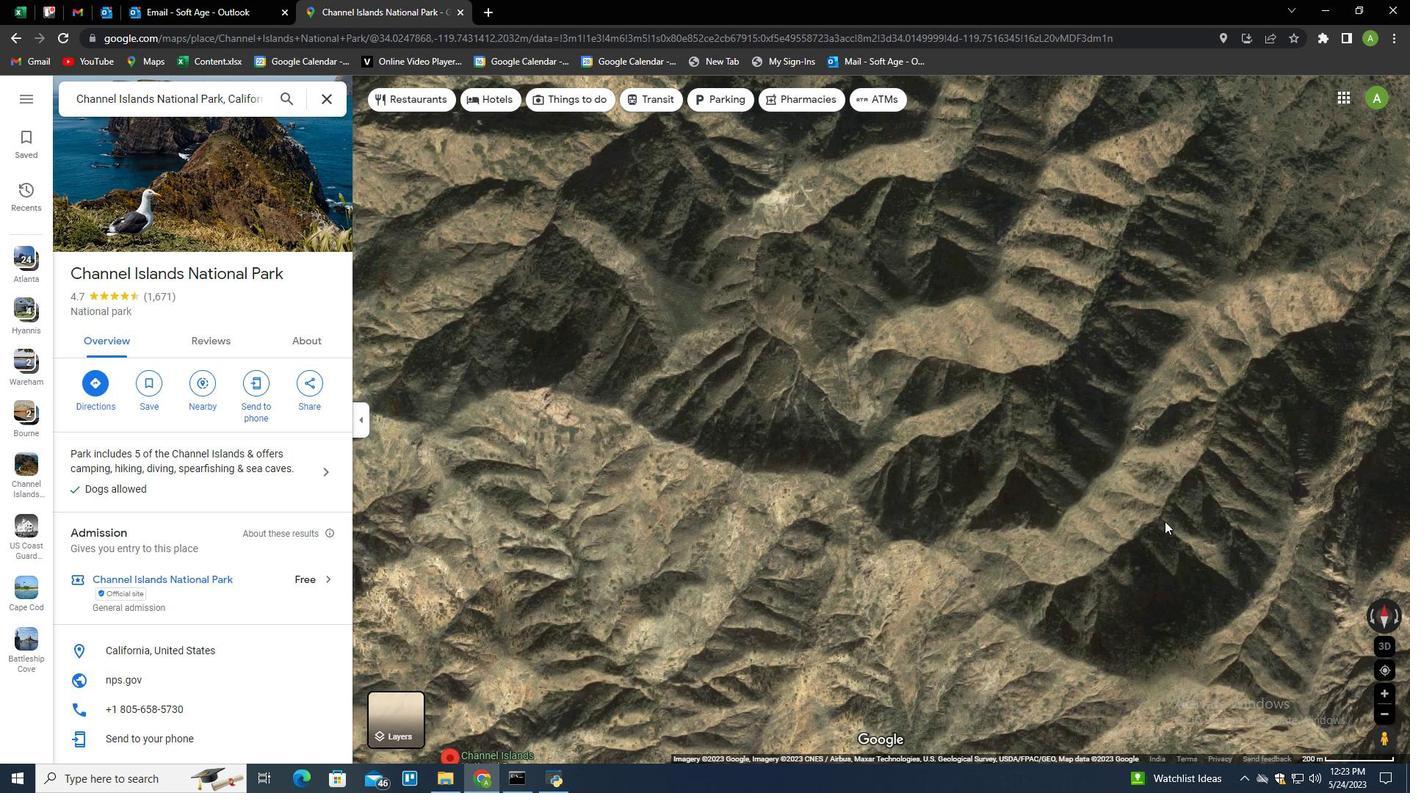 
Action: Mouse scrolled (1177, 522) with delta (0, 0)
Screenshot: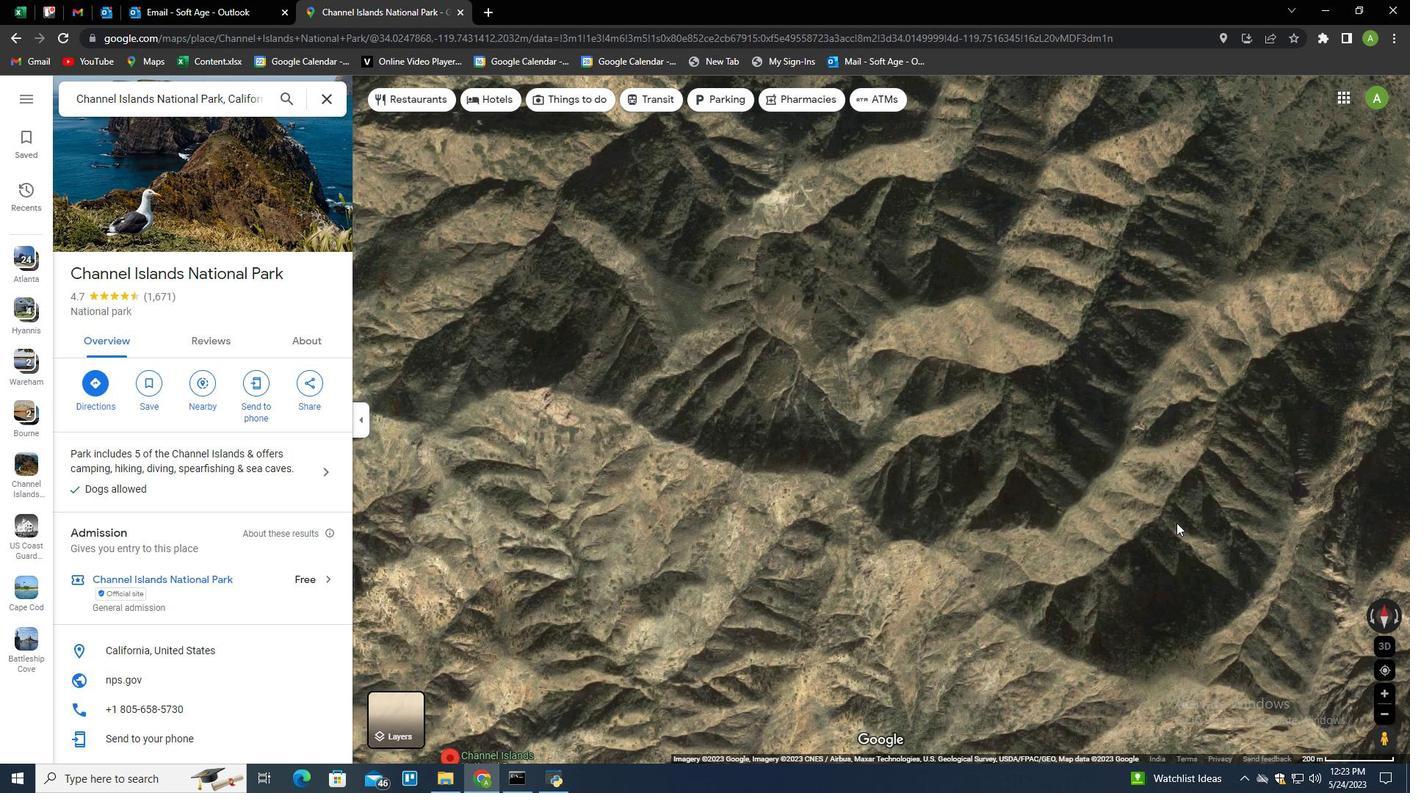 
Action: Mouse scrolled (1177, 522) with delta (0, 0)
Screenshot: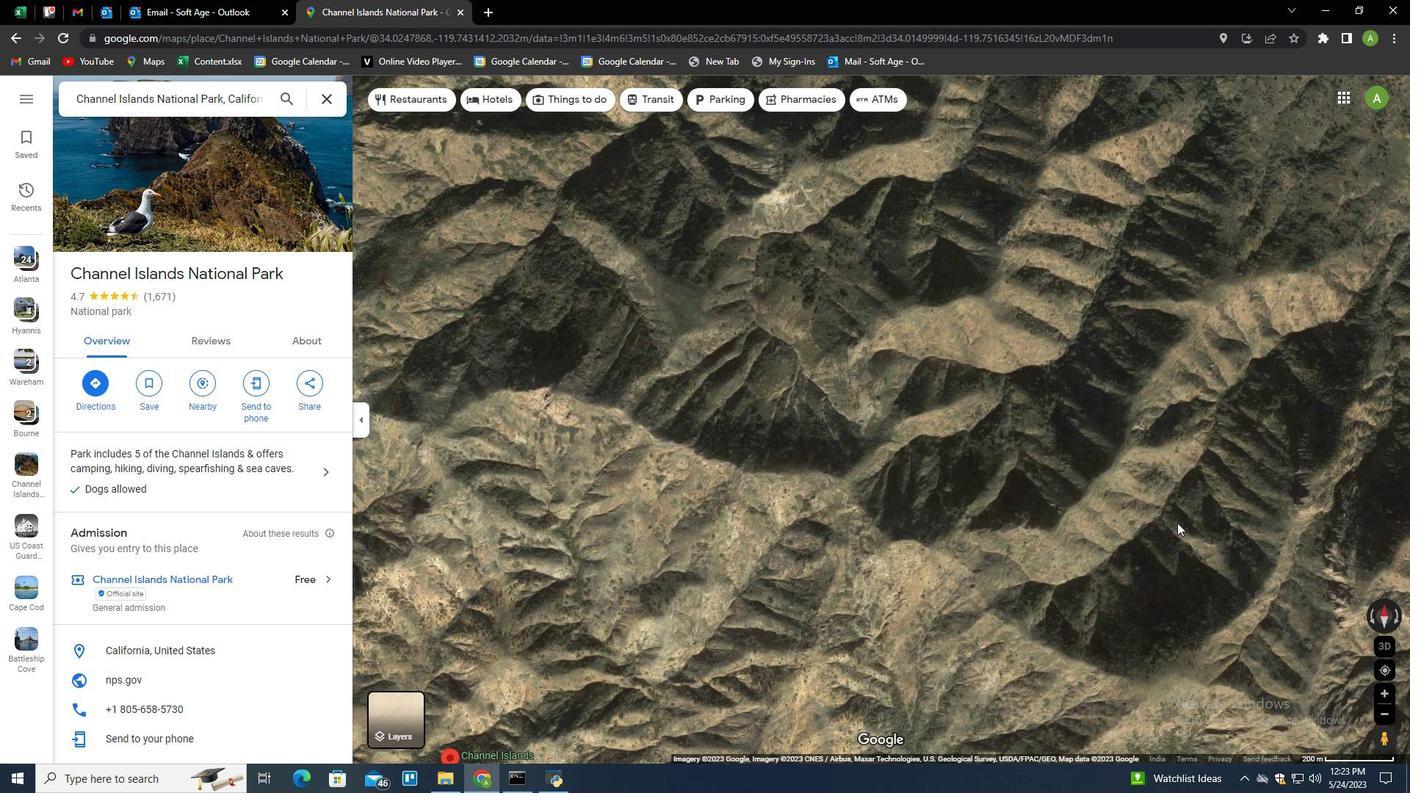 
Action: Mouse scrolled (1177, 522) with delta (0, 0)
Screenshot: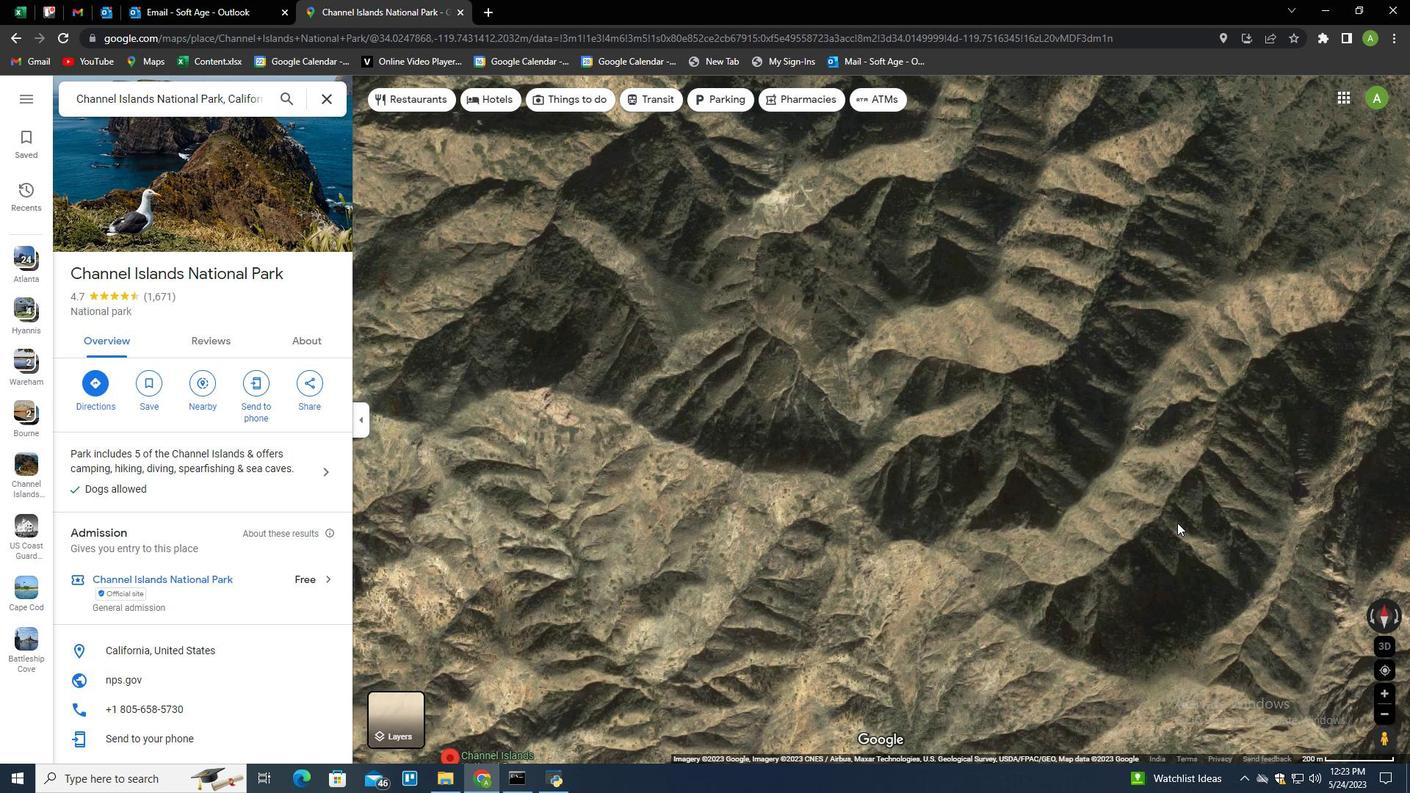 
Action: Mouse moved to (1181, 517)
Screenshot: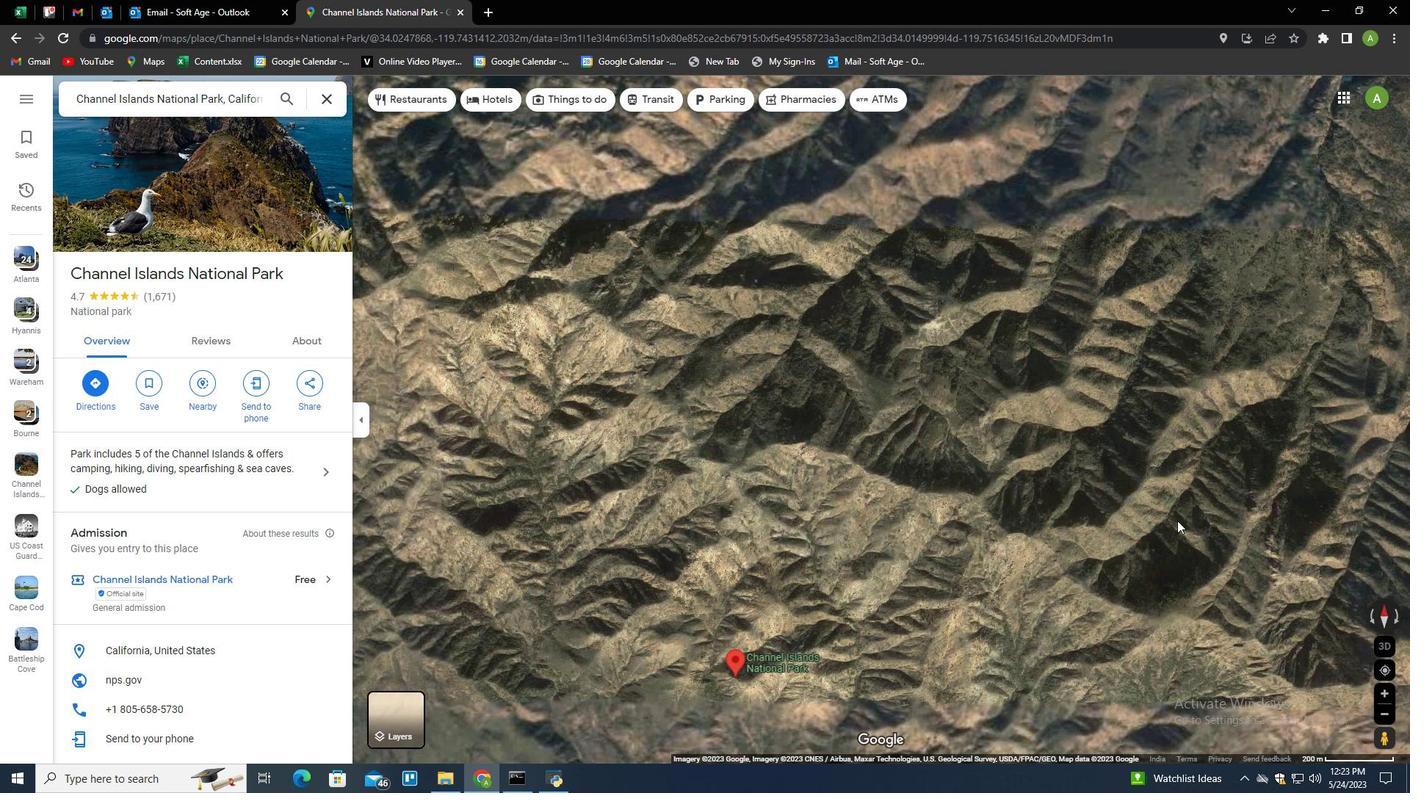
Action: Mouse scrolled (1181, 517) with delta (0, 0)
Screenshot: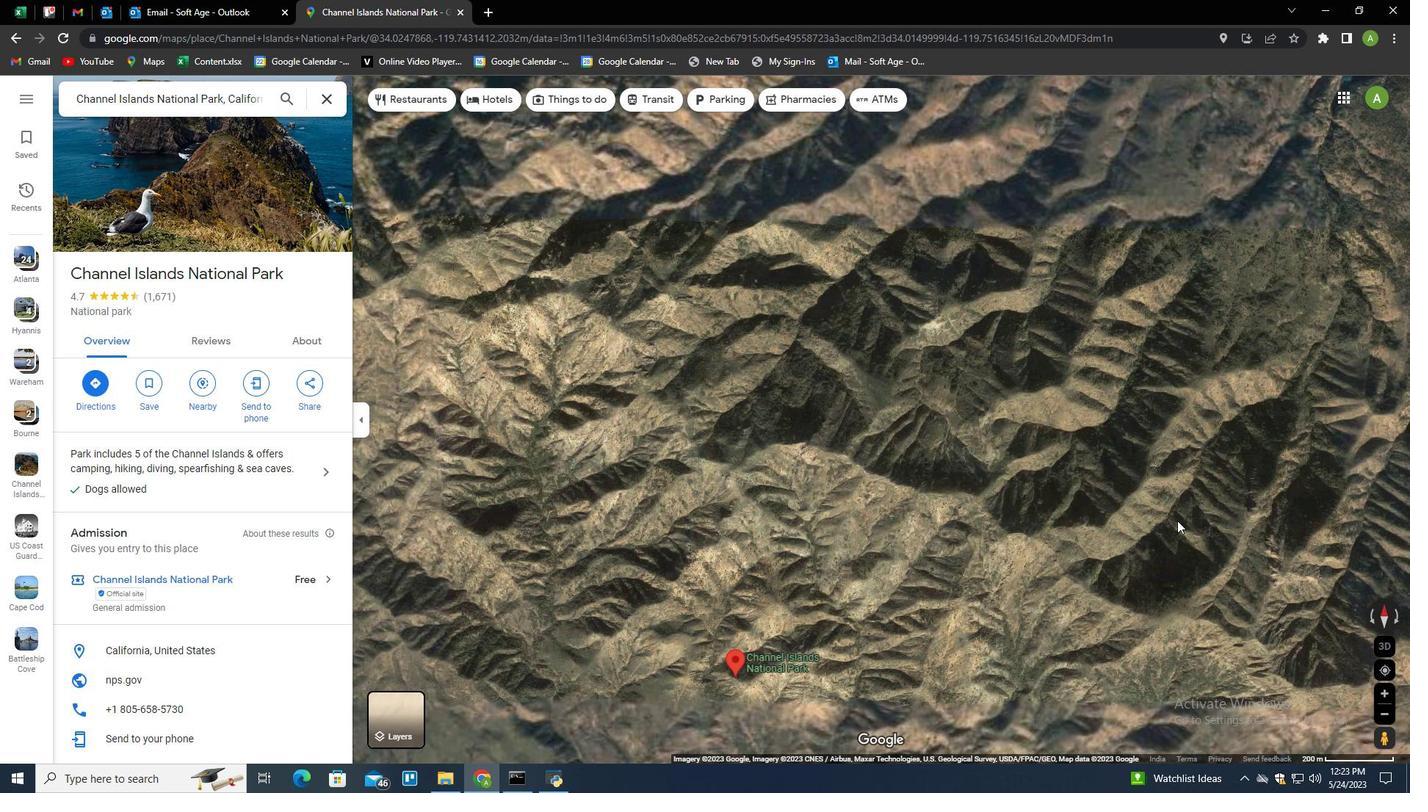
Action: Mouse scrolled (1181, 517) with delta (0, 0)
Screenshot: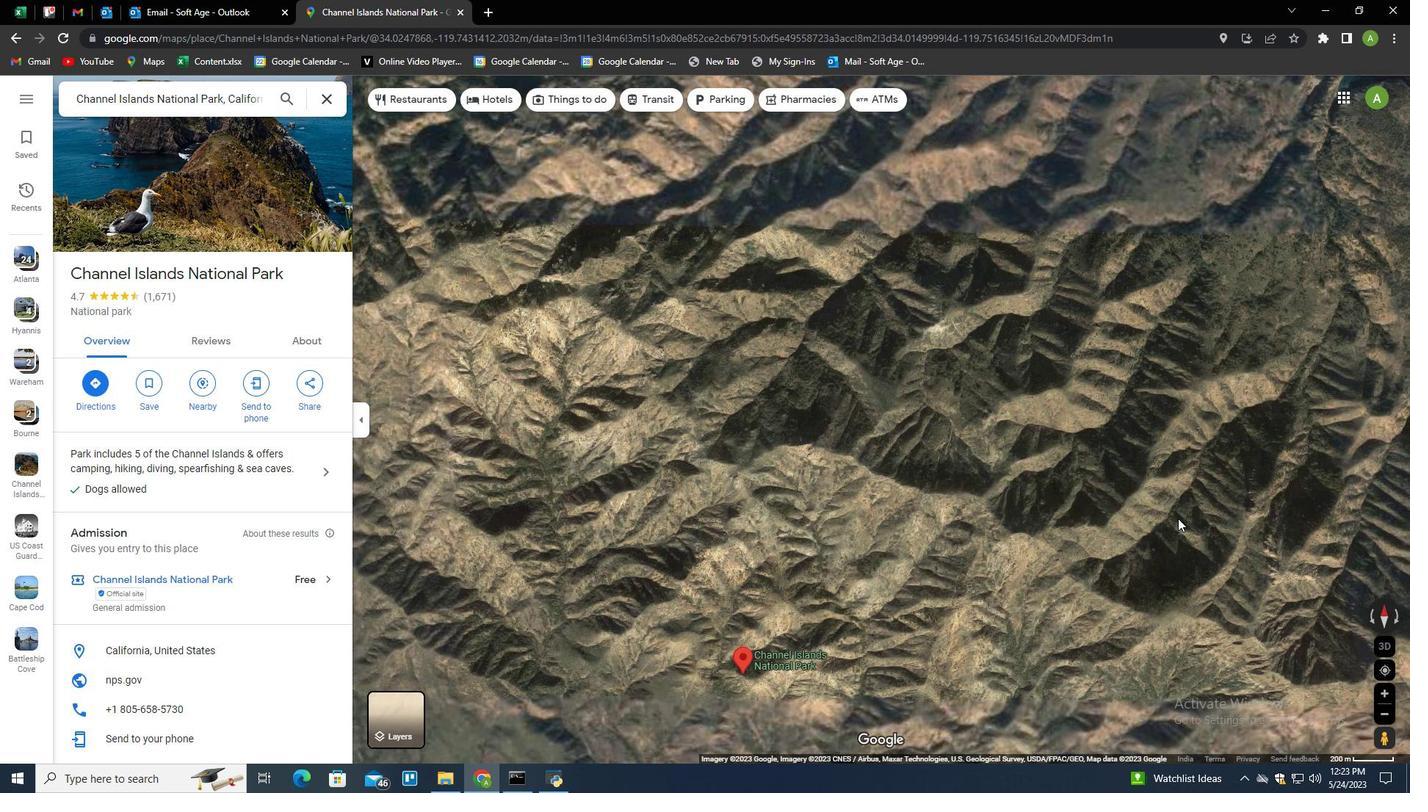 
Action: Mouse scrolled (1181, 517) with delta (0, 0)
Screenshot: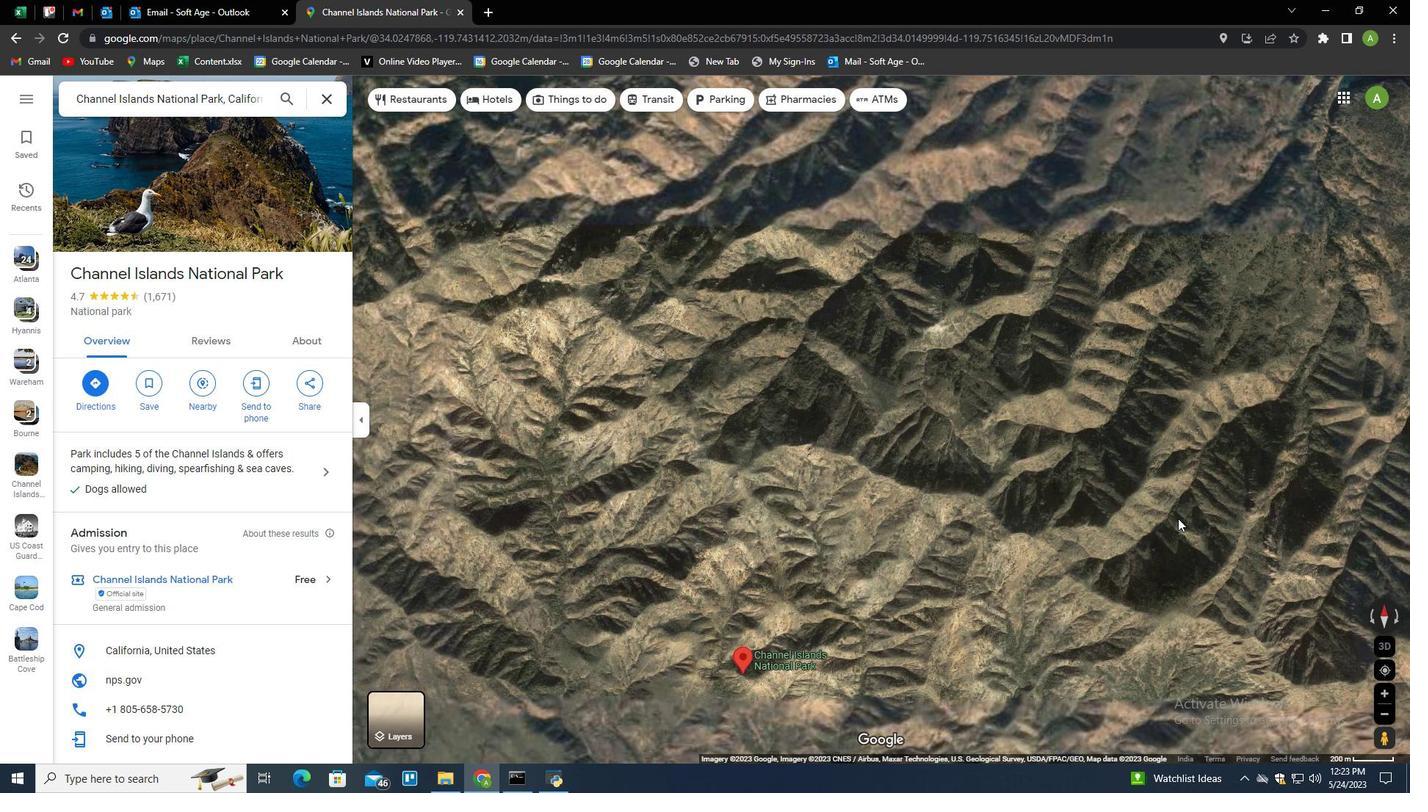 
Action: Mouse scrolled (1181, 517) with delta (0, 0)
Screenshot: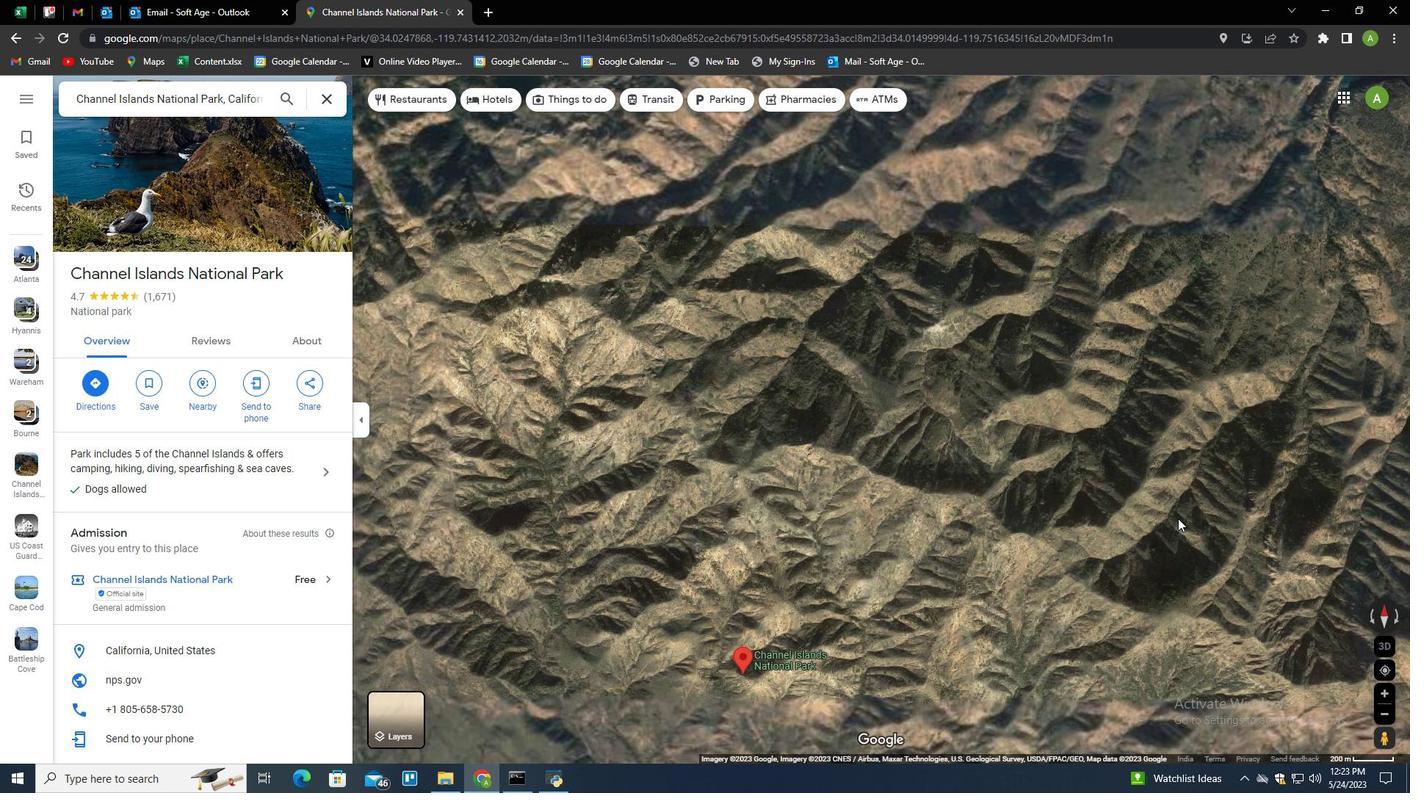 
Action: Mouse moved to (1181, 516)
Screenshot: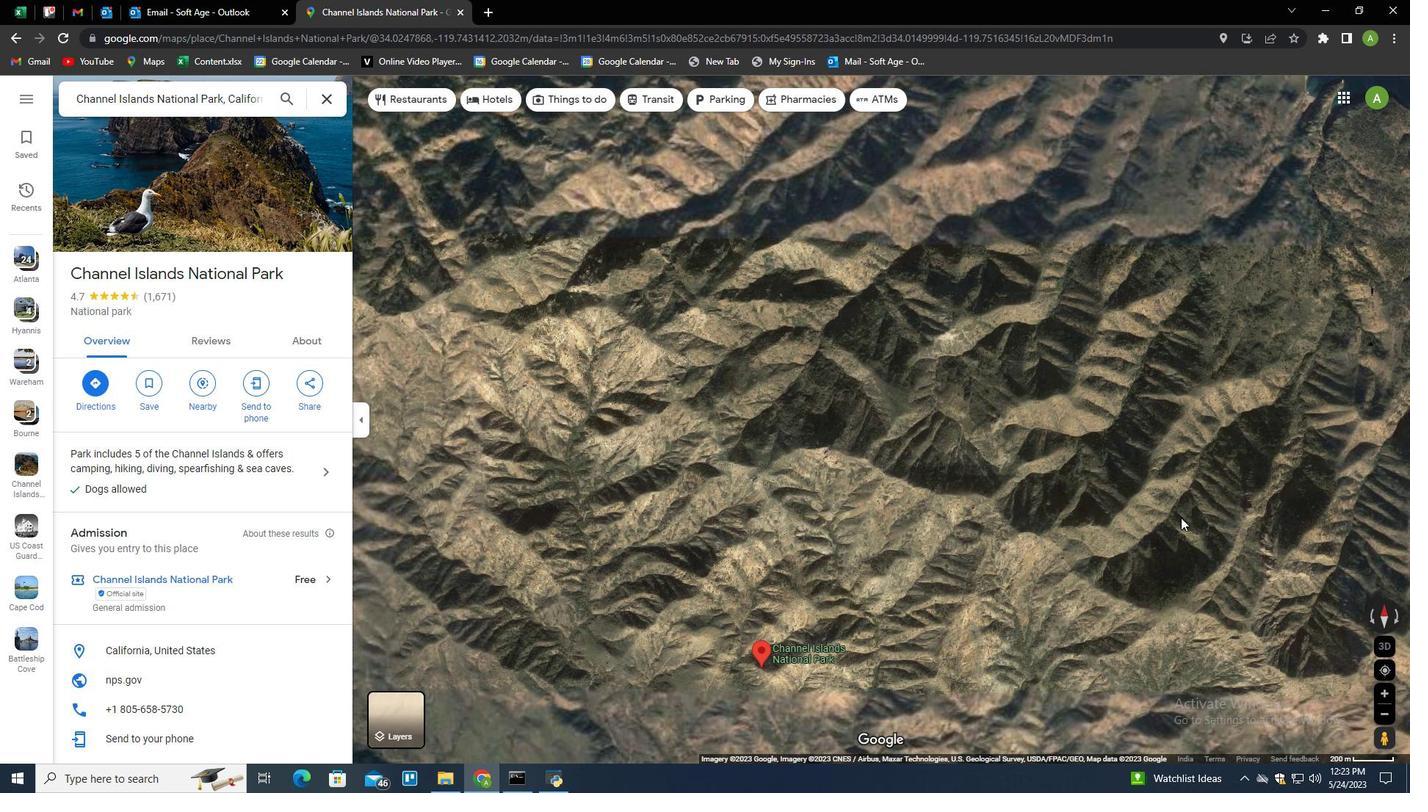 
Action: Mouse scrolled (1181, 515) with delta (0, 0)
Screenshot: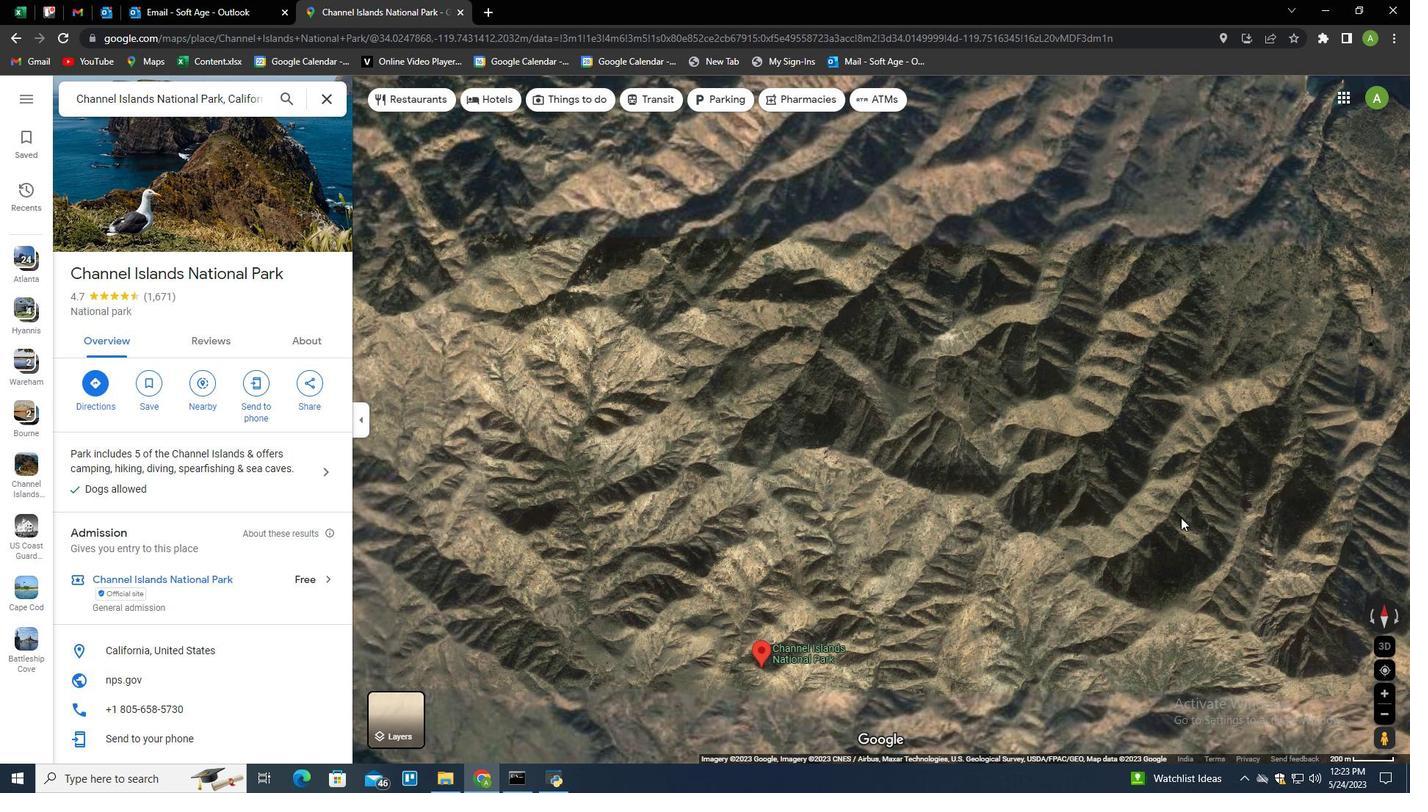 
Action: Mouse scrolled (1181, 515) with delta (0, 0)
Screenshot: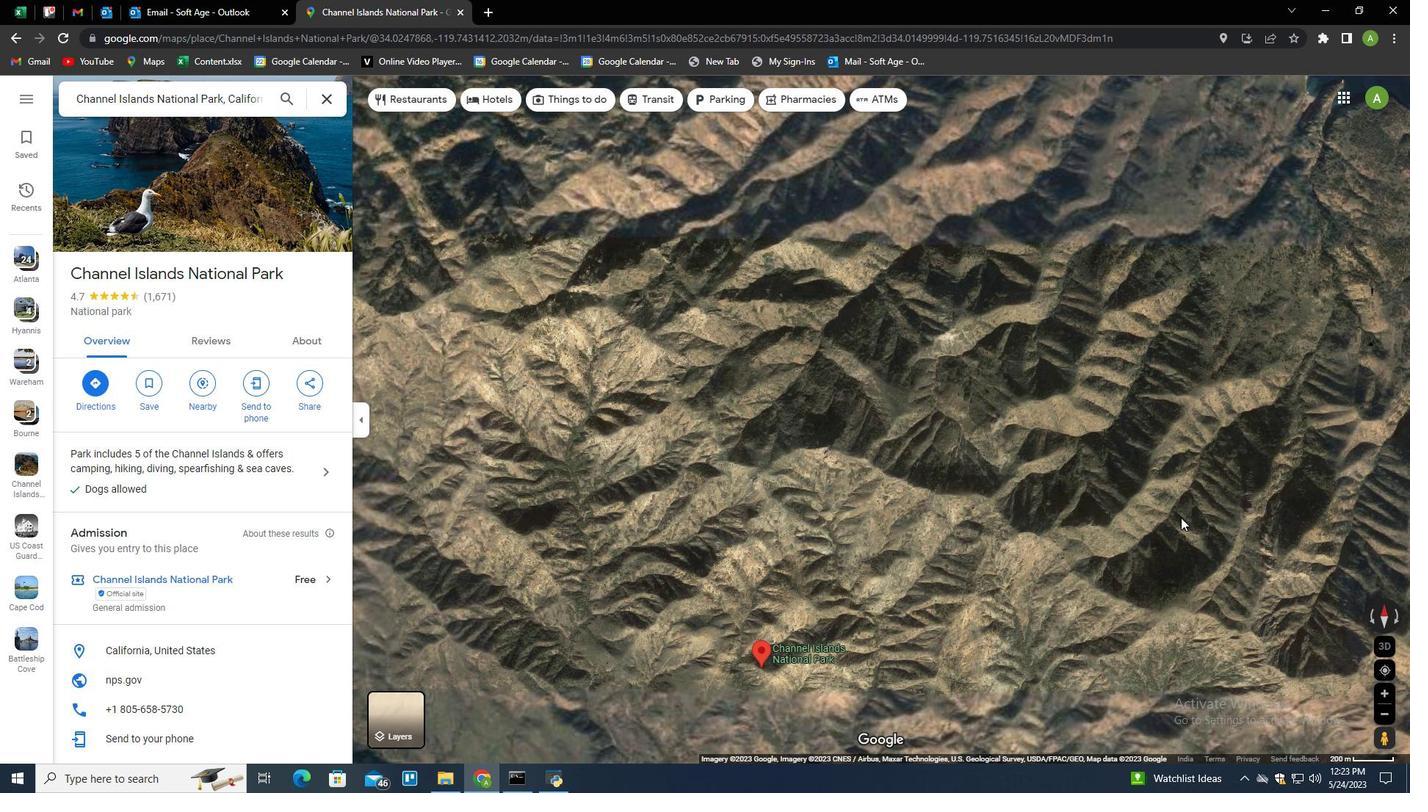
Action: Mouse scrolled (1181, 515) with delta (0, 0)
Screenshot: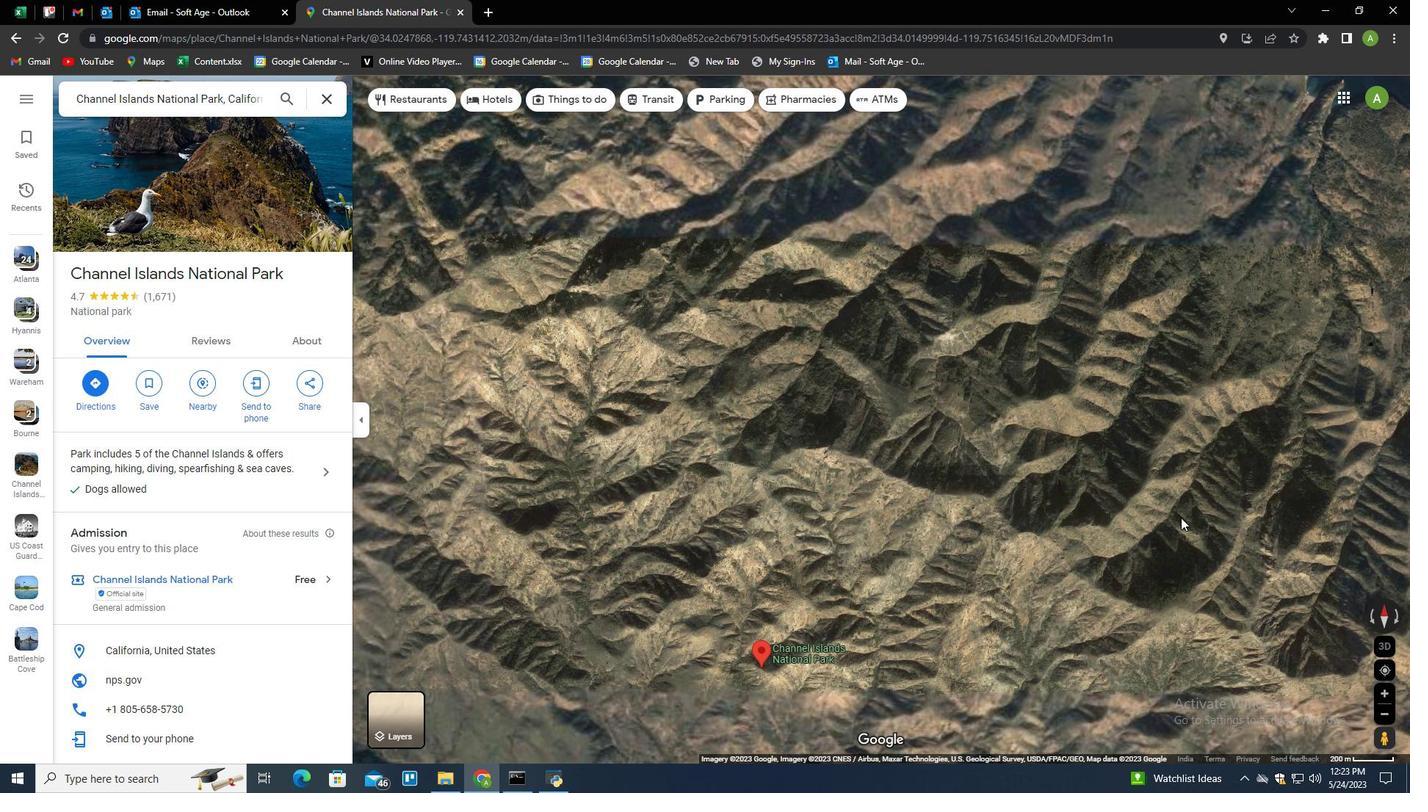 
Action: Mouse scrolled (1181, 515) with delta (0, 0)
Screenshot: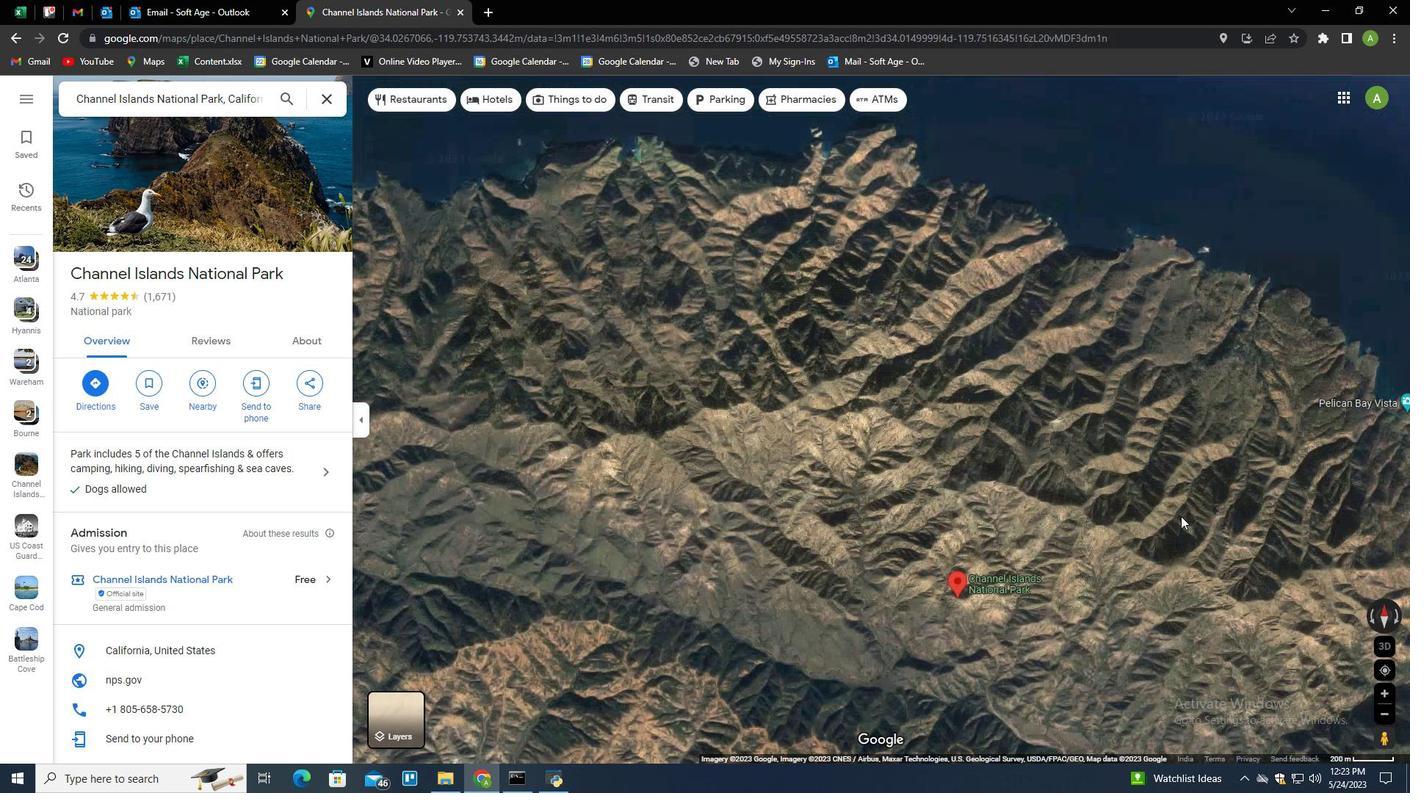 
Action: Mouse scrolled (1181, 515) with delta (0, 0)
Screenshot: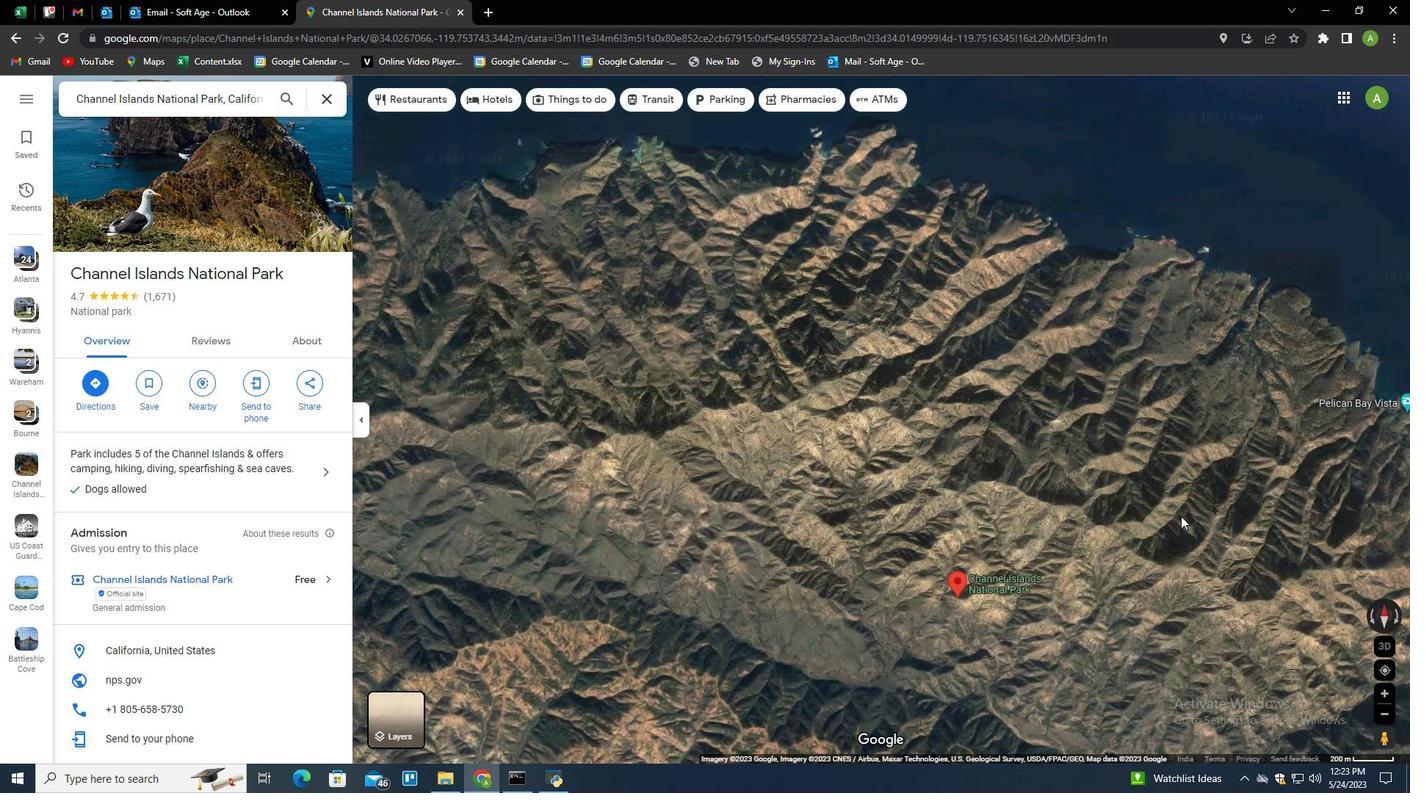 
Action: Mouse moved to (1180, 511)
Screenshot: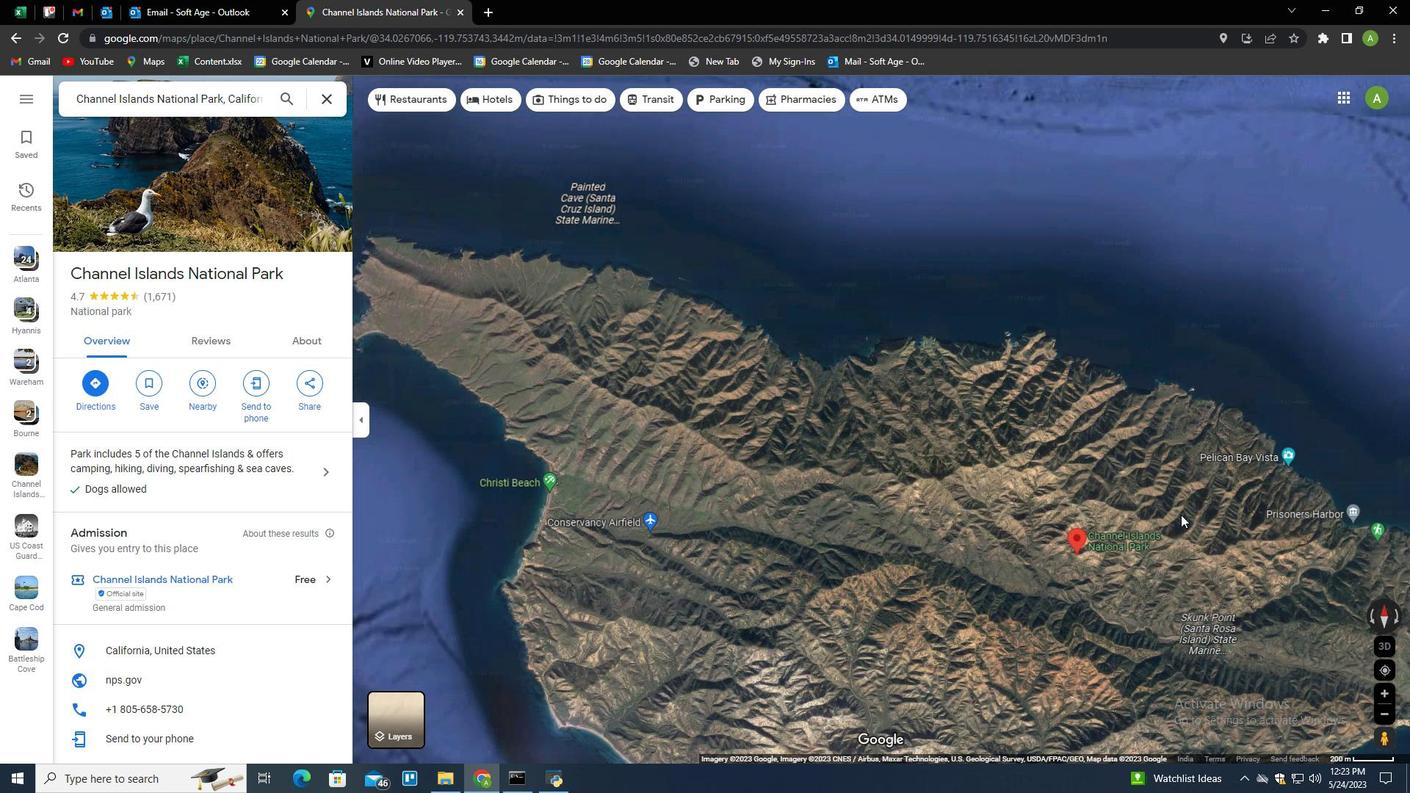 
Action: Mouse scrolled (1180, 511) with delta (0, 0)
Screenshot: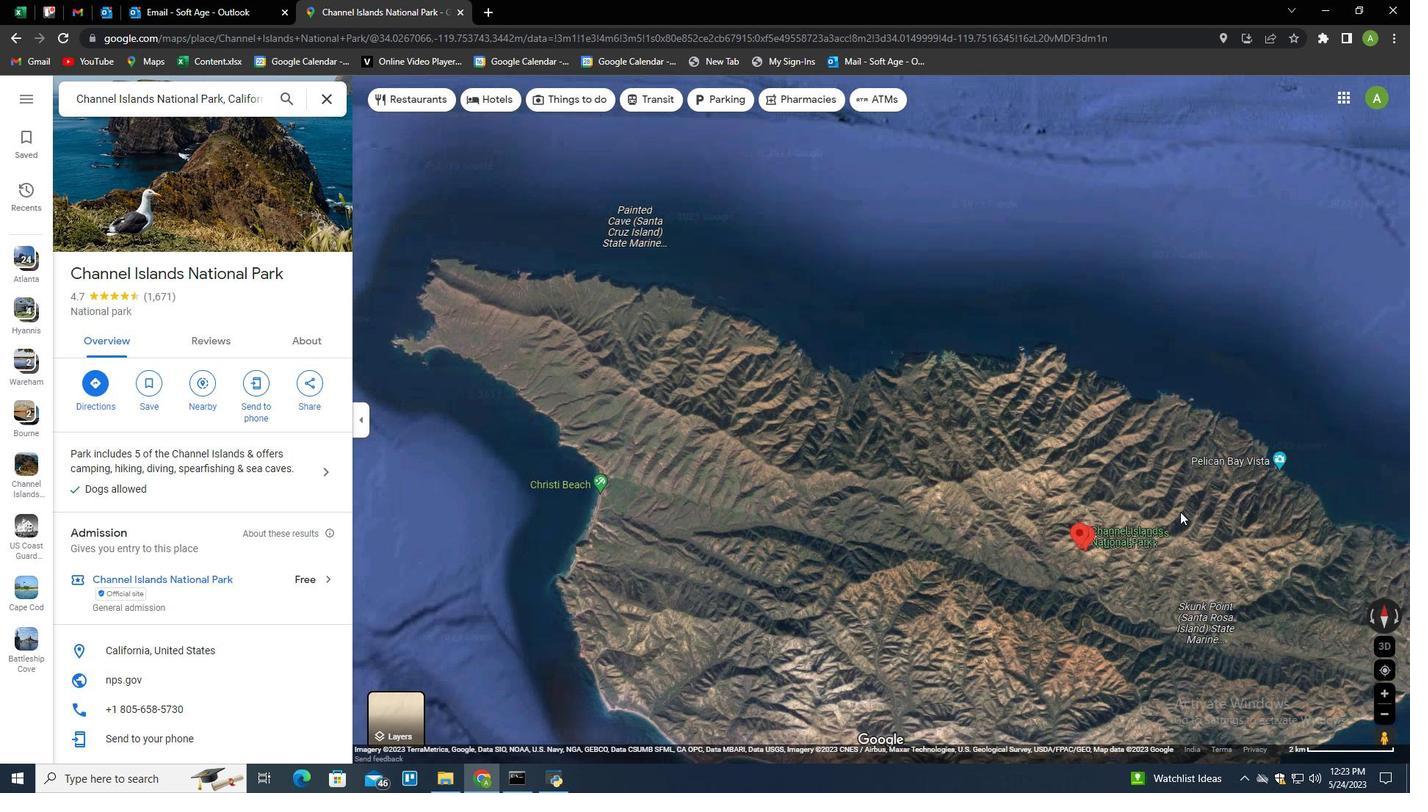 
Action: Mouse scrolled (1180, 511) with delta (0, 0)
Screenshot: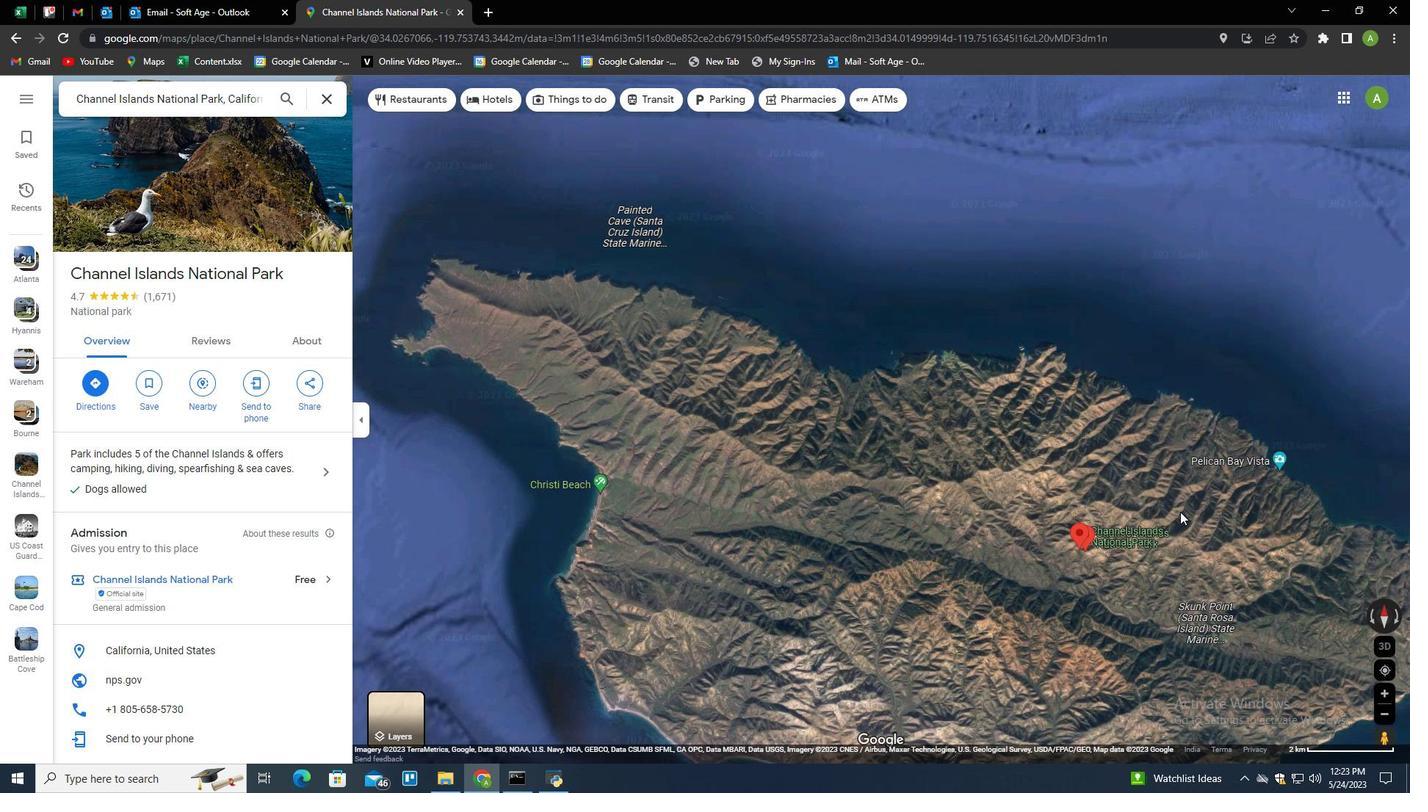 
Action: Mouse scrolled (1180, 511) with delta (0, 0)
Screenshot: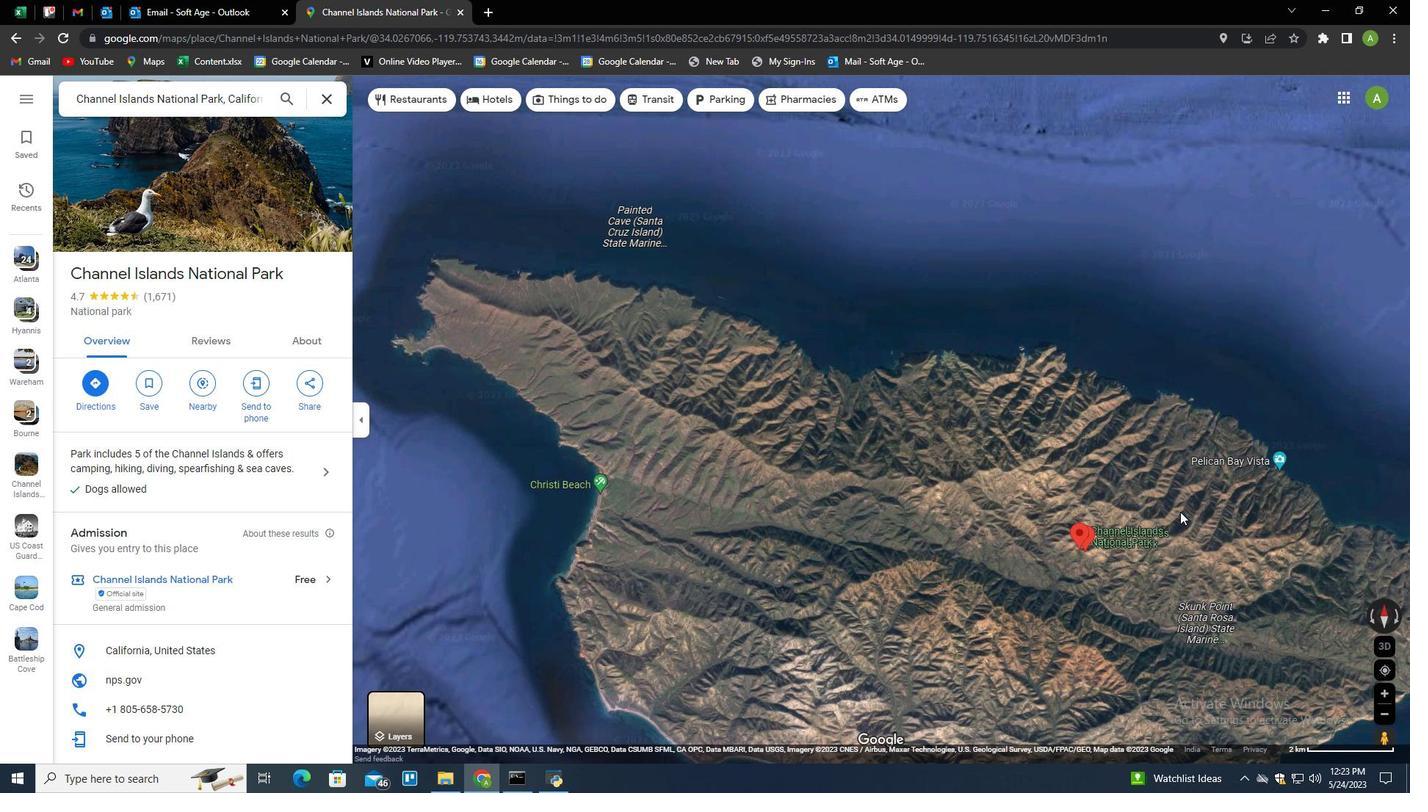
Action: Mouse moved to (1180, 511)
Screenshot: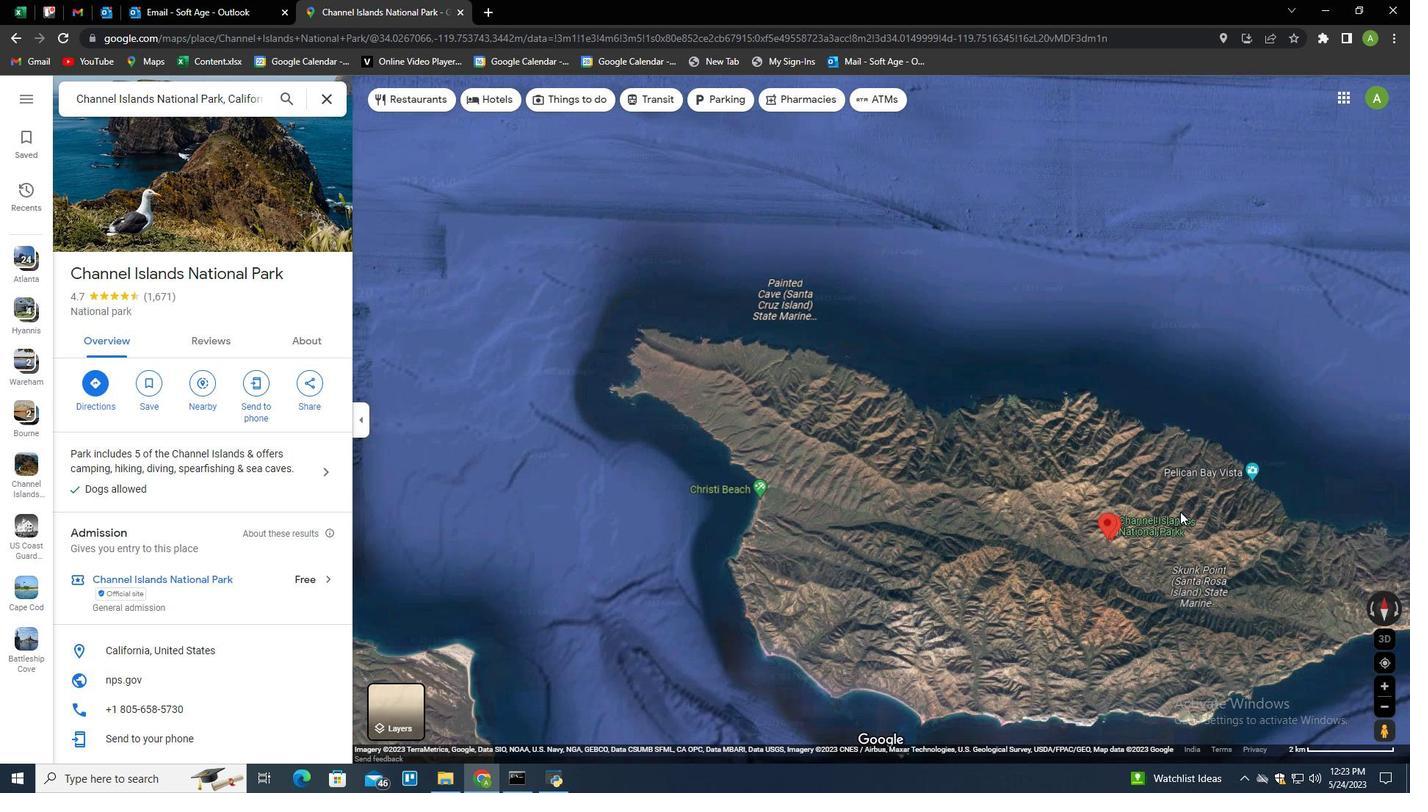 
Action: Mouse scrolled (1180, 510) with delta (0, 0)
Screenshot: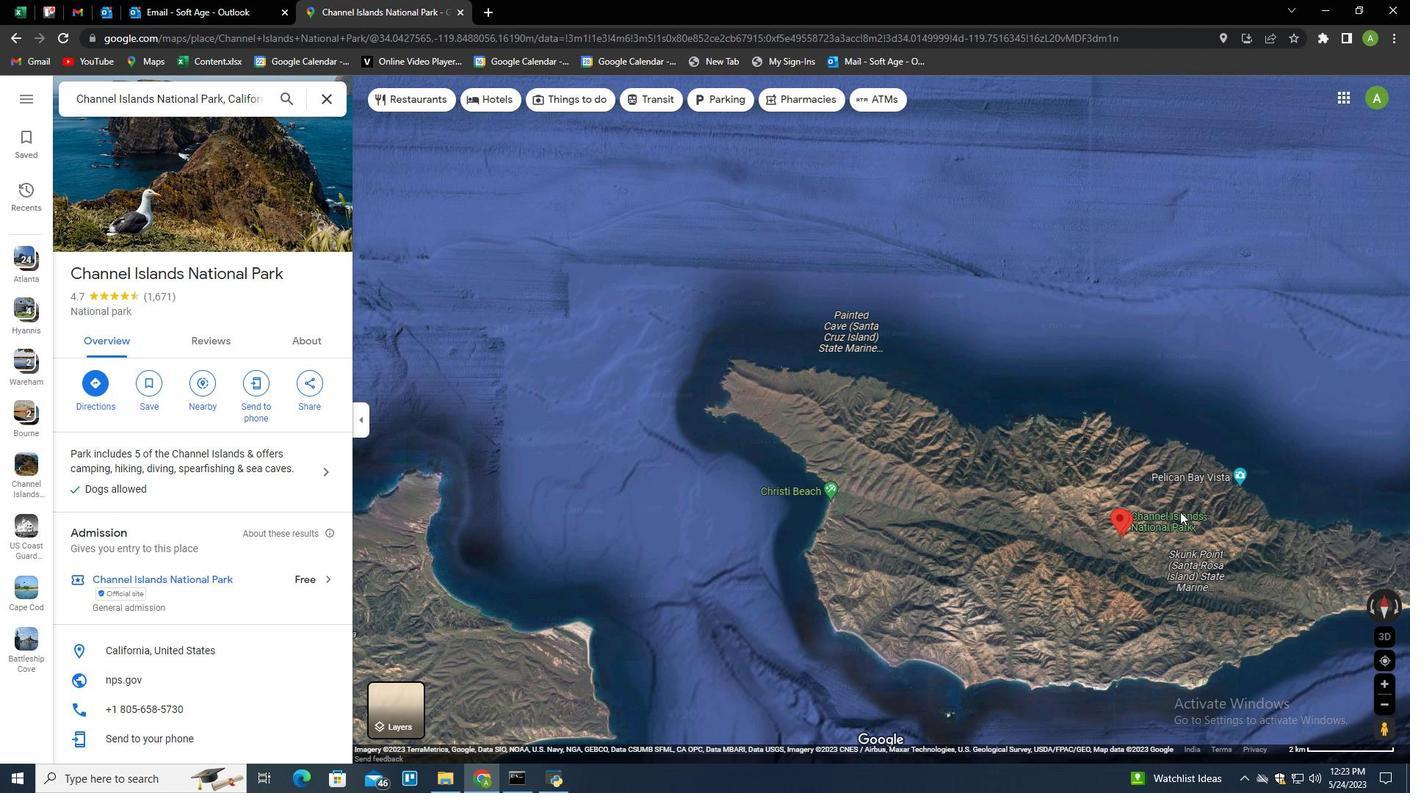 
Action: Mouse scrolled (1180, 510) with delta (0, 0)
Screenshot: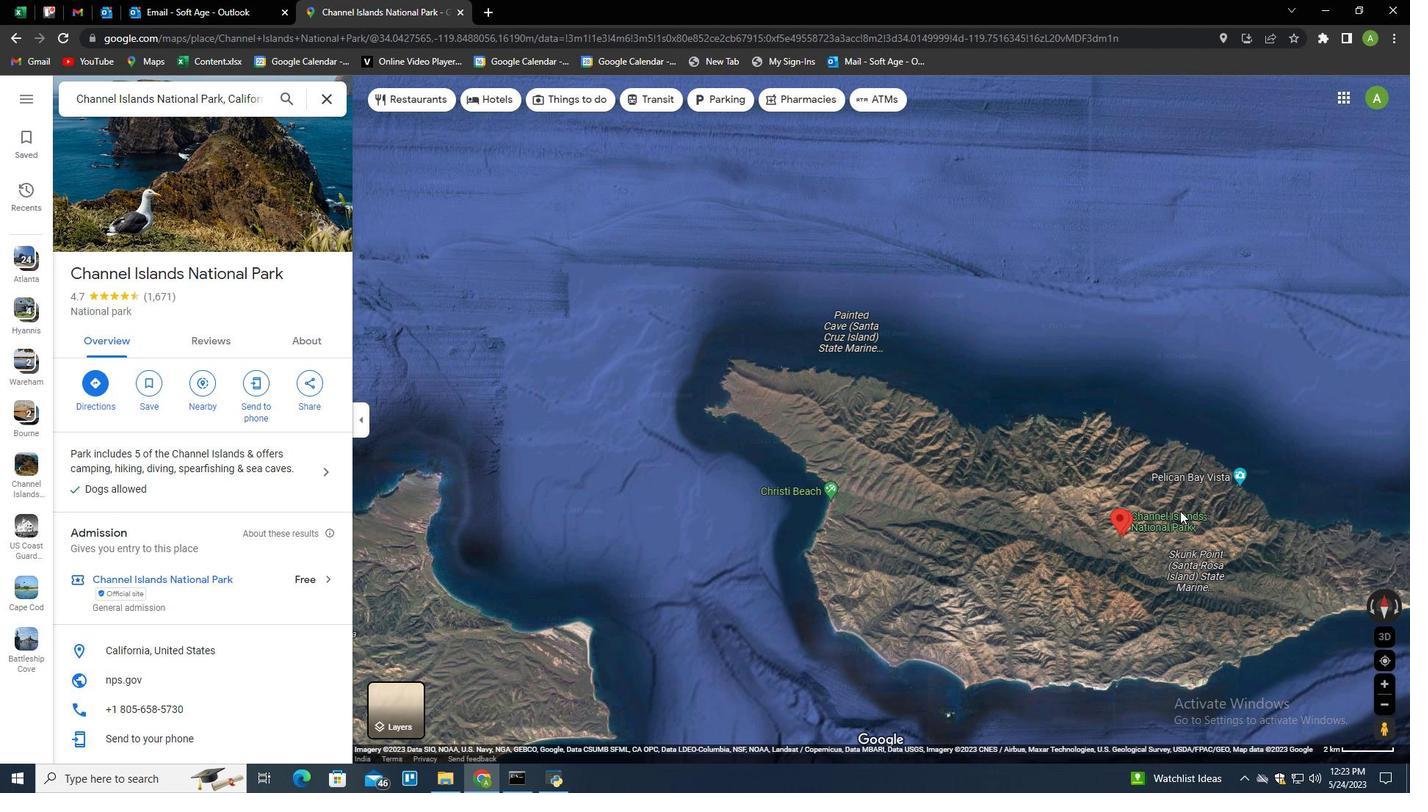 
Action: Mouse scrolled (1180, 510) with delta (0, 0)
Screenshot: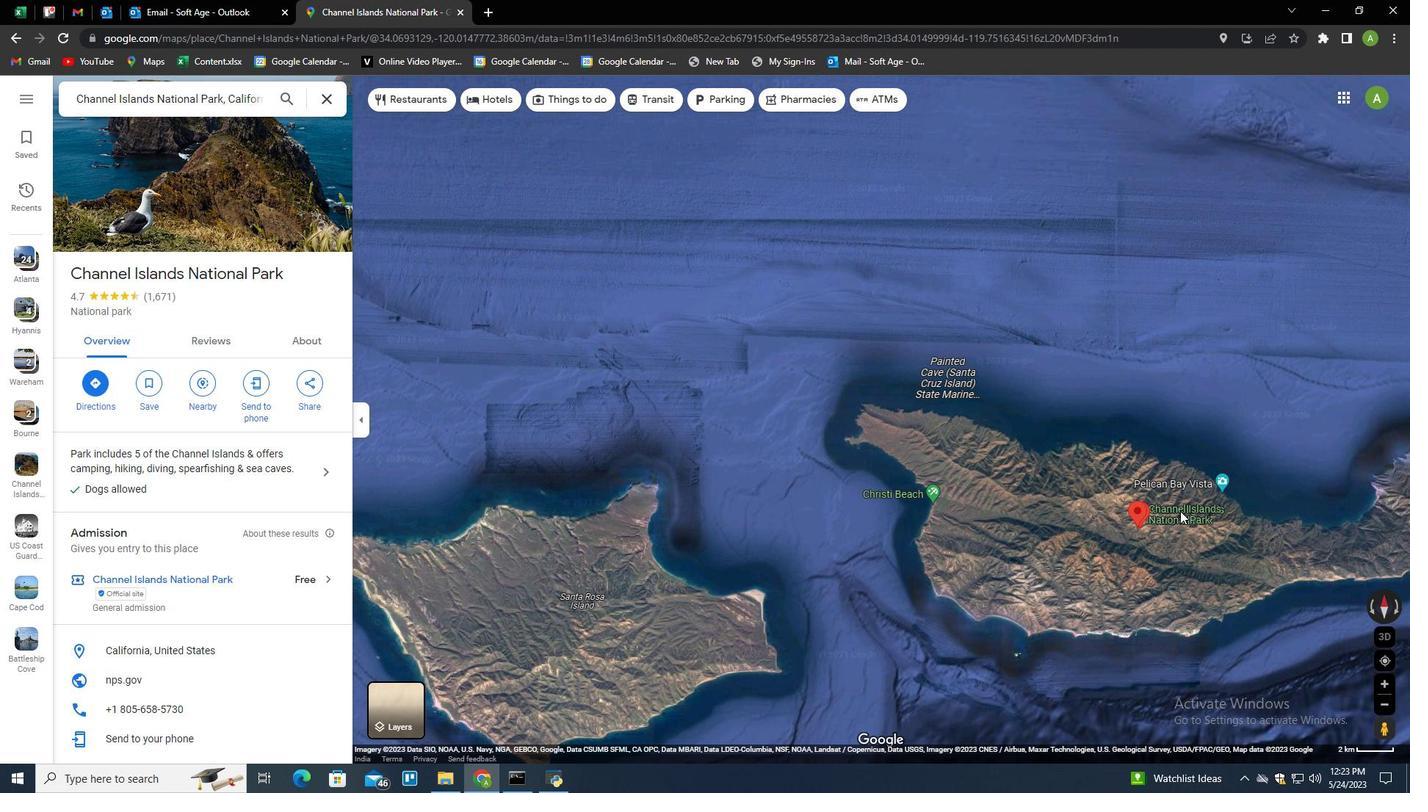 
Action: Mouse scrolled (1180, 510) with delta (0, 0)
Screenshot: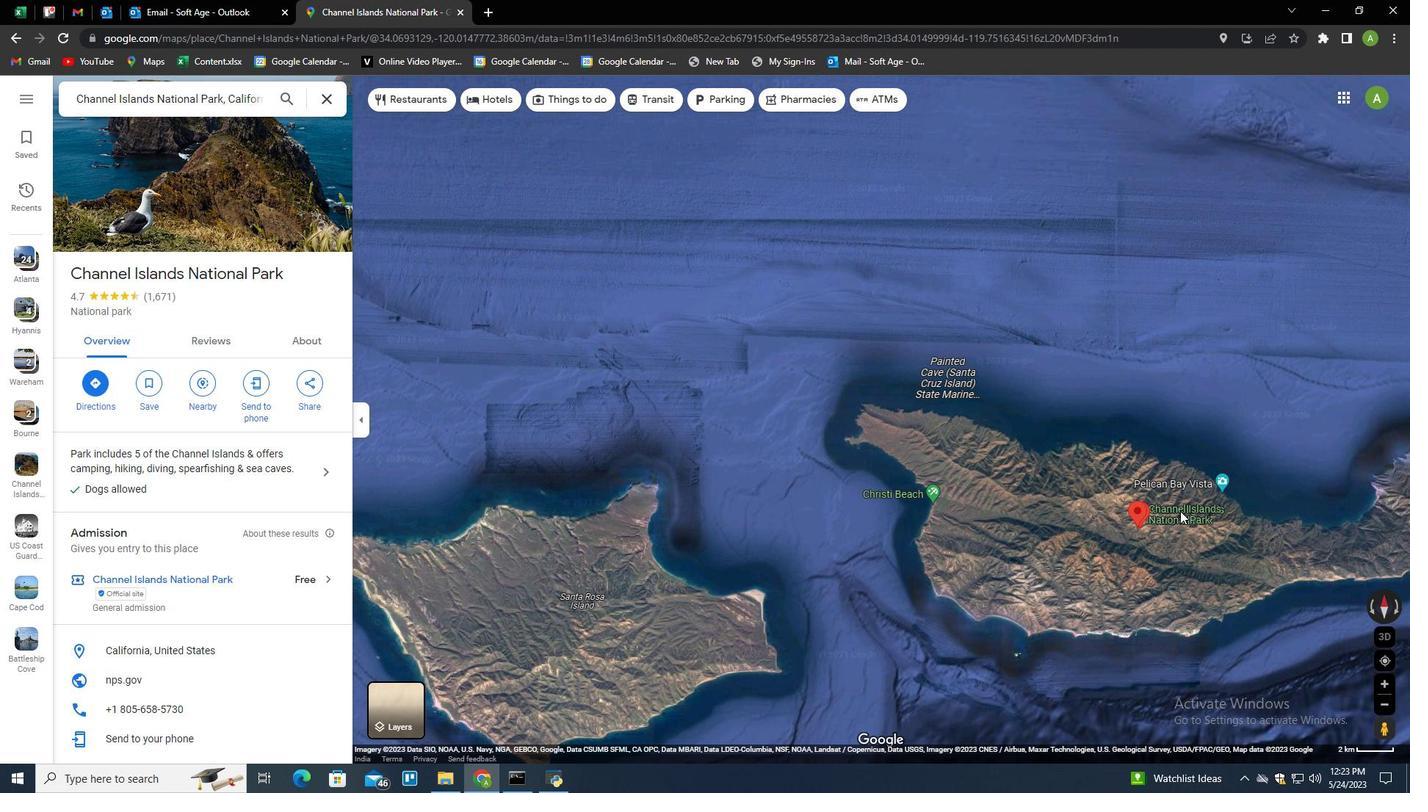 
Action: Mouse scrolled (1180, 510) with delta (0, 0)
Screenshot: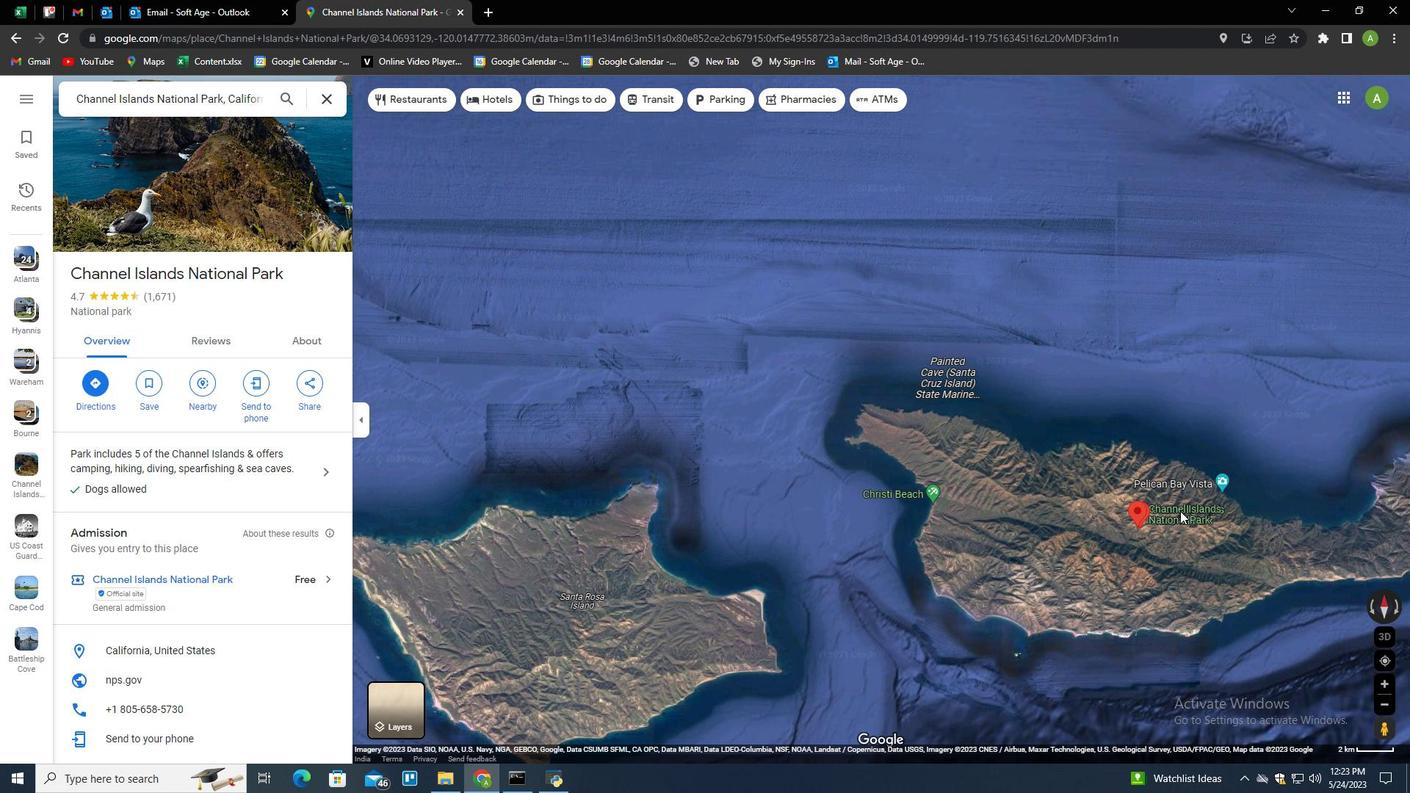
Action: Mouse moved to (1131, 483)
Screenshot: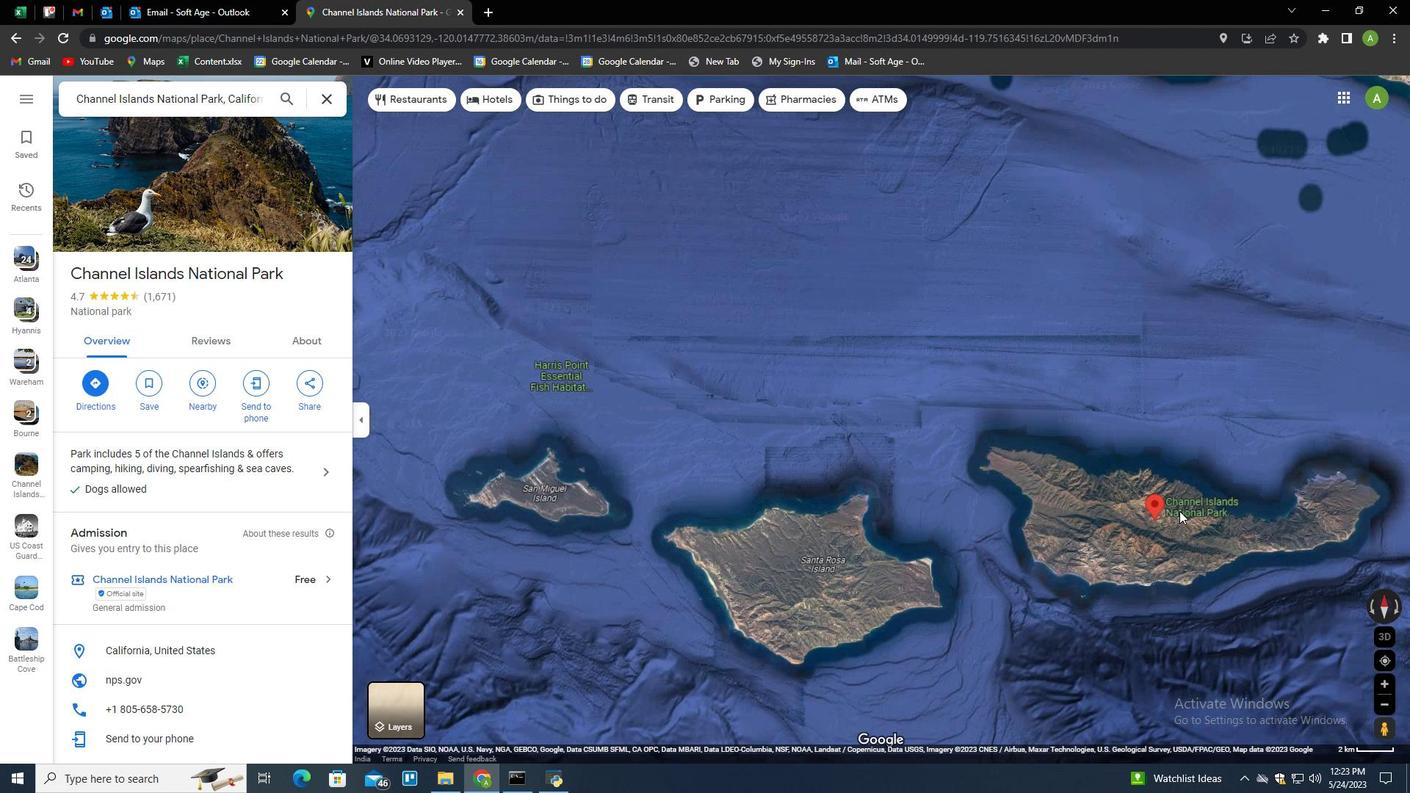 
